 Task: Find connections with filter location Heilbronn with filter topic #Investingwith filter profile language French with filter current company HDFC securities with filter school Mangalayatan University, Aligarh with filter industry Meat Products Manufacturing with filter service category Computer Repair with filter keywords title Recruiter
Action: Mouse moved to (240, 306)
Screenshot: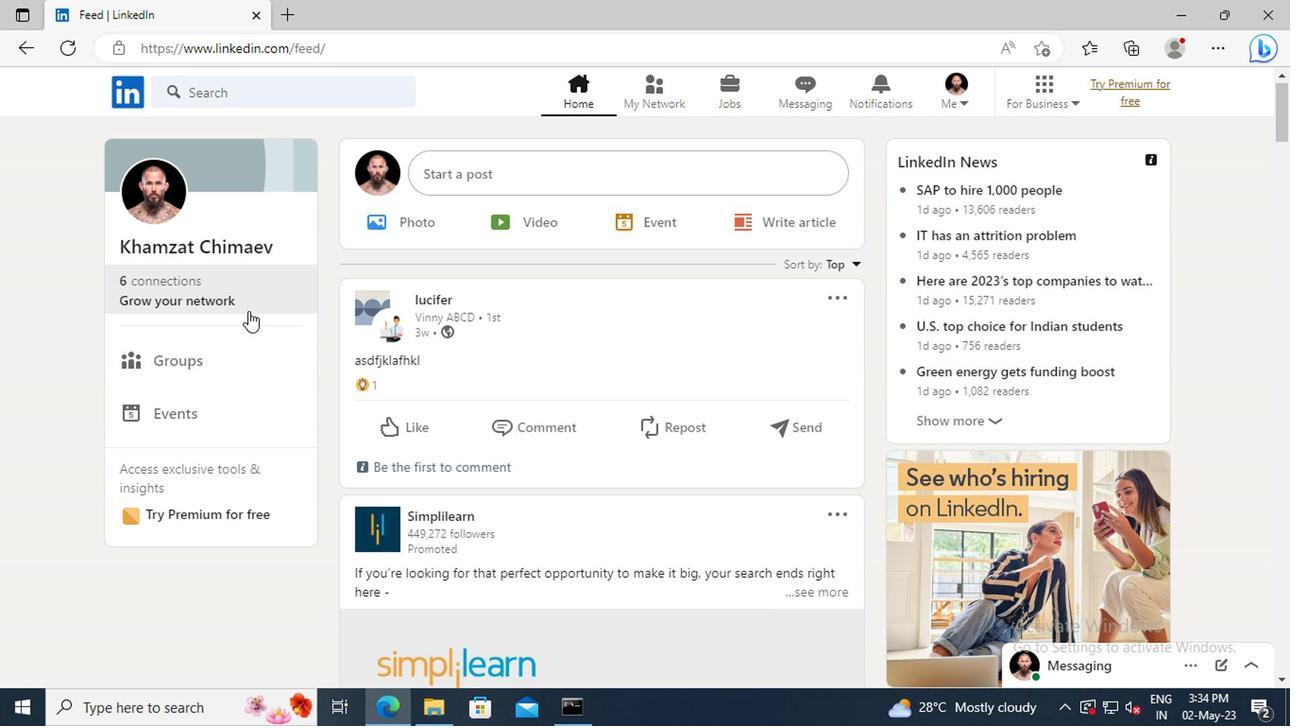 
Action: Mouse pressed left at (240, 306)
Screenshot: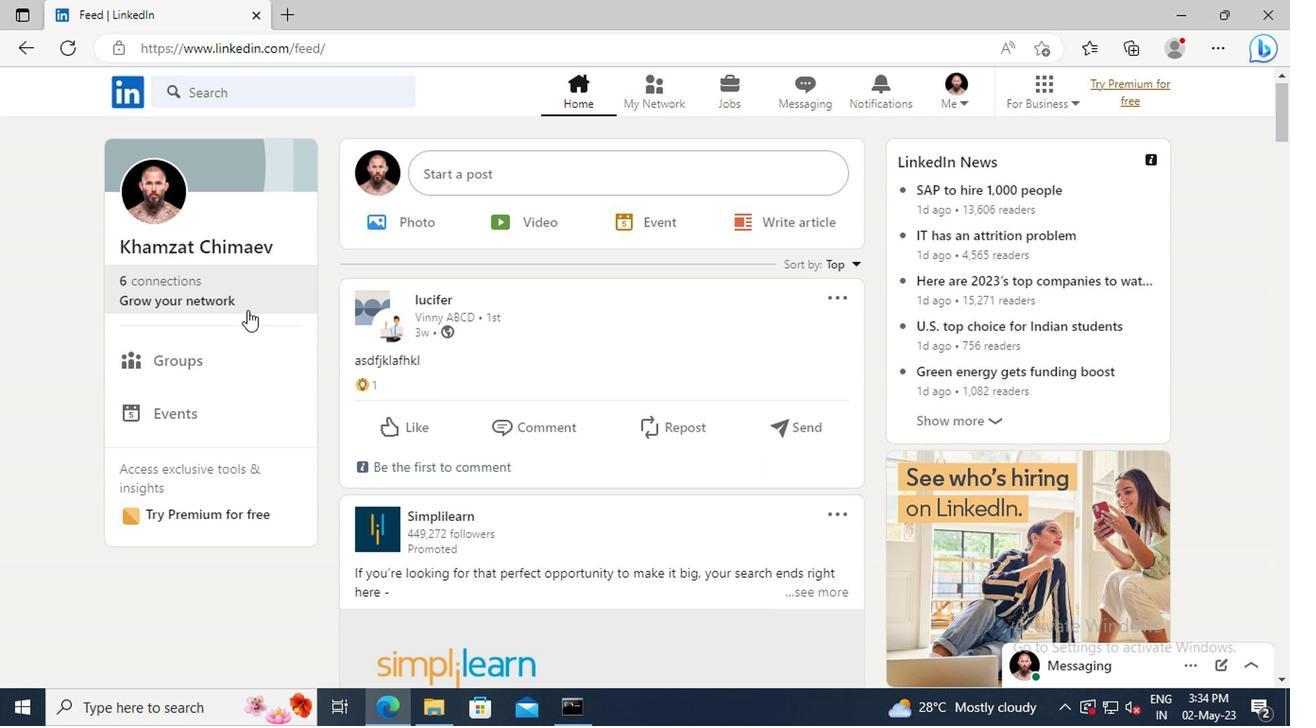 
Action: Mouse moved to (213, 201)
Screenshot: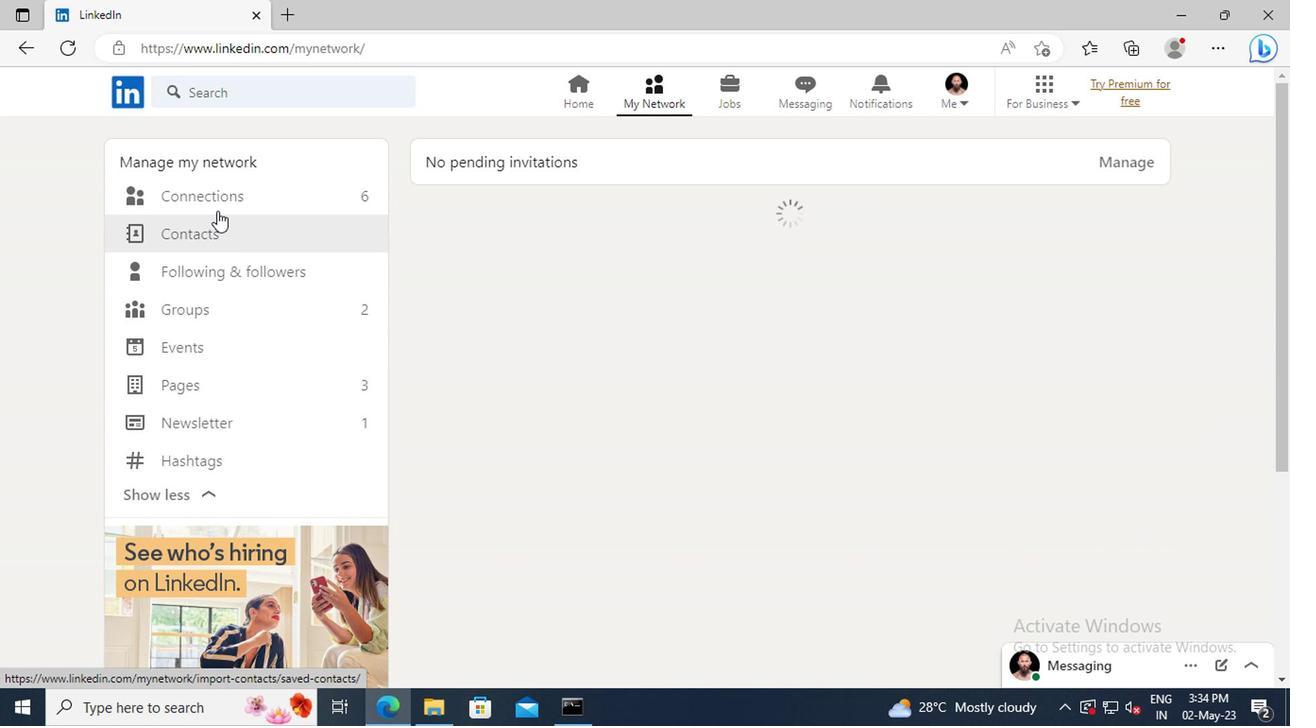 
Action: Mouse pressed left at (213, 201)
Screenshot: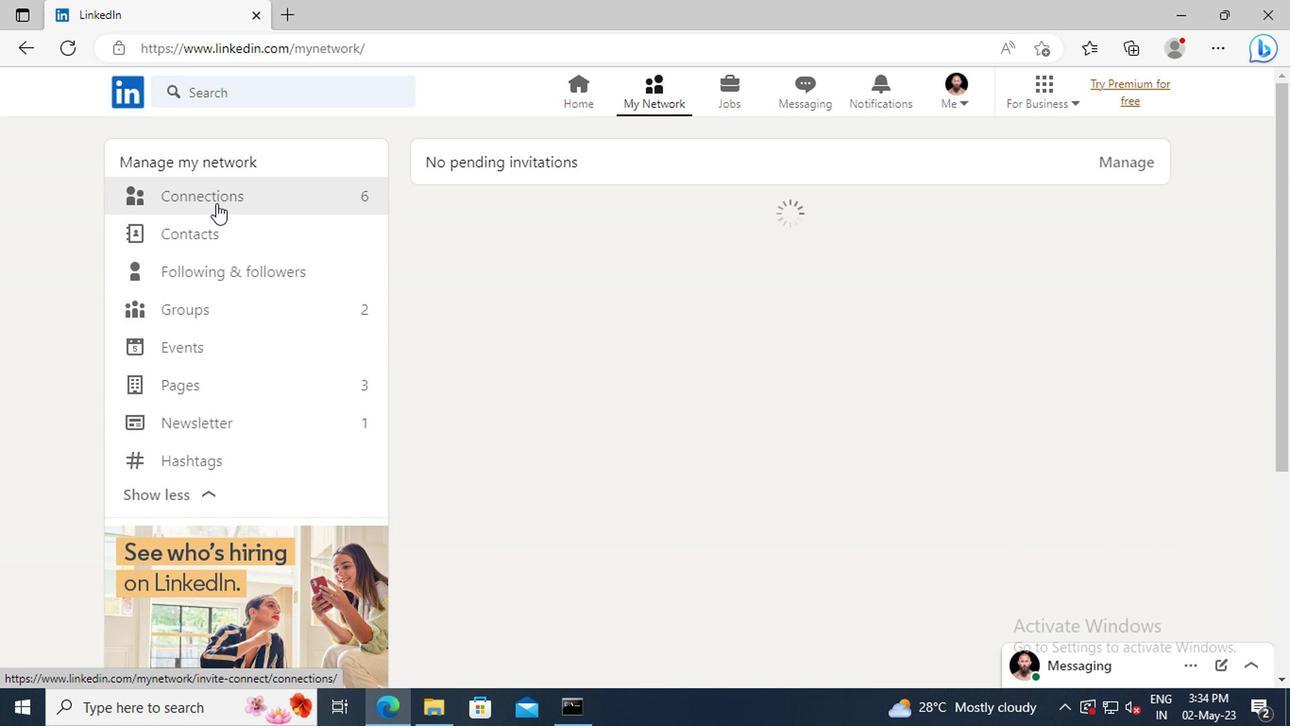 
Action: Mouse moved to (749, 202)
Screenshot: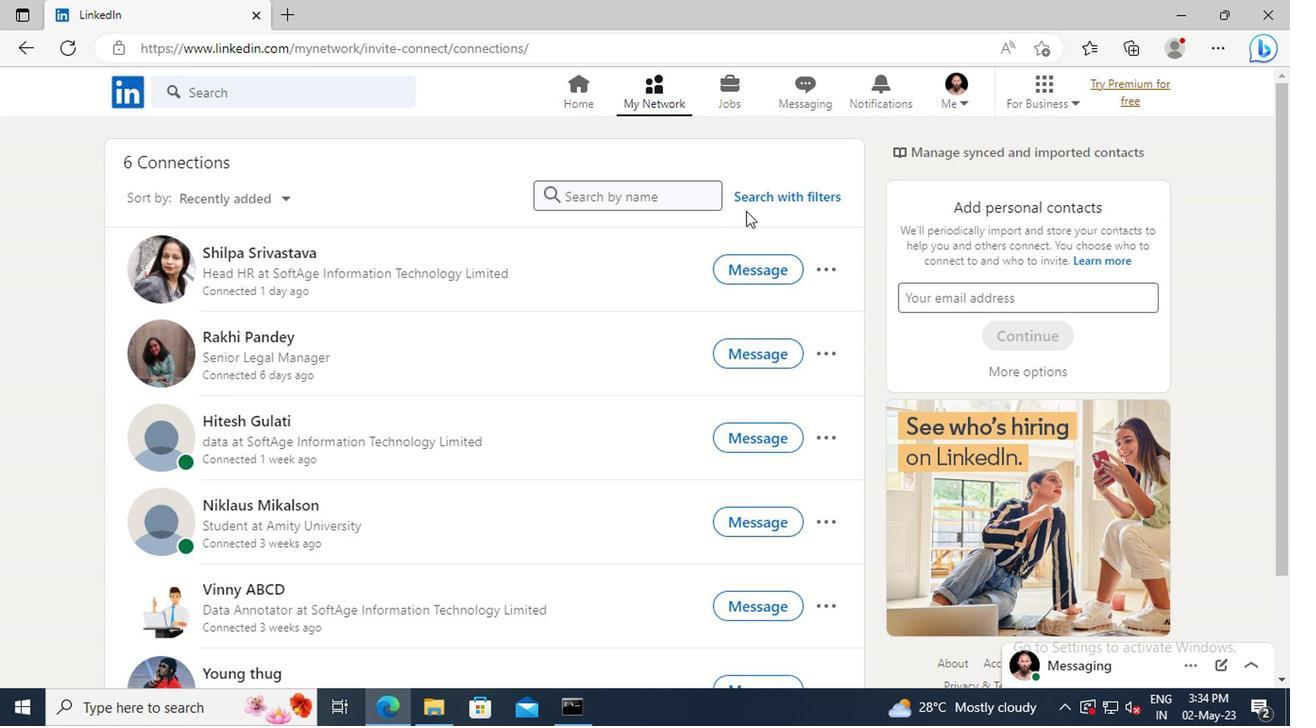 
Action: Mouse pressed left at (749, 202)
Screenshot: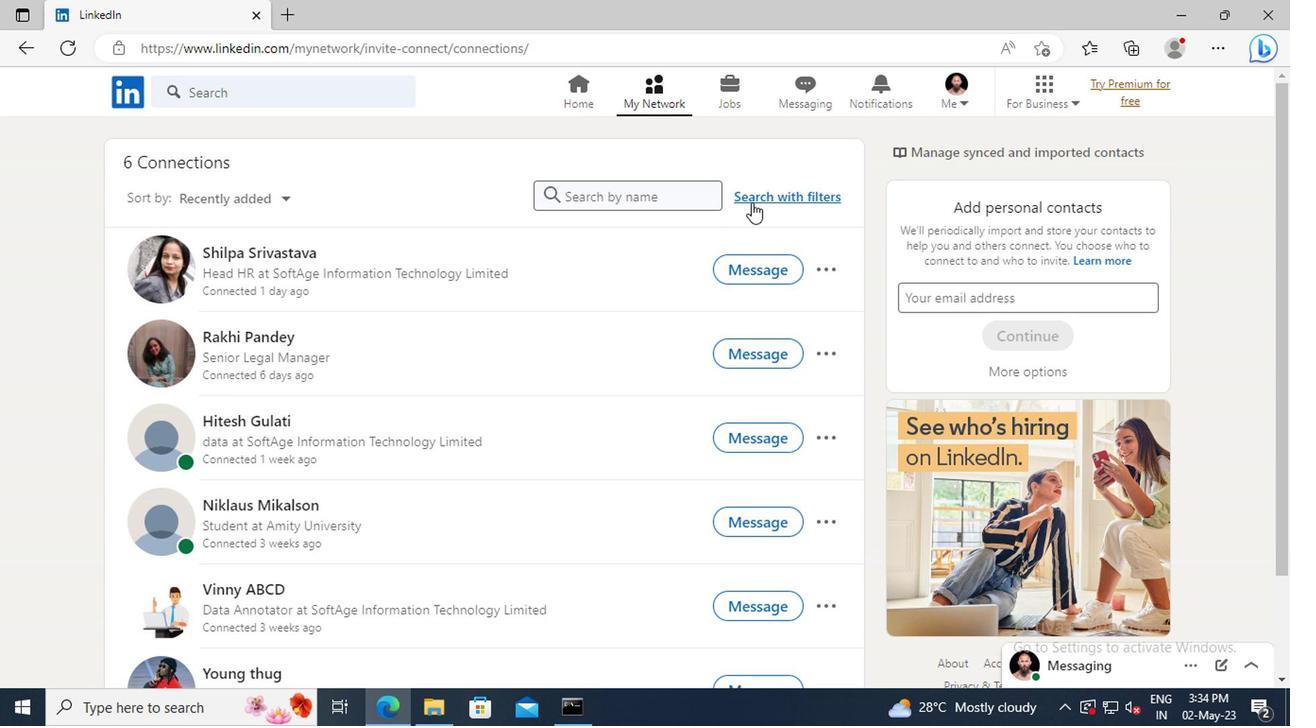 
Action: Mouse moved to (715, 150)
Screenshot: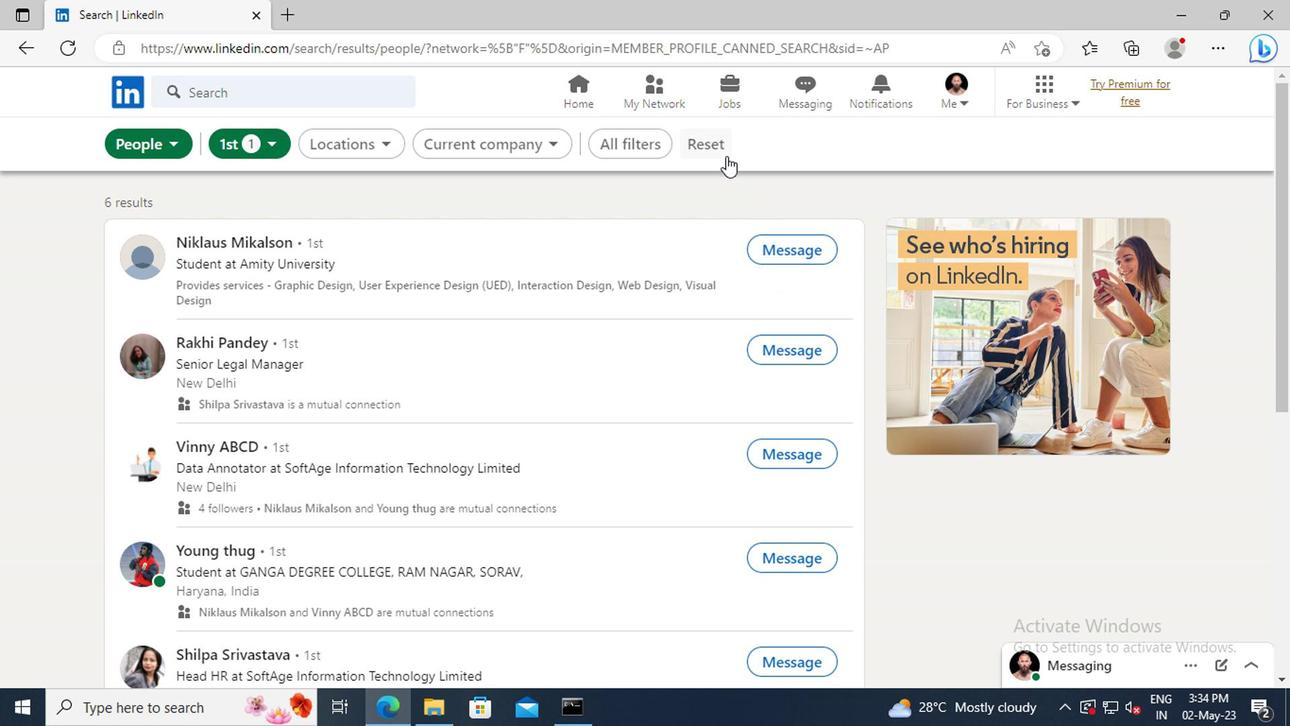 
Action: Mouse pressed left at (715, 150)
Screenshot: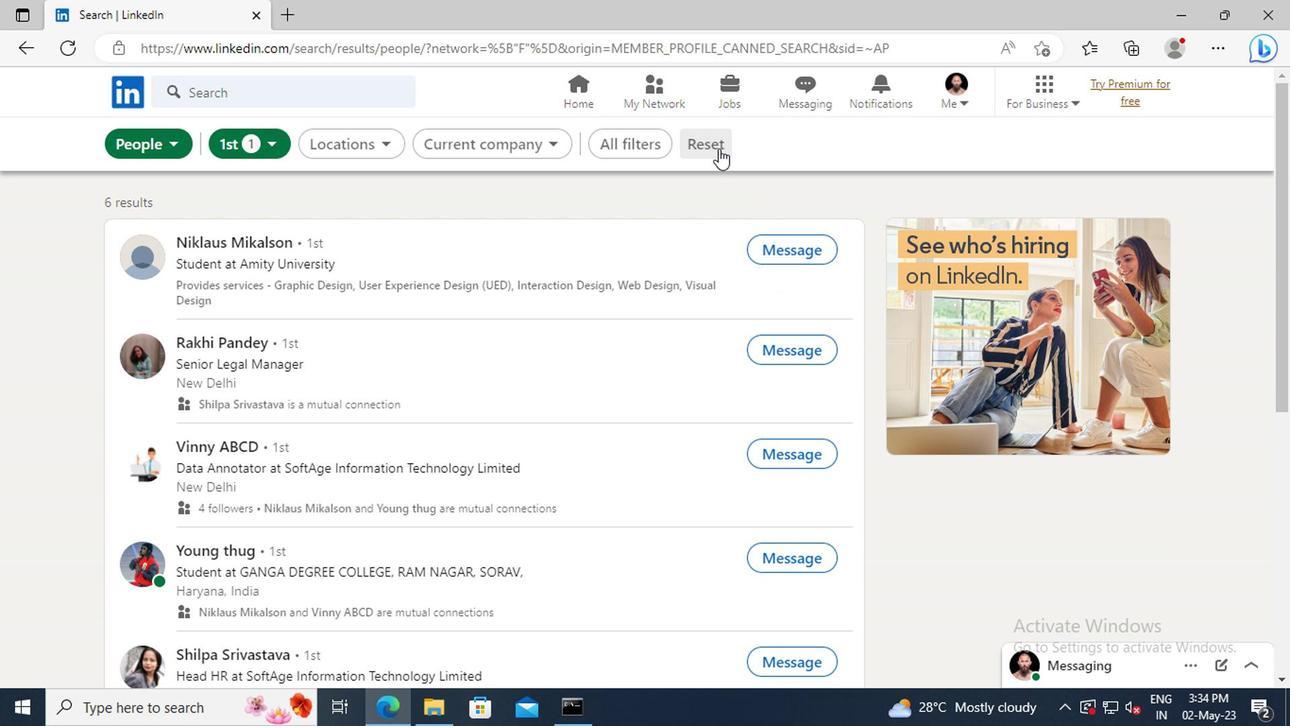 
Action: Mouse moved to (689, 150)
Screenshot: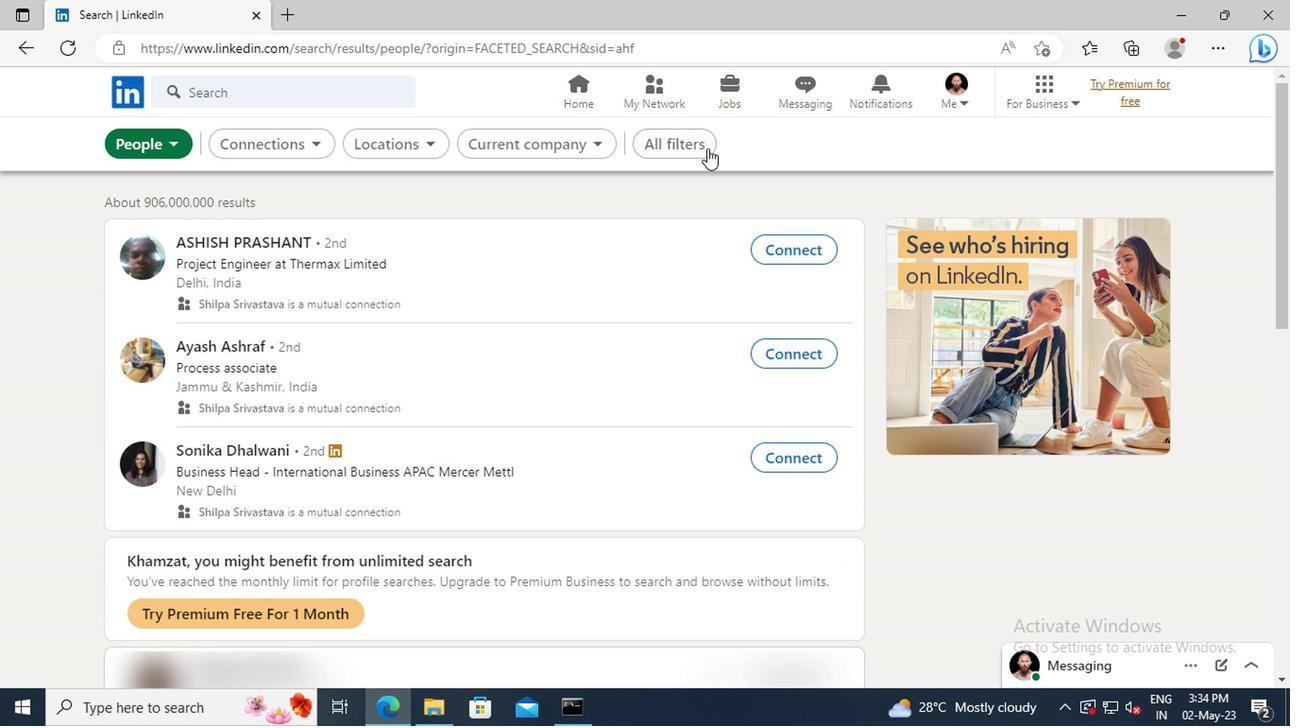 
Action: Mouse pressed left at (689, 150)
Screenshot: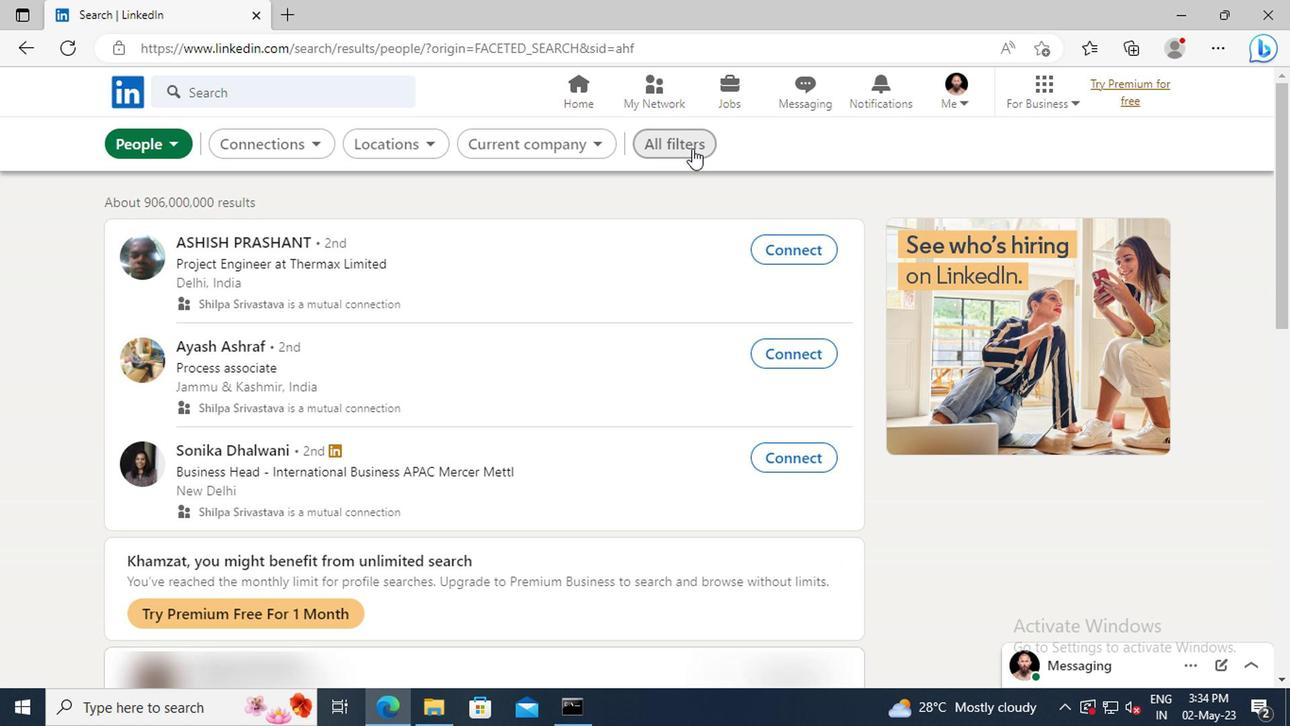 
Action: Mouse moved to (1050, 350)
Screenshot: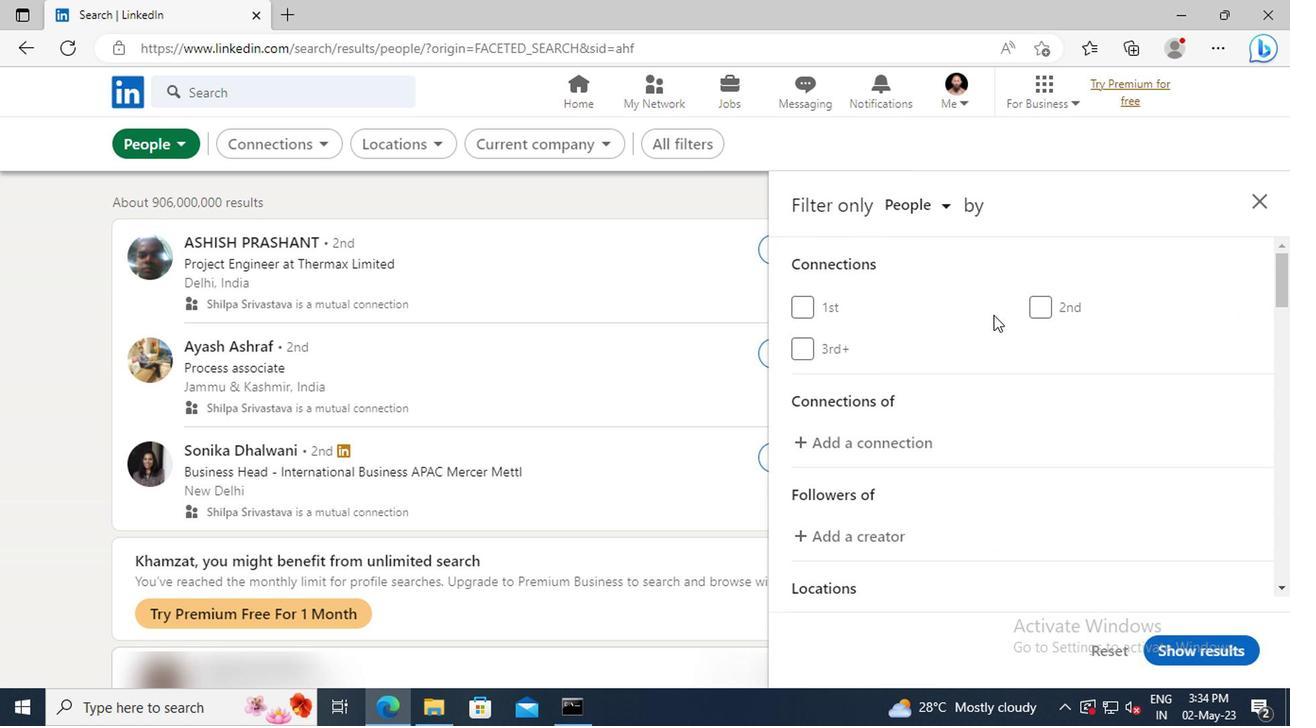 
Action: Mouse scrolled (1050, 350) with delta (0, 0)
Screenshot: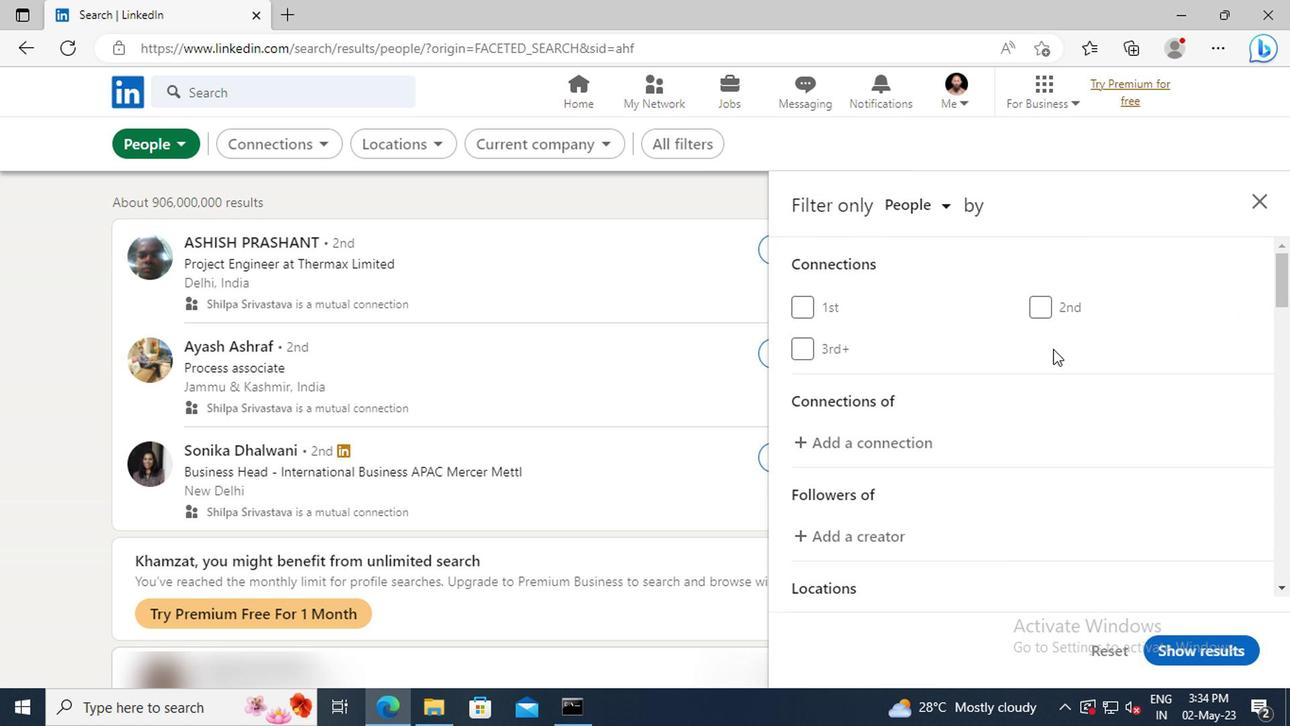 
Action: Mouse scrolled (1050, 350) with delta (0, 0)
Screenshot: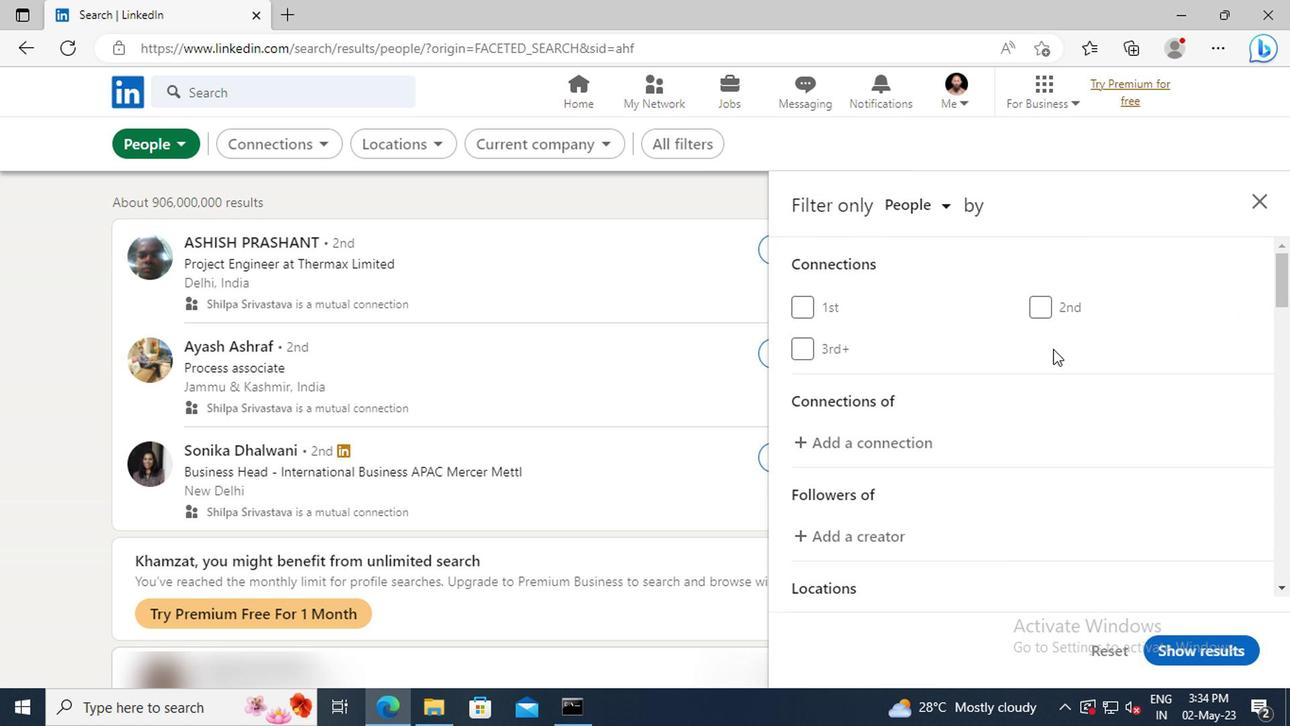 
Action: Mouse scrolled (1050, 350) with delta (0, 0)
Screenshot: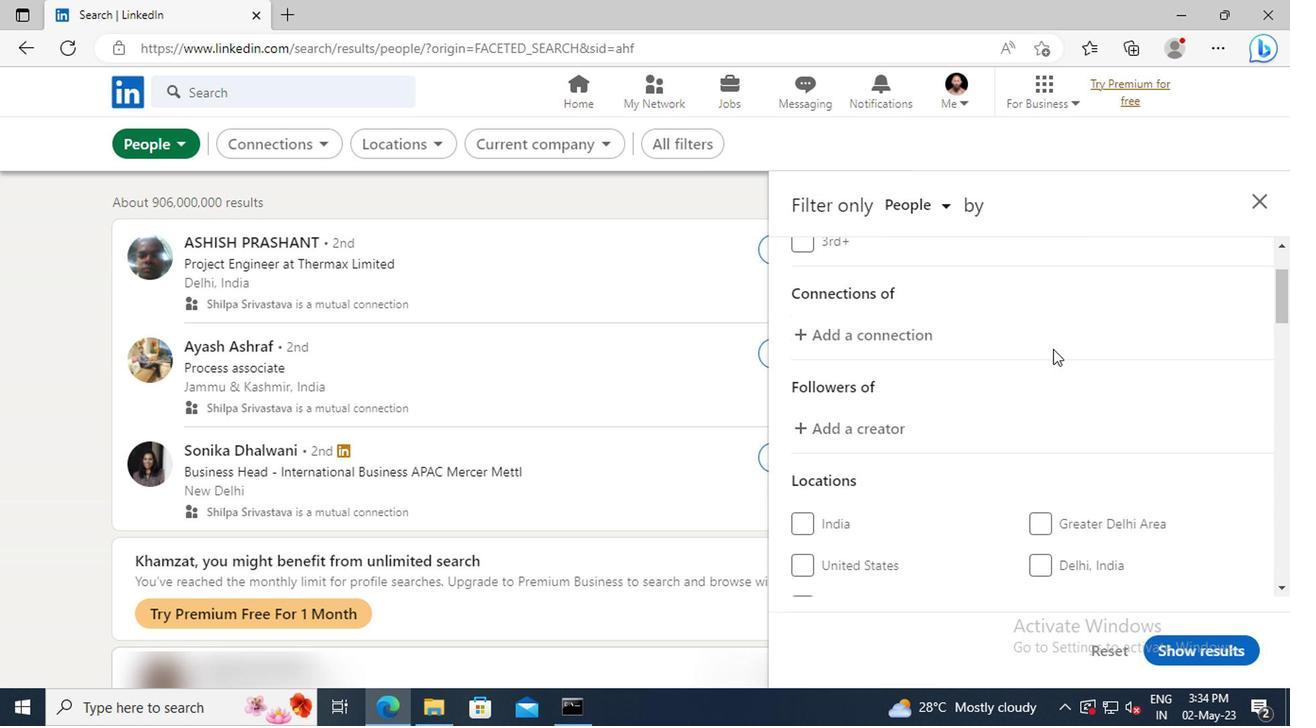 
Action: Mouse scrolled (1050, 350) with delta (0, 0)
Screenshot: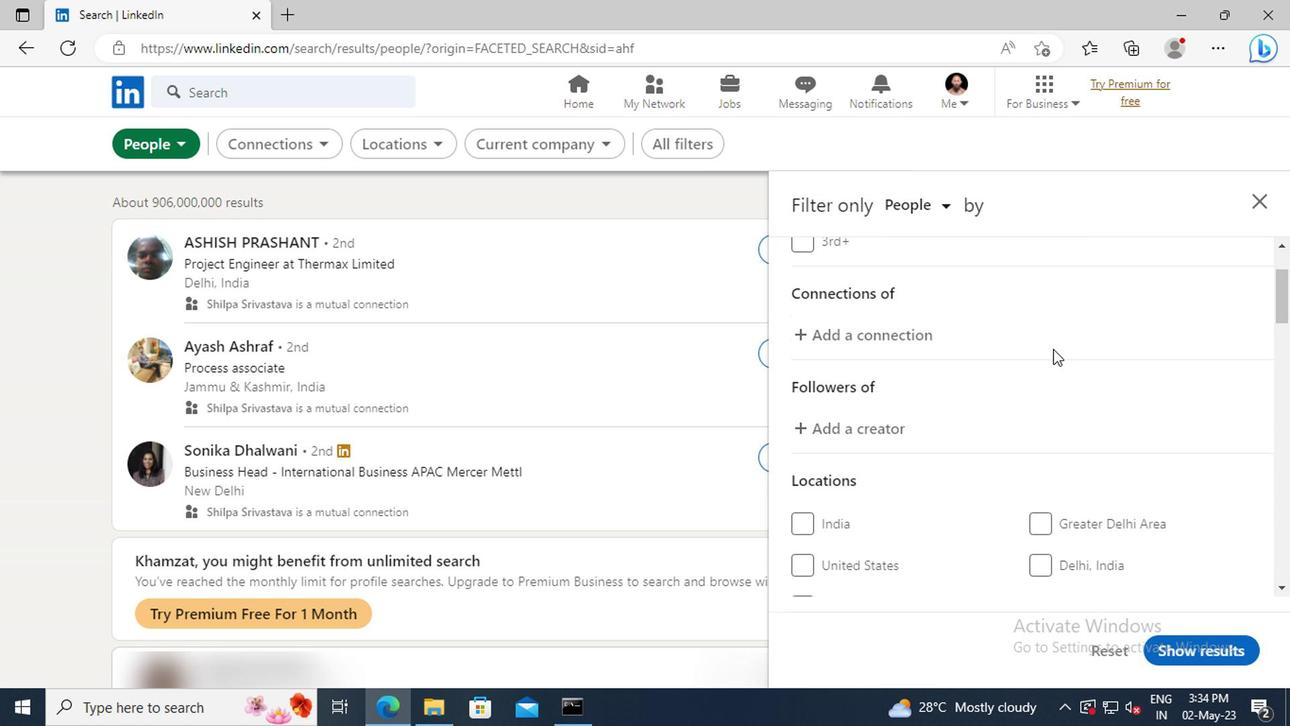
Action: Mouse scrolled (1050, 350) with delta (0, 0)
Screenshot: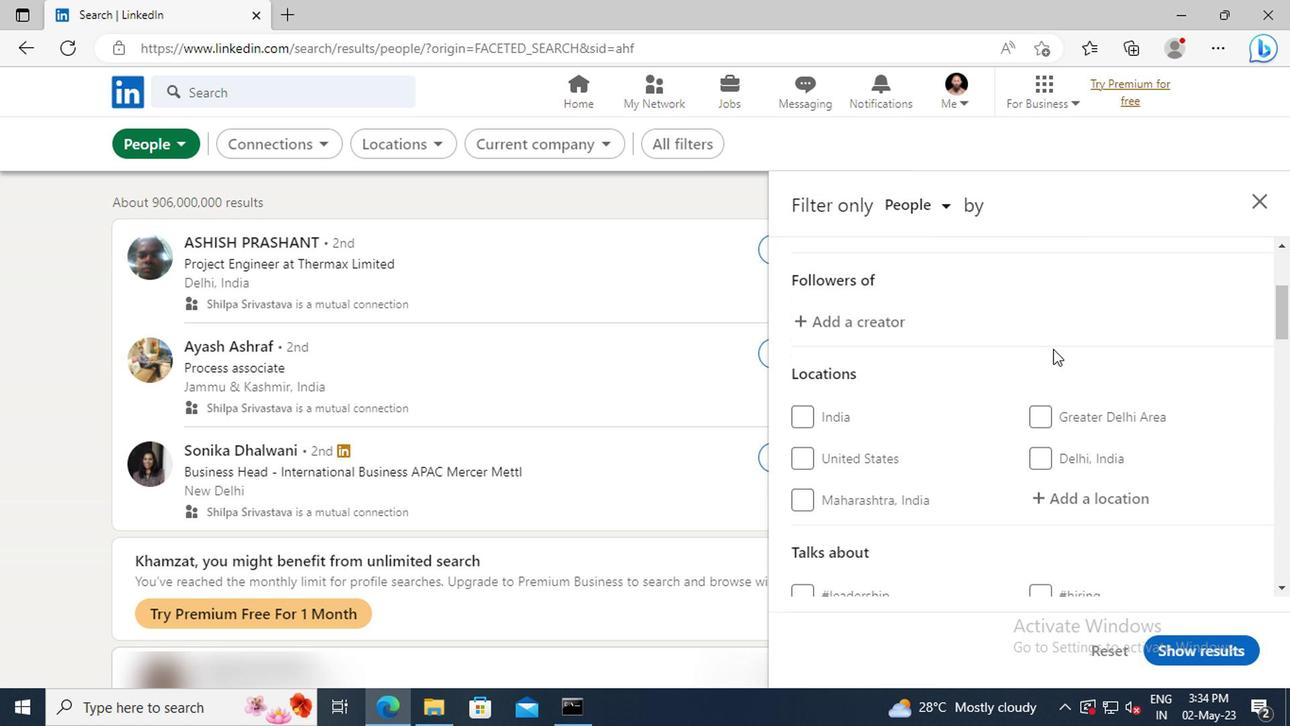 
Action: Mouse scrolled (1050, 350) with delta (0, 0)
Screenshot: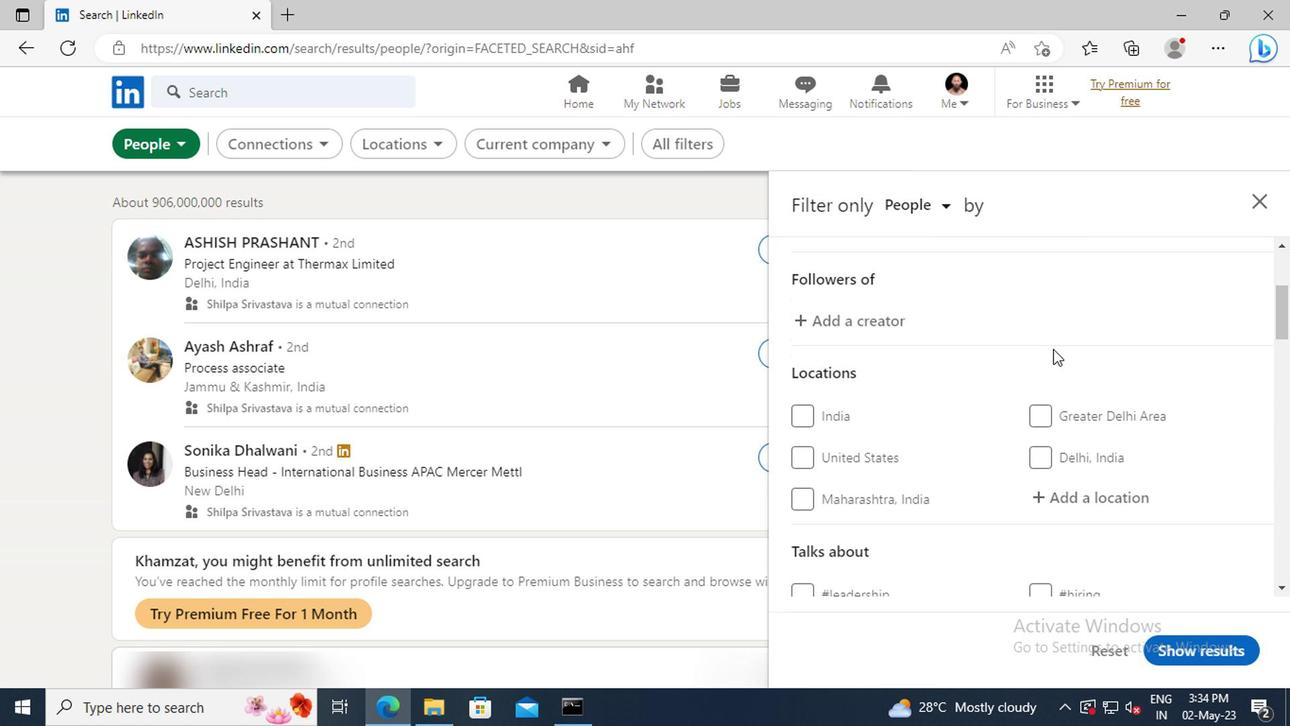 
Action: Mouse moved to (1057, 391)
Screenshot: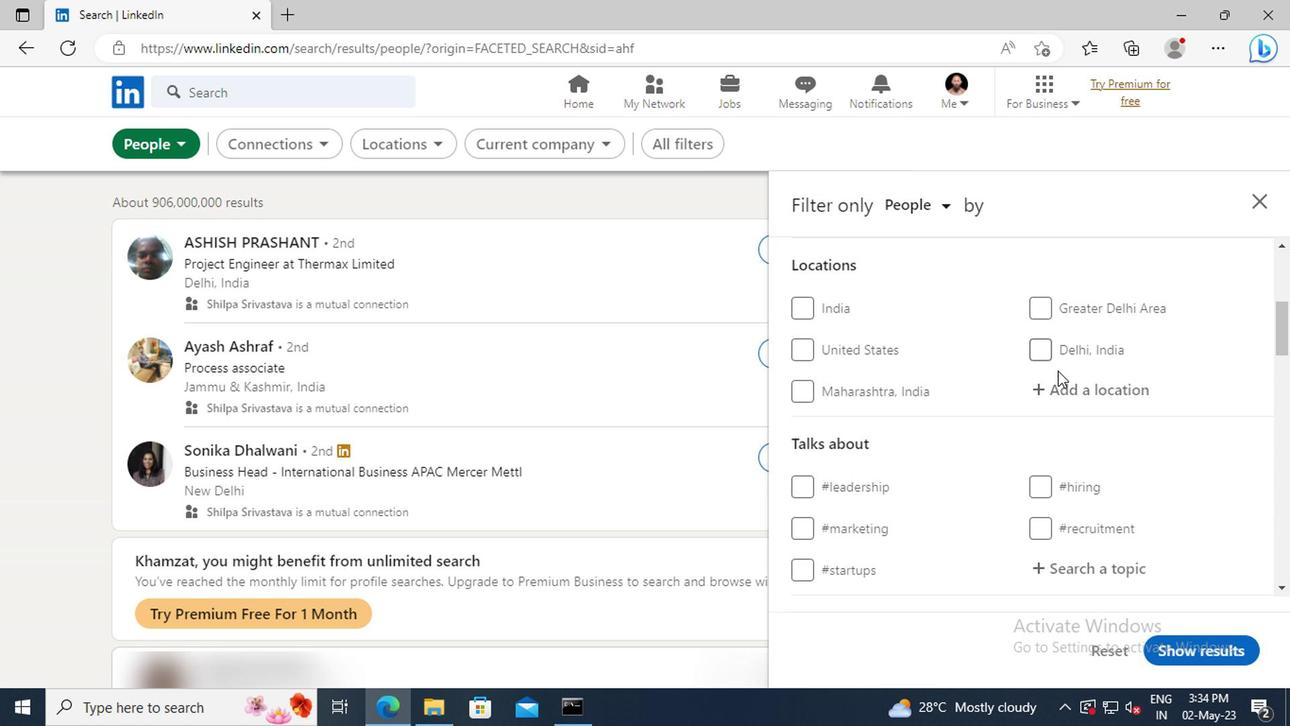 
Action: Mouse pressed left at (1057, 391)
Screenshot: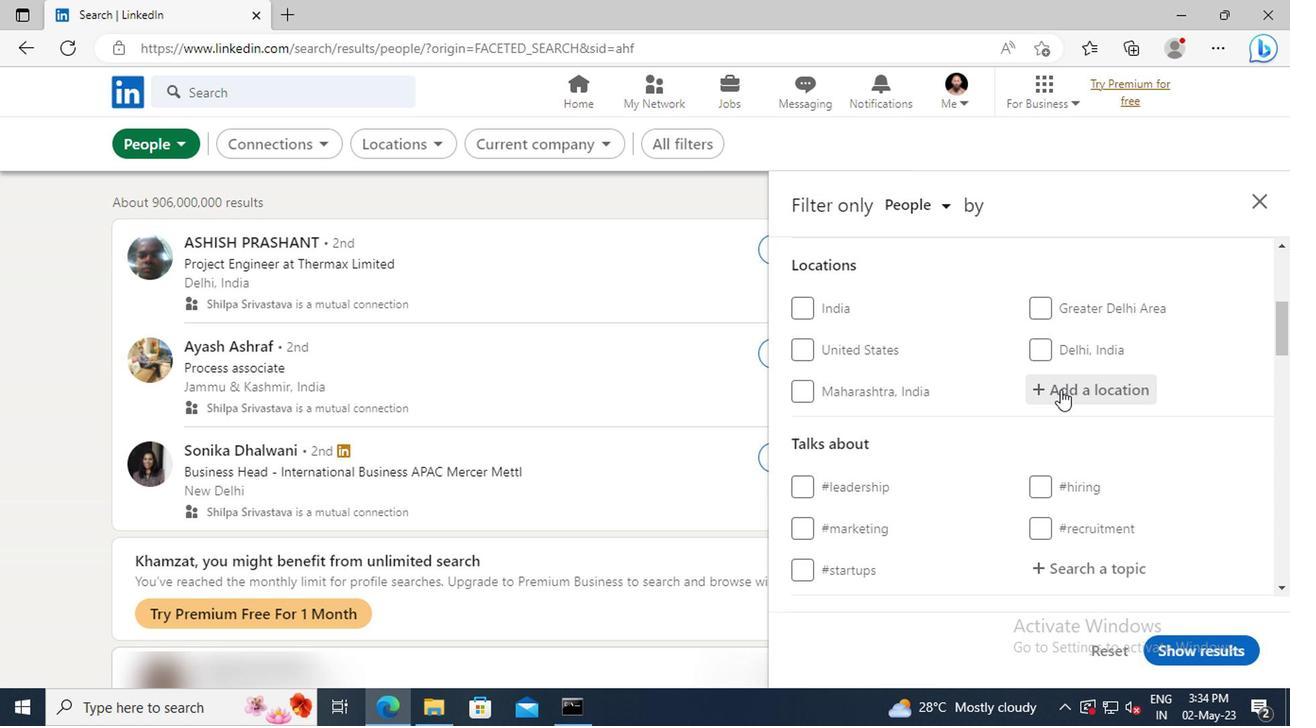 
Action: Key pressed <Key.shift>HEILBRONN
Screenshot: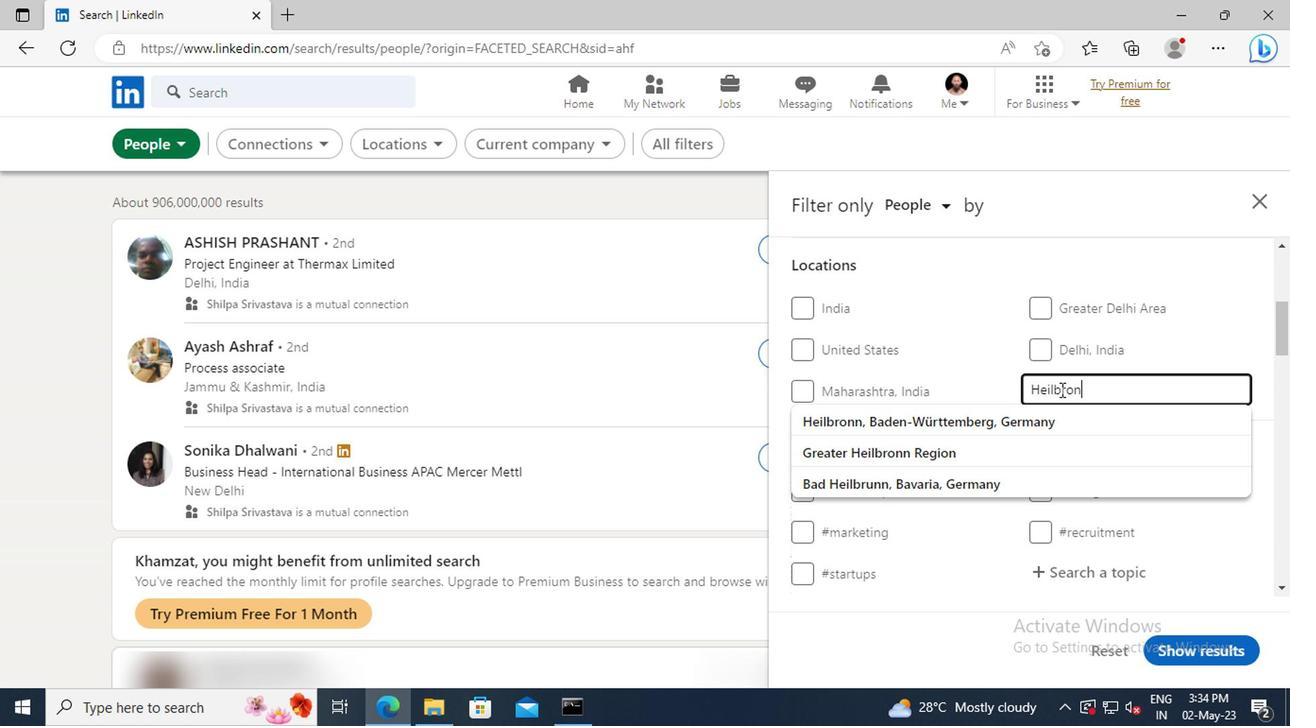 
Action: Mouse moved to (1057, 408)
Screenshot: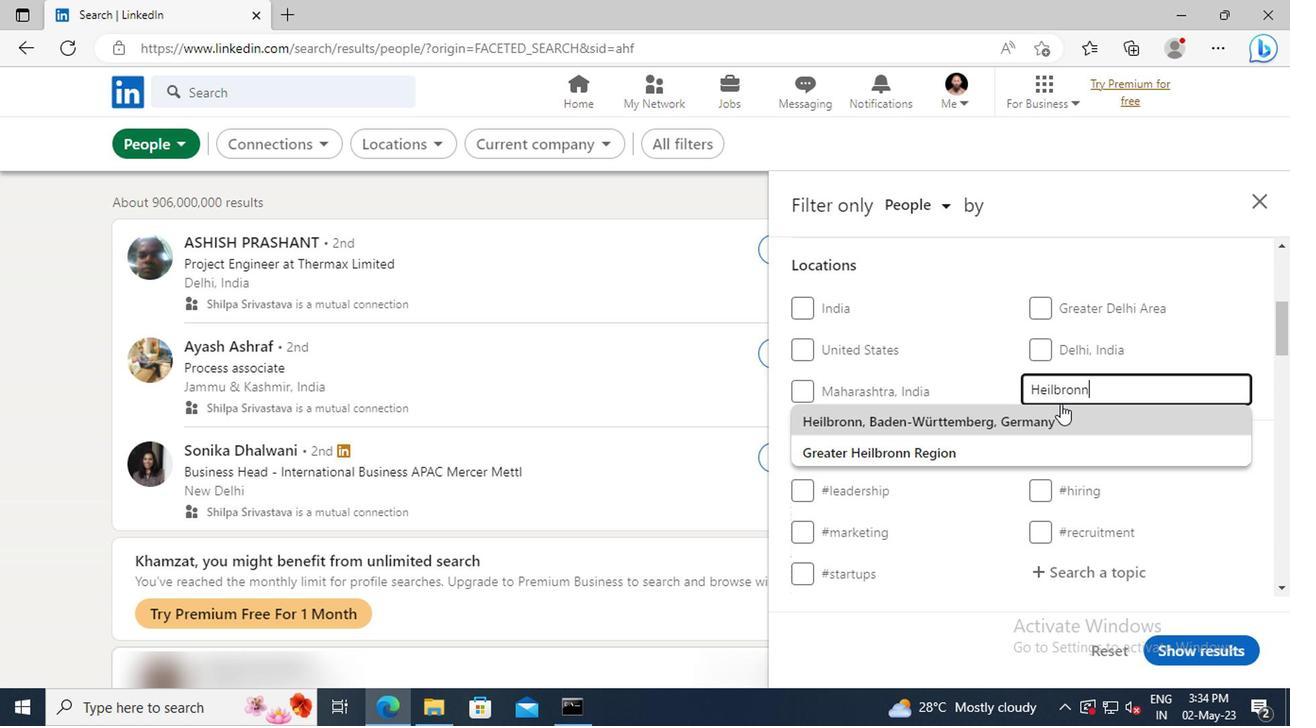 
Action: Mouse pressed left at (1057, 408)
Screenshot: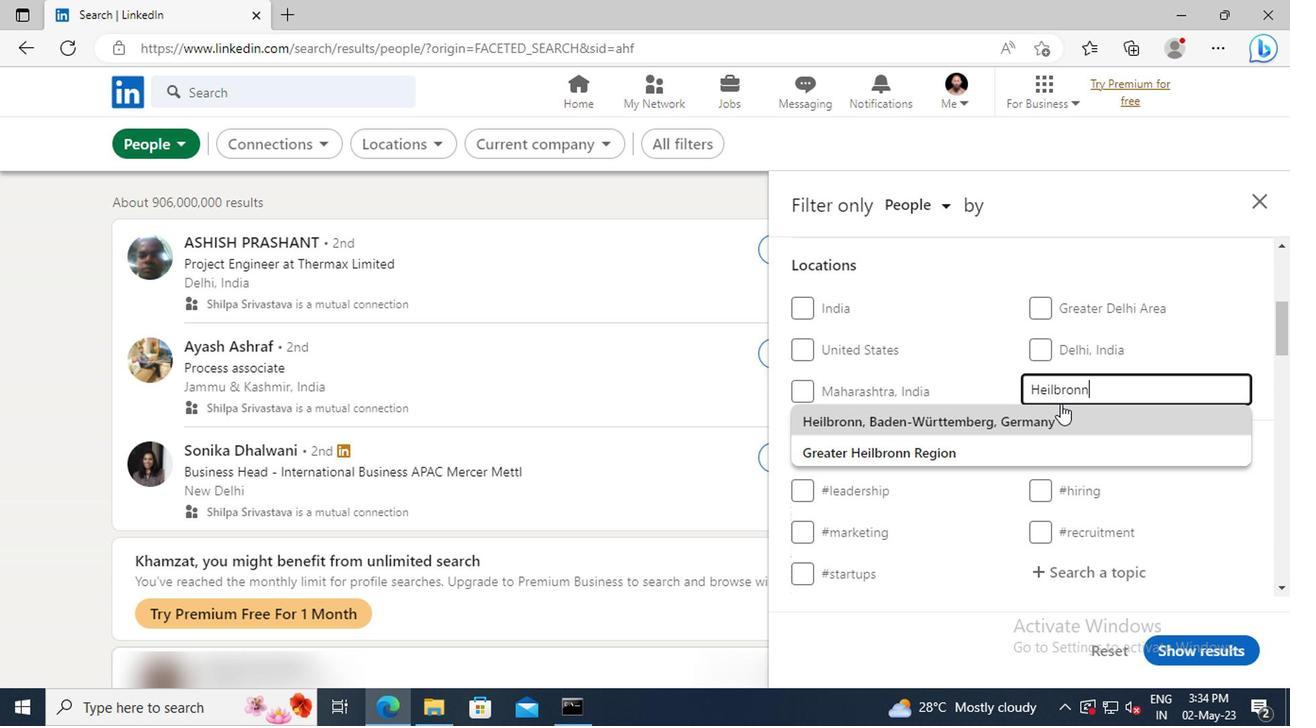 
Action: Mouse scrolled (1057, 407) with delta (0, -1)
Screenshot: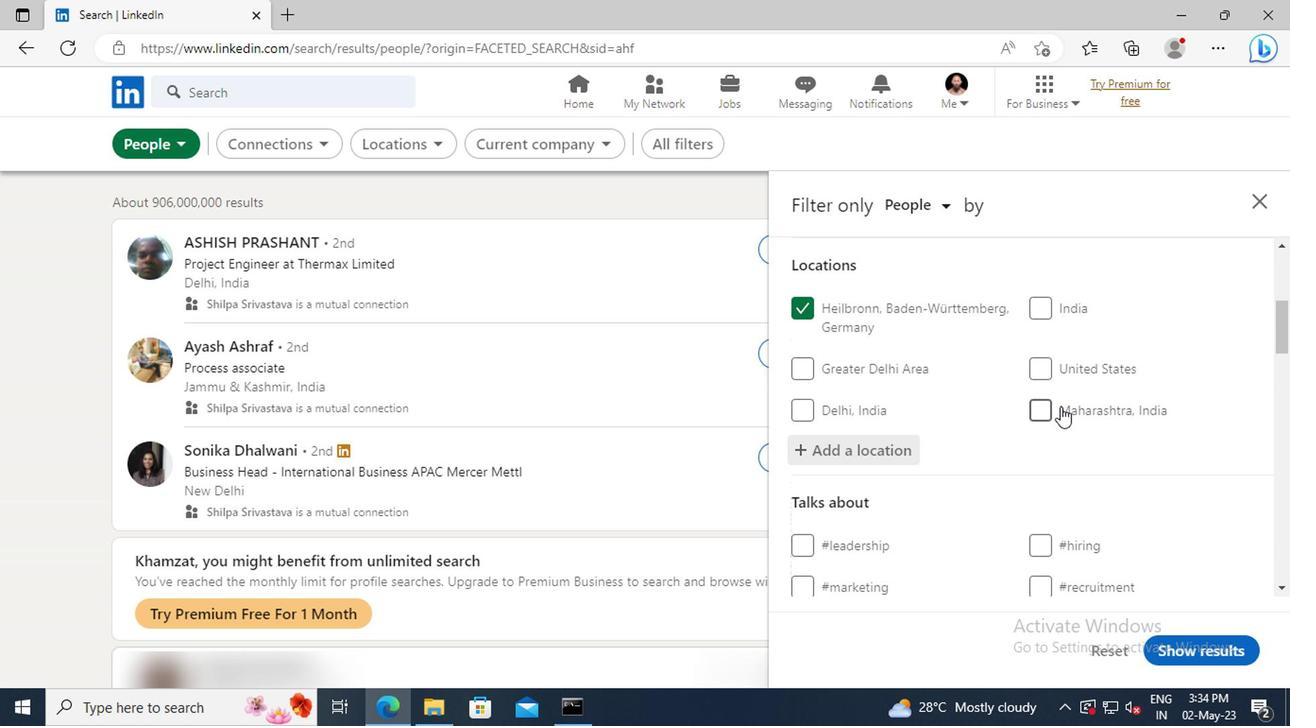 
Action: Mouse scrolled (1057, 407) with delta (0, -1)
Screenshot: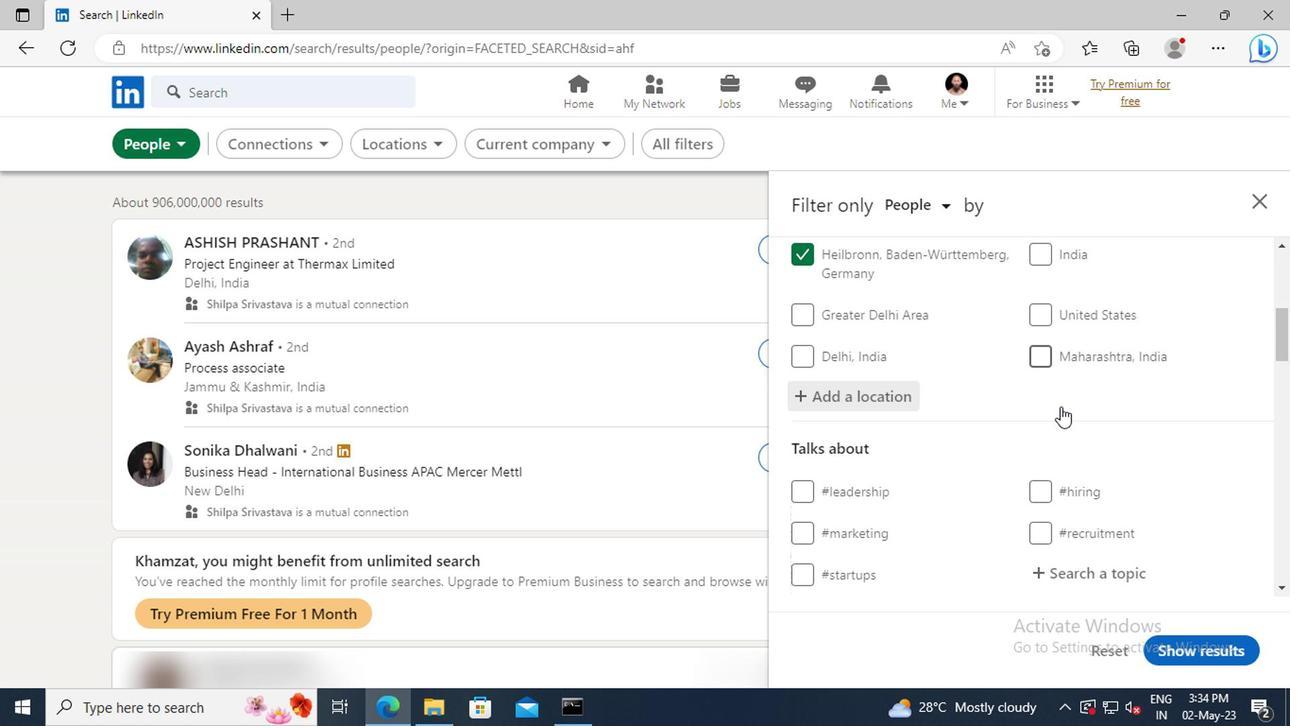 
Action: Mouse scrolled (1057, 407) with delta (0, -1)
Screenshot: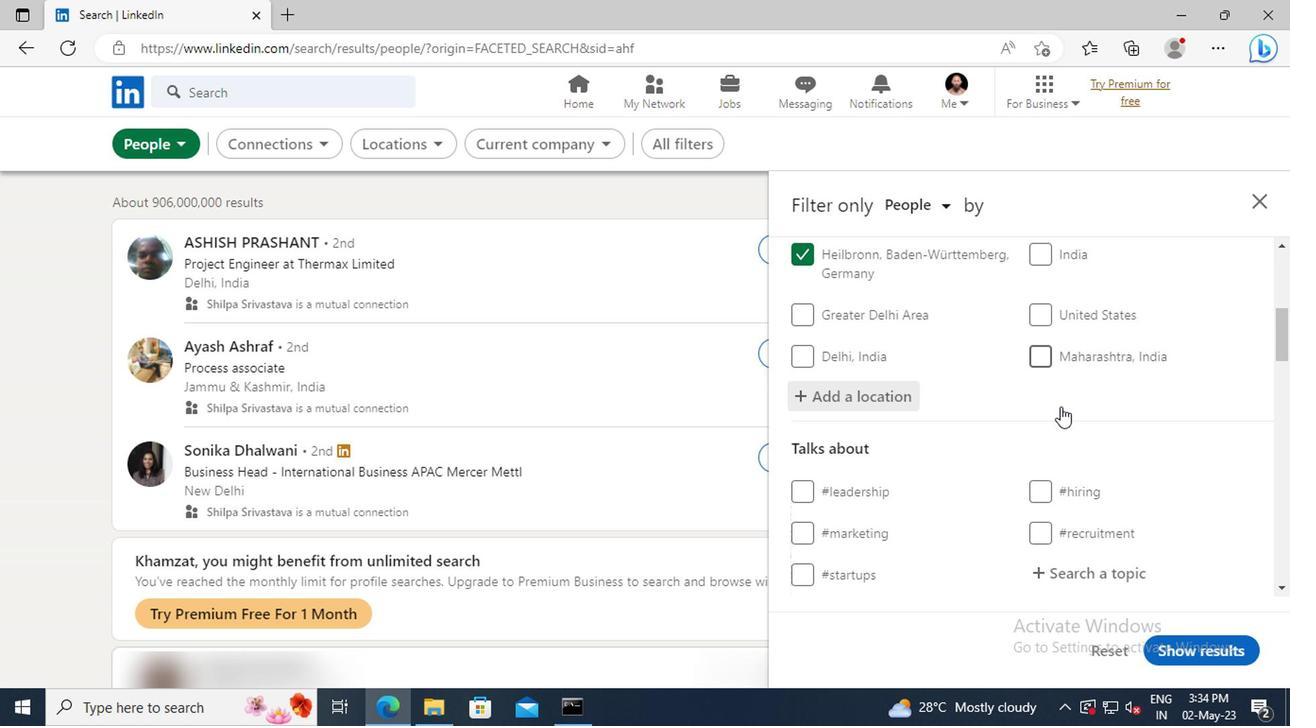 
Action: Mouse moved to (1066, 464)
Screenshot: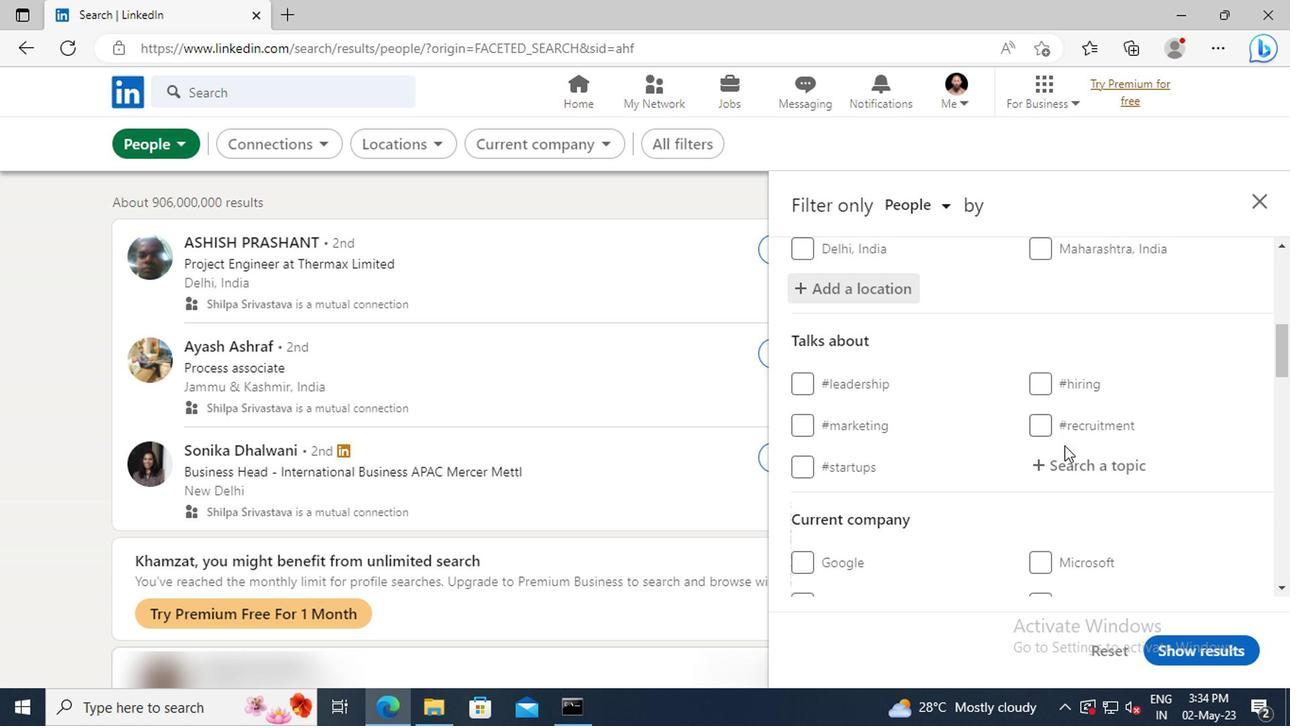 
Action: Mouse pressed left at (1066, 464)
Screenshot: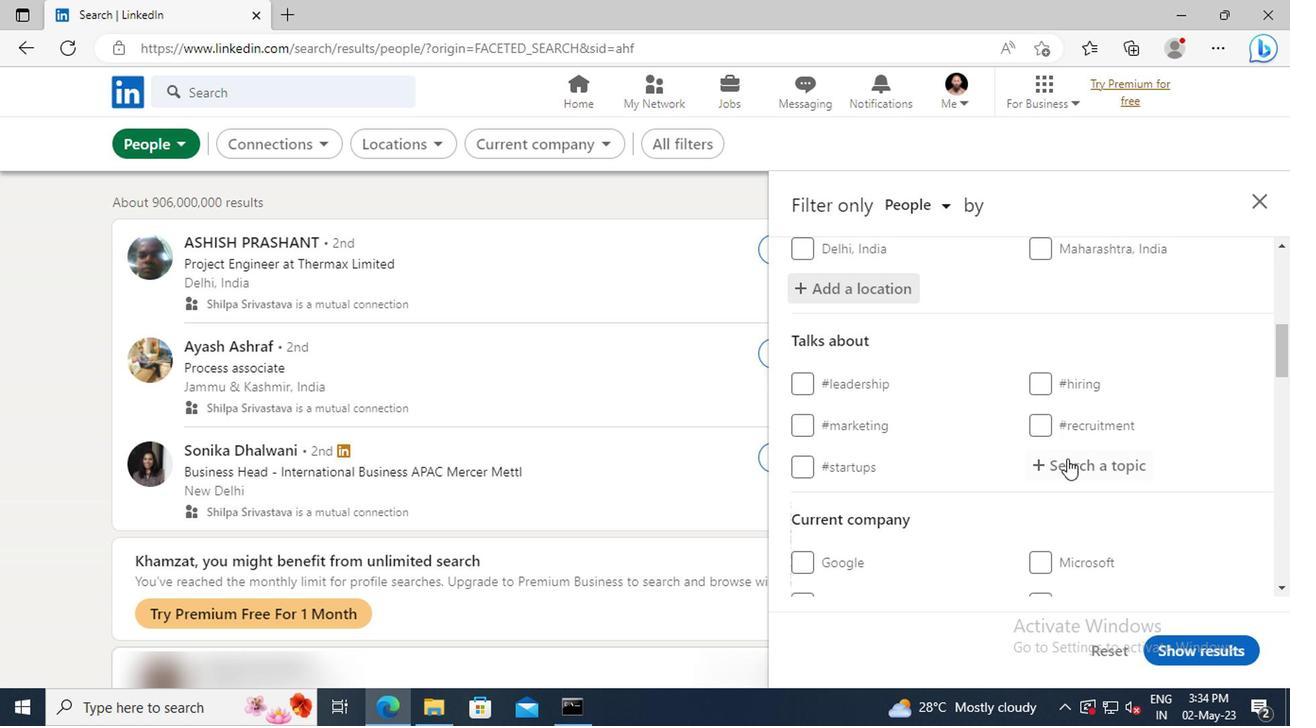 
Action: Key pressed <Key.shift>INVESTING
Screenshot: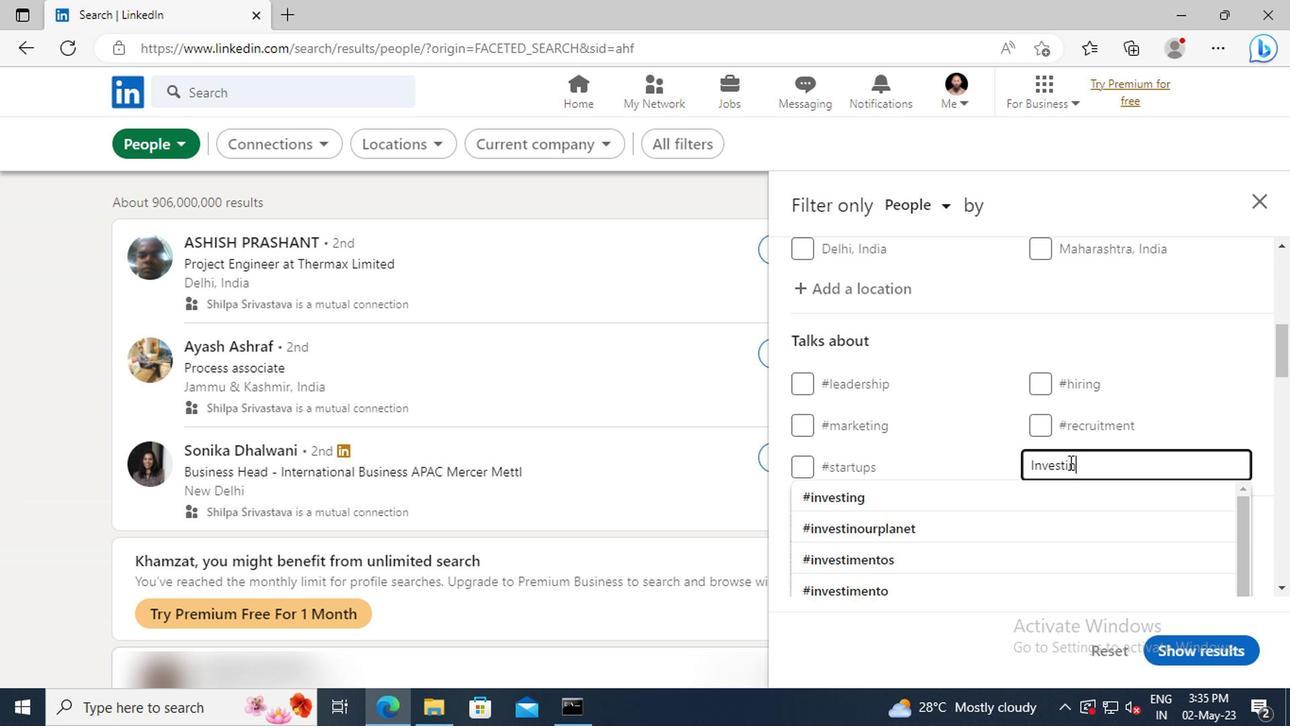 
Action: Mouse moved to (1059, 495)
Screenshot: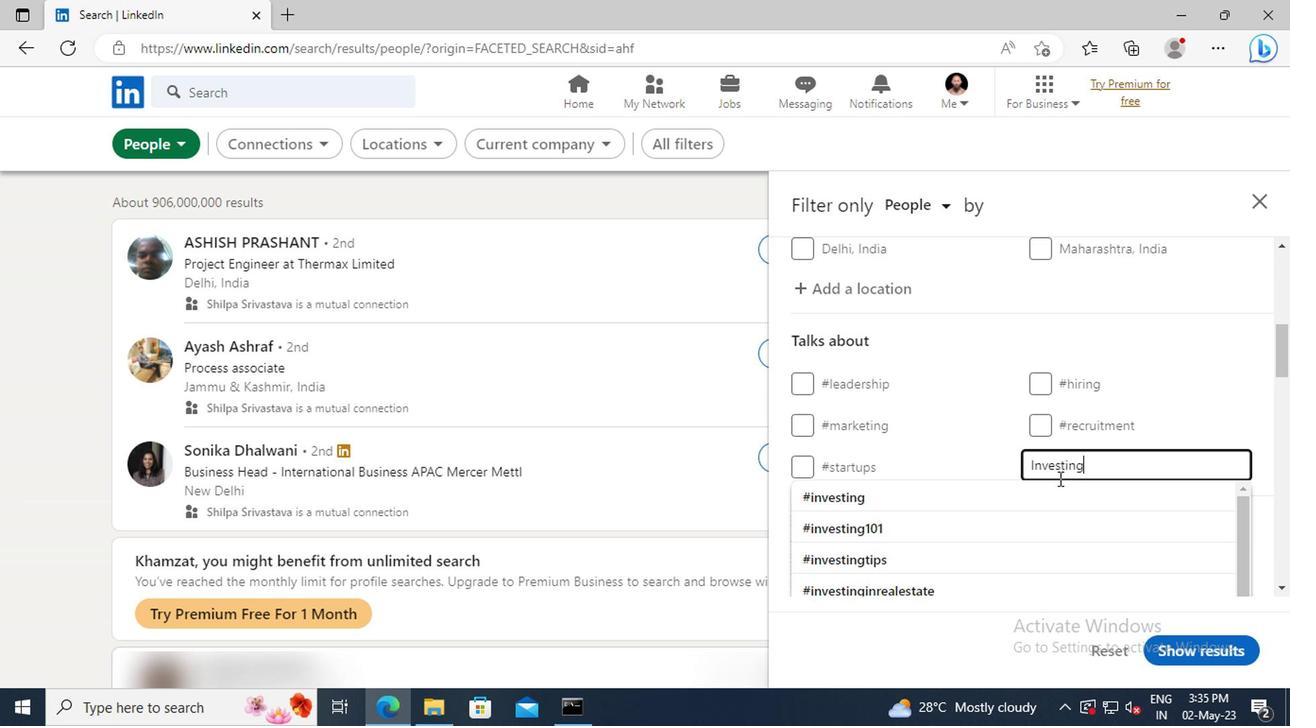 
Action: Mouse pressed left at (1059, 495)
Screenshot: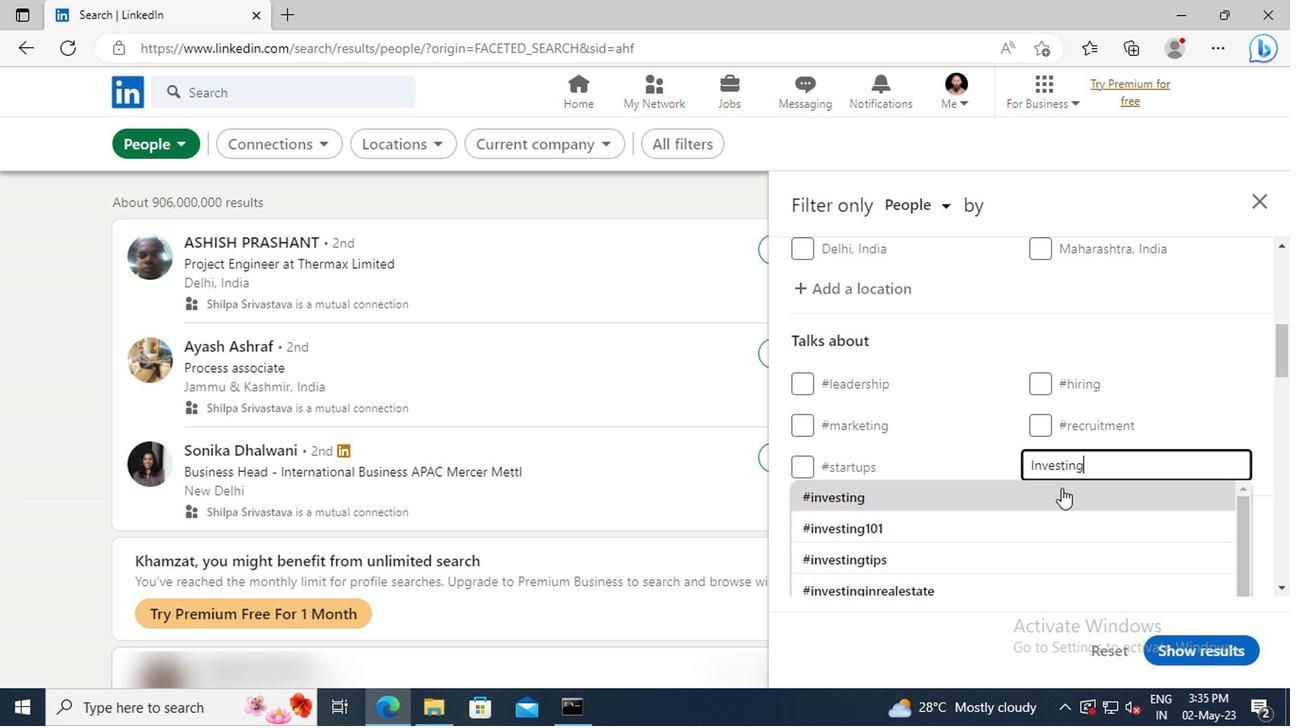 
Action: Mouse scrolled (1059, 494) with delta (0, 0)
Screenshot: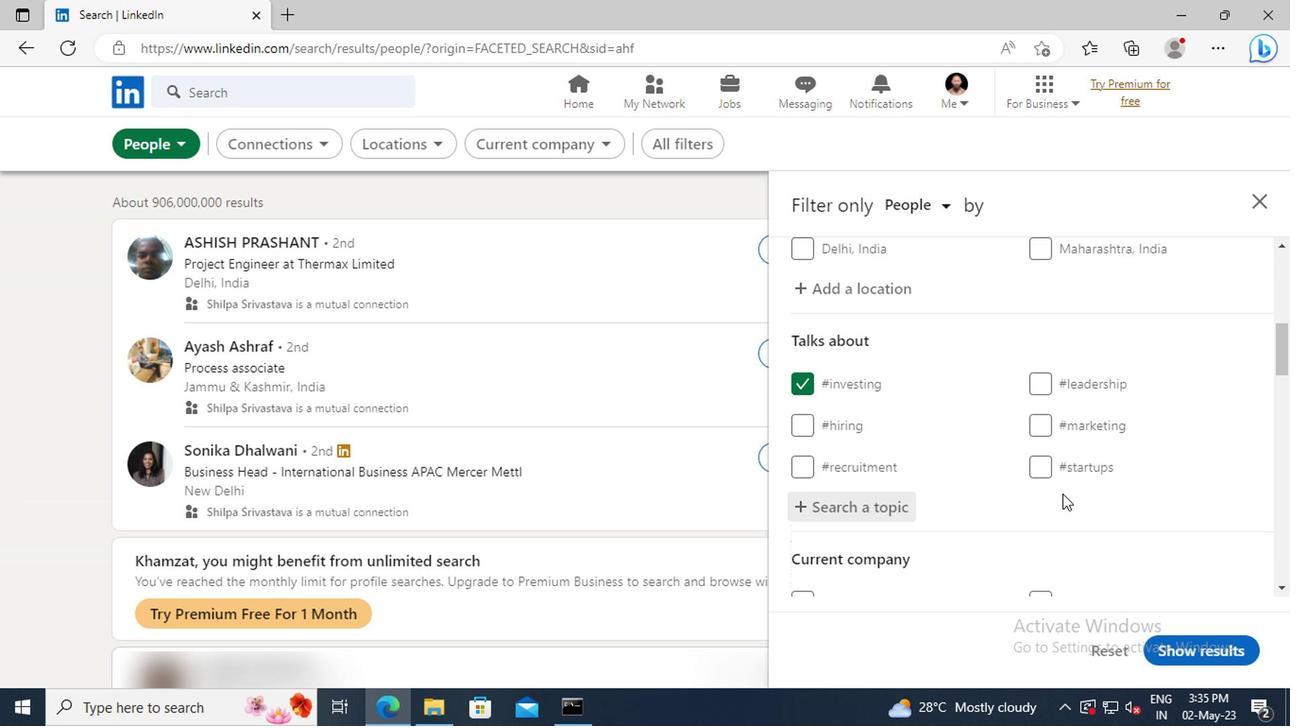 
Action: Mouse scrolled (1059, 494) with delta (0, 0)
Screenshot: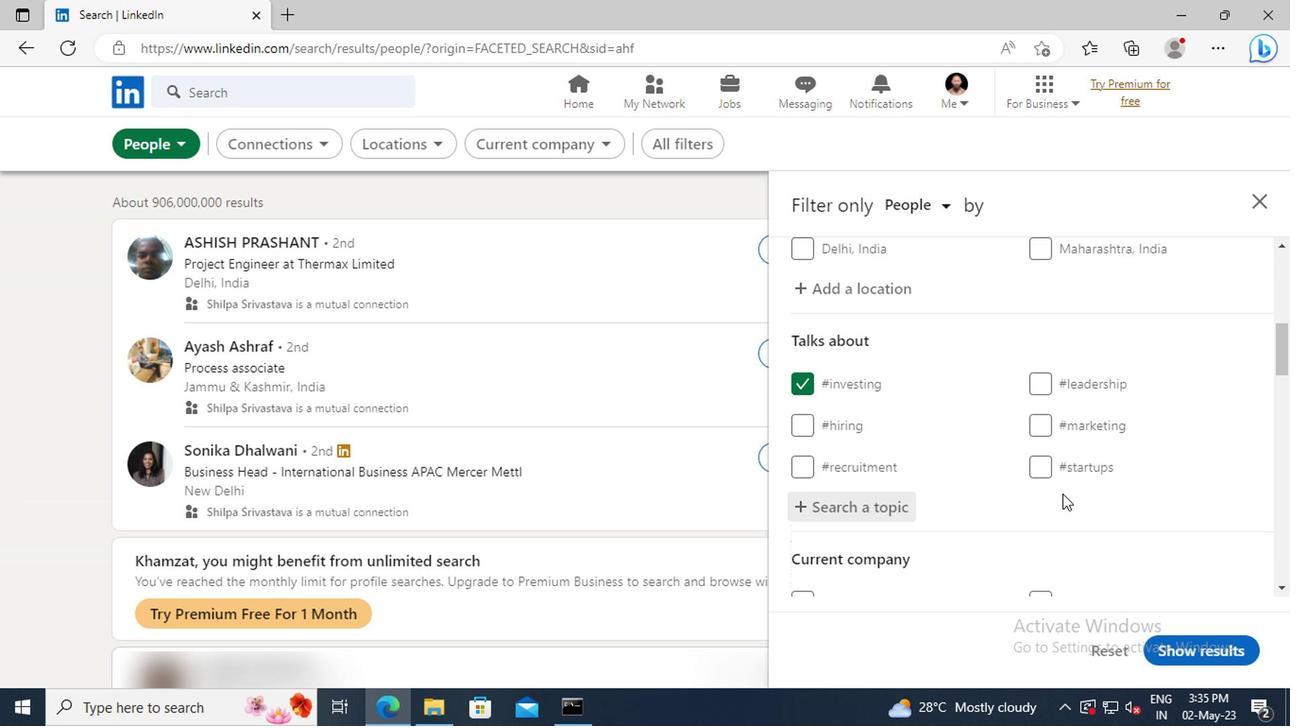 
Action: Mouse scrolled (1059, 494) with delta (0, 0)
Screenshot: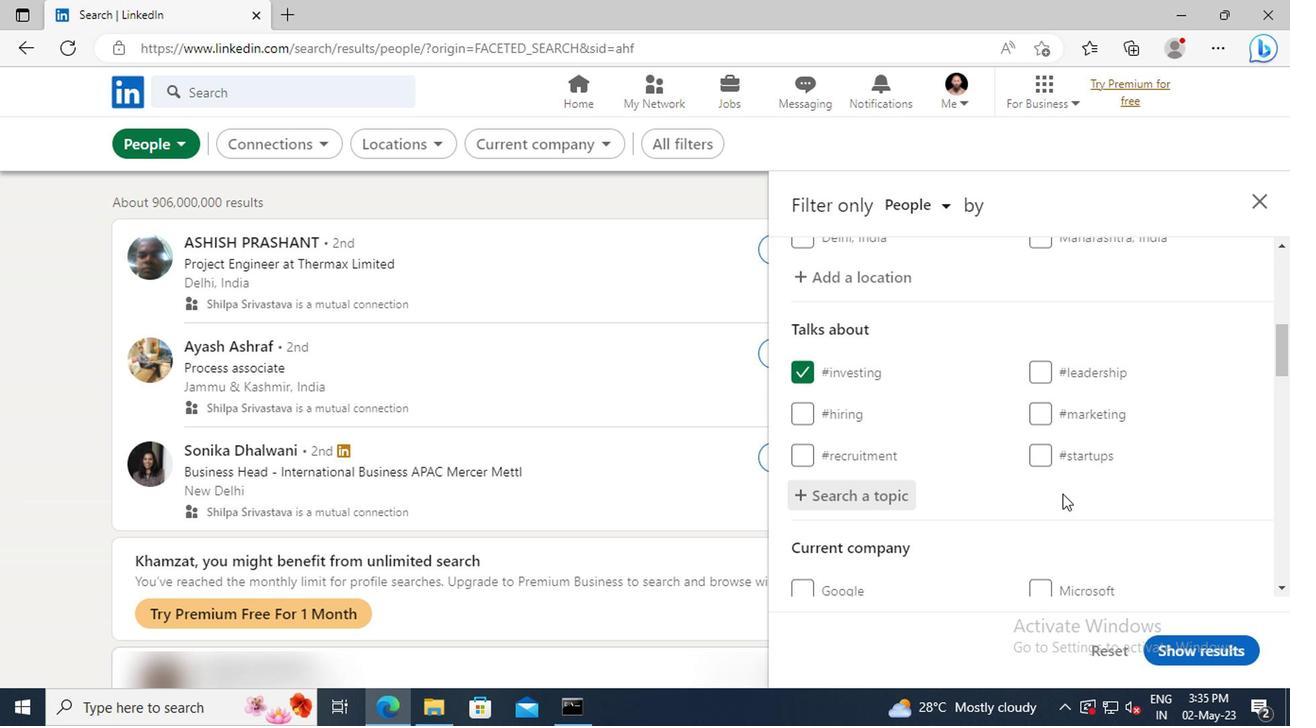 
Action: Mouse scrolled (1059, 494) with delta (0, 0)
Screenshot: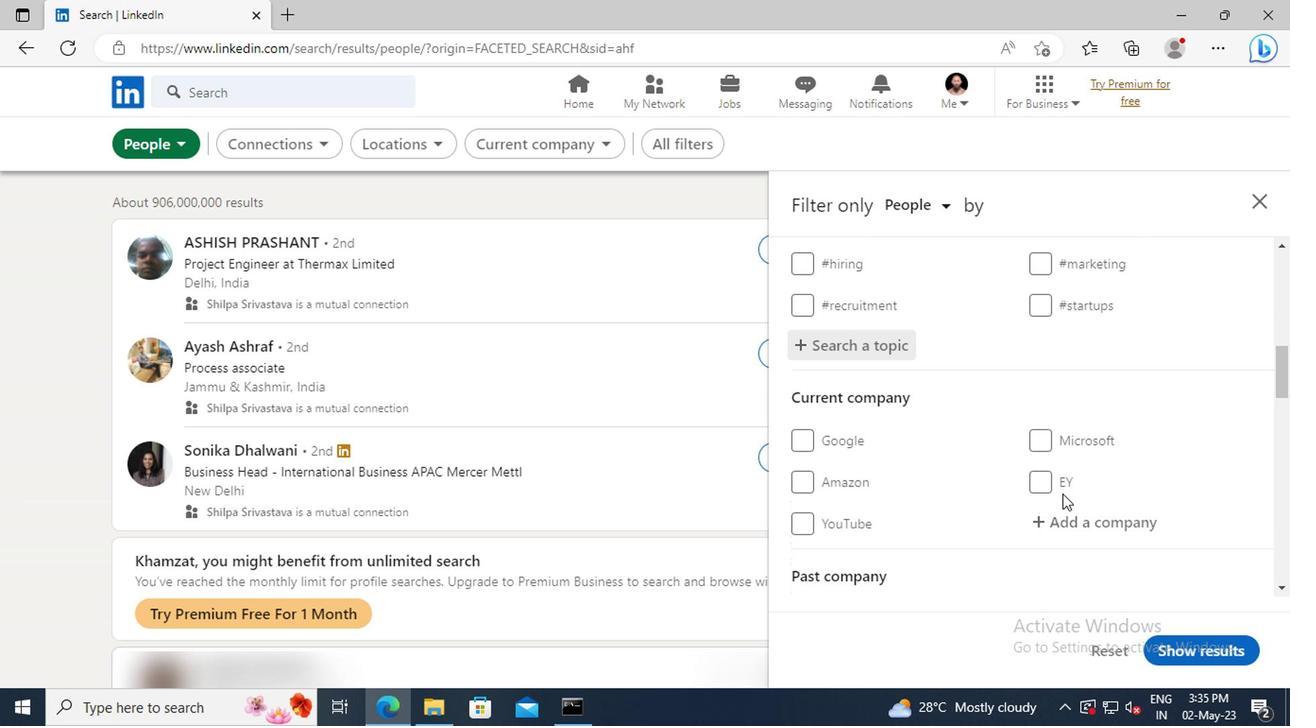 
Action: Mouse moved to (1059, 482)
Screenshot: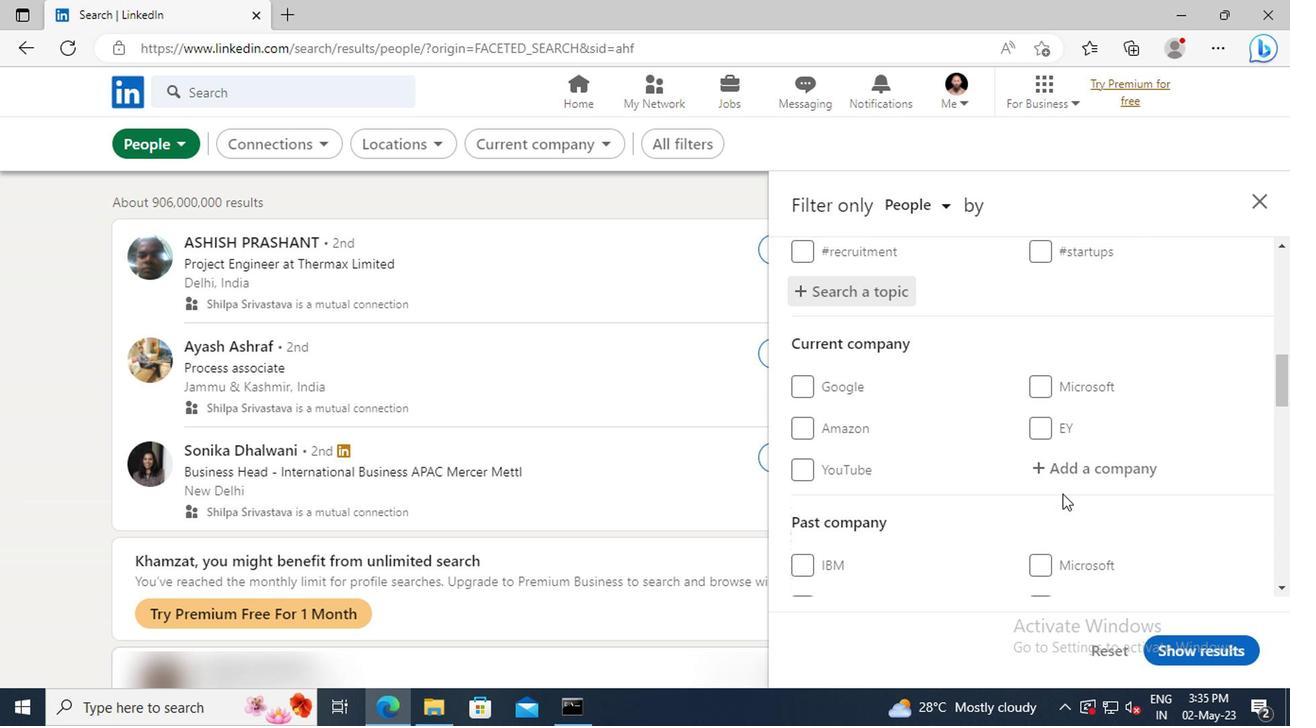 
Action: Mouse scrolled (1059, 481) with delta (0, -1)
Screenshot: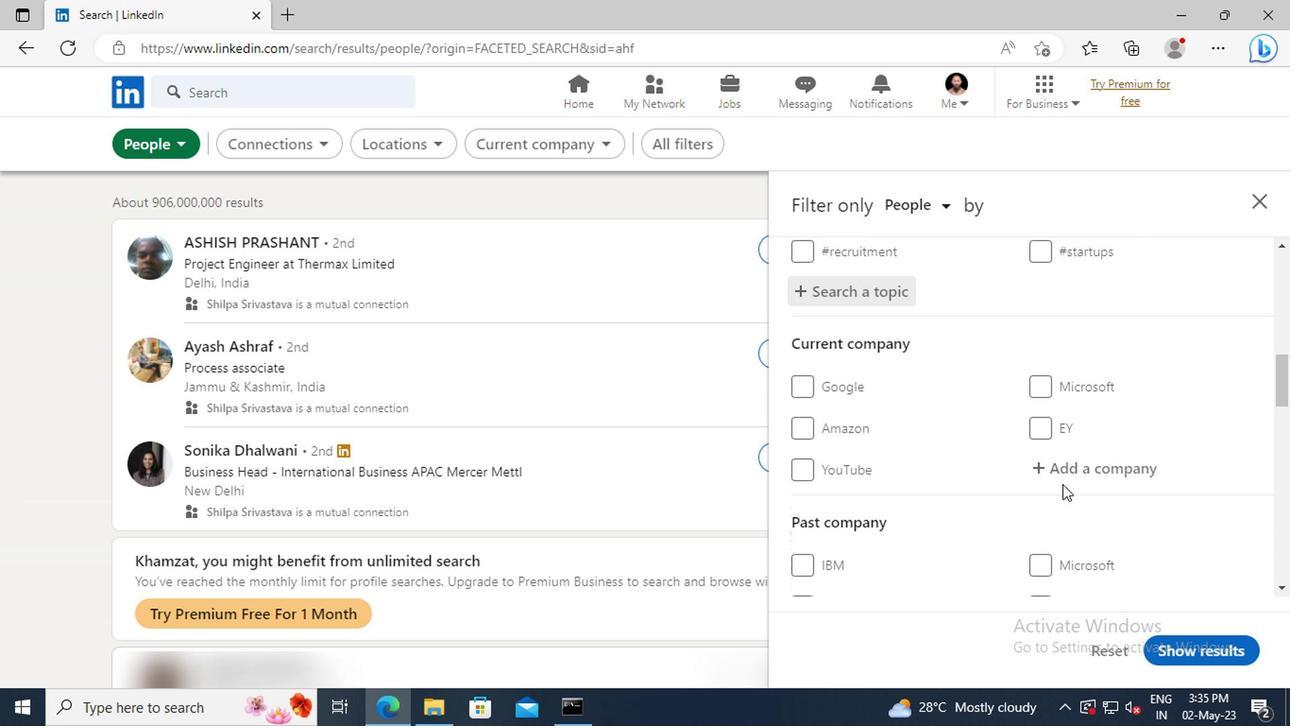 
Action: Mouse scrolled (1059, 481) with delta (0, -1)
Screenshot: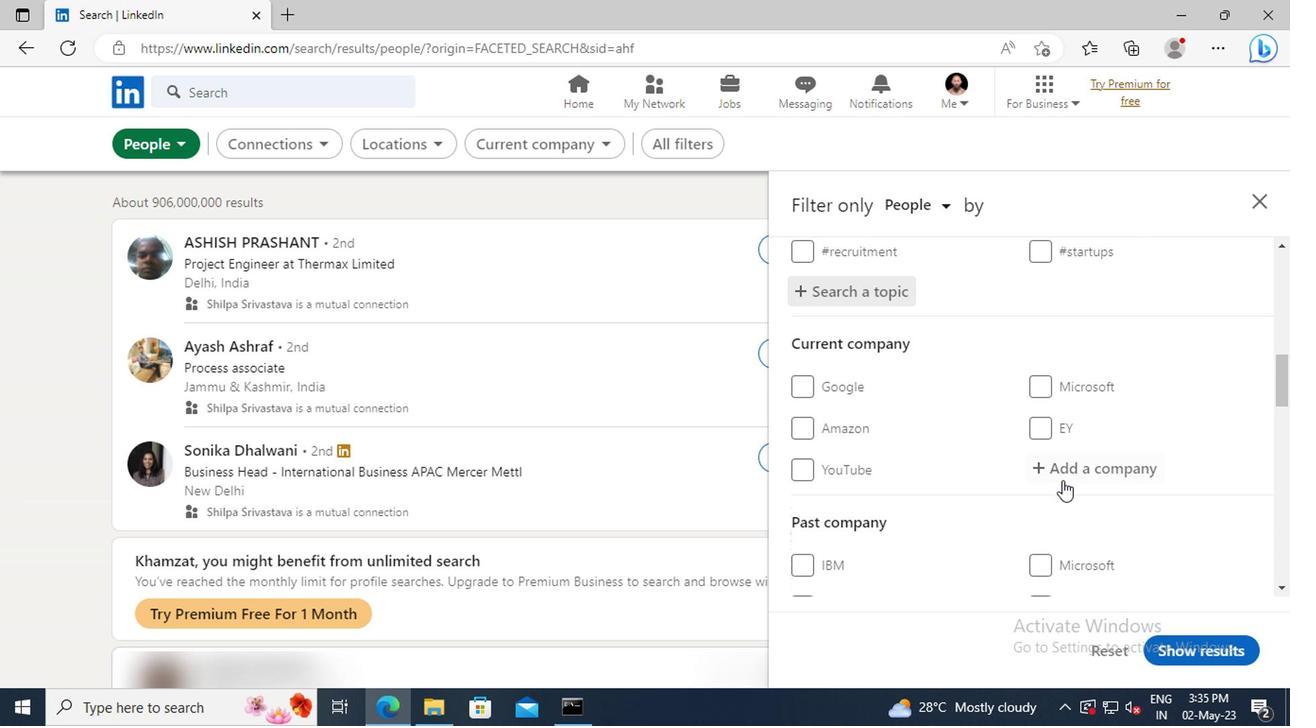 
Action: Mouse scrolled (1059, 481) with delta (0, -1)
Screenshot: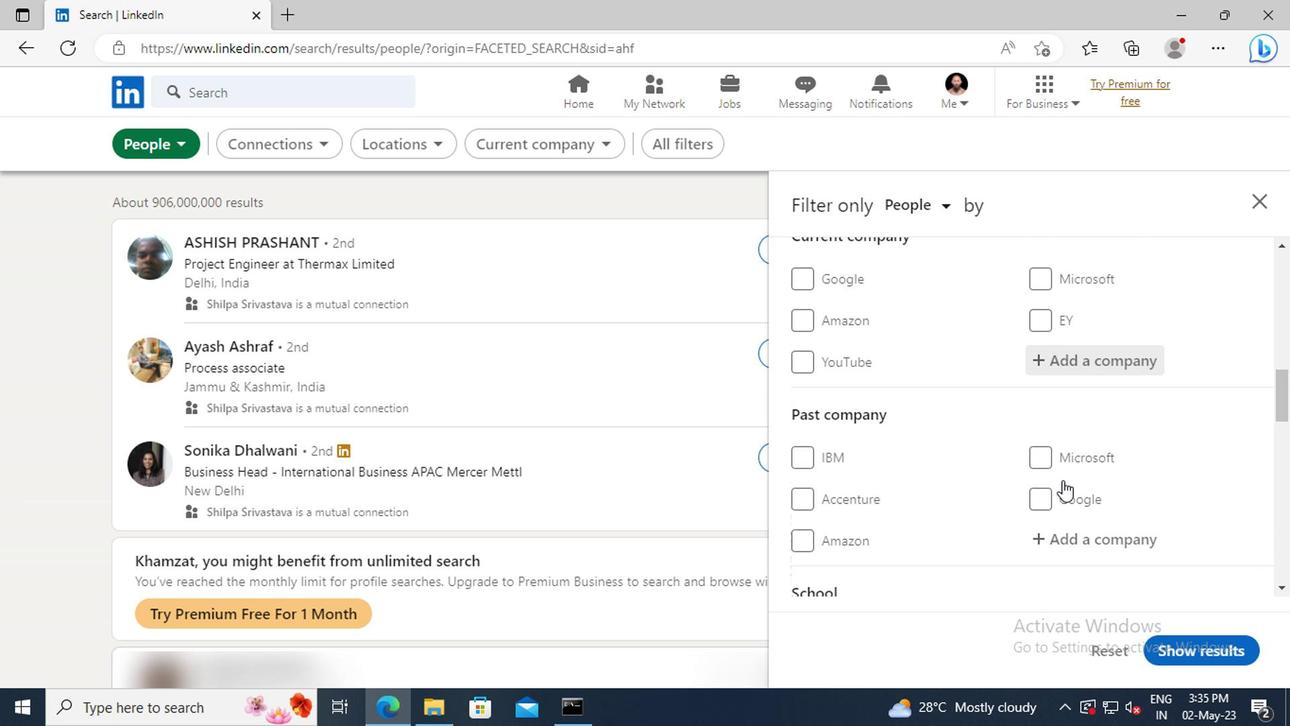 
Action: Mouse scrolled (1059, 481) with delta (0, -1)
Screenshot: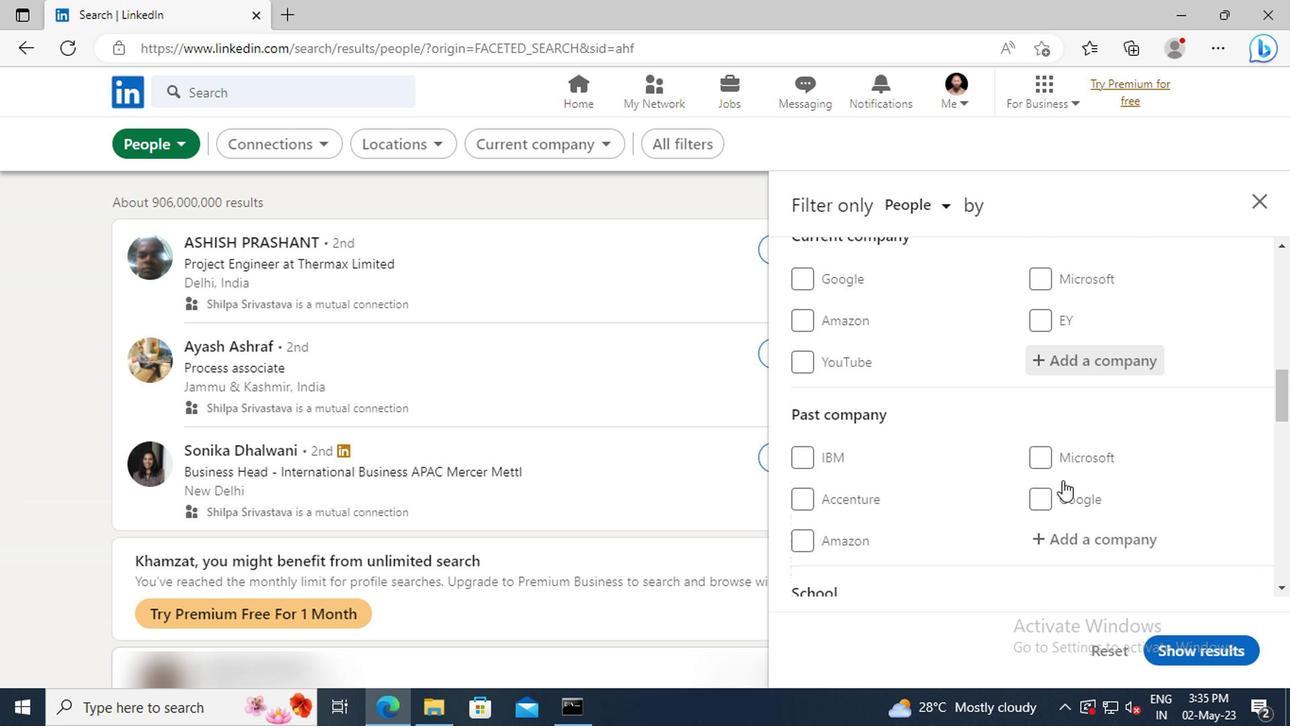 
Action: Mouse scrolled (1059, 481) with delta (0, -1)
Screenshot: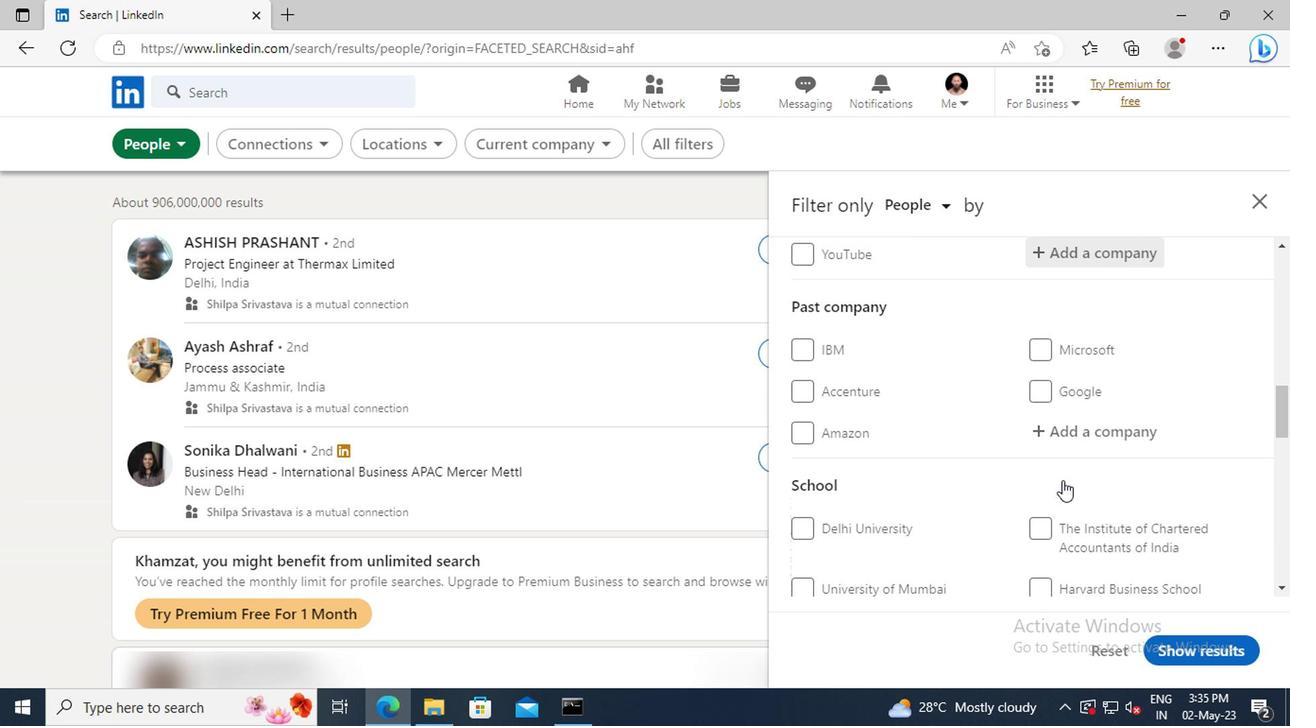 
Action: Mouse scrolled (1059, 481) with delta (0, -1)
Screenshot: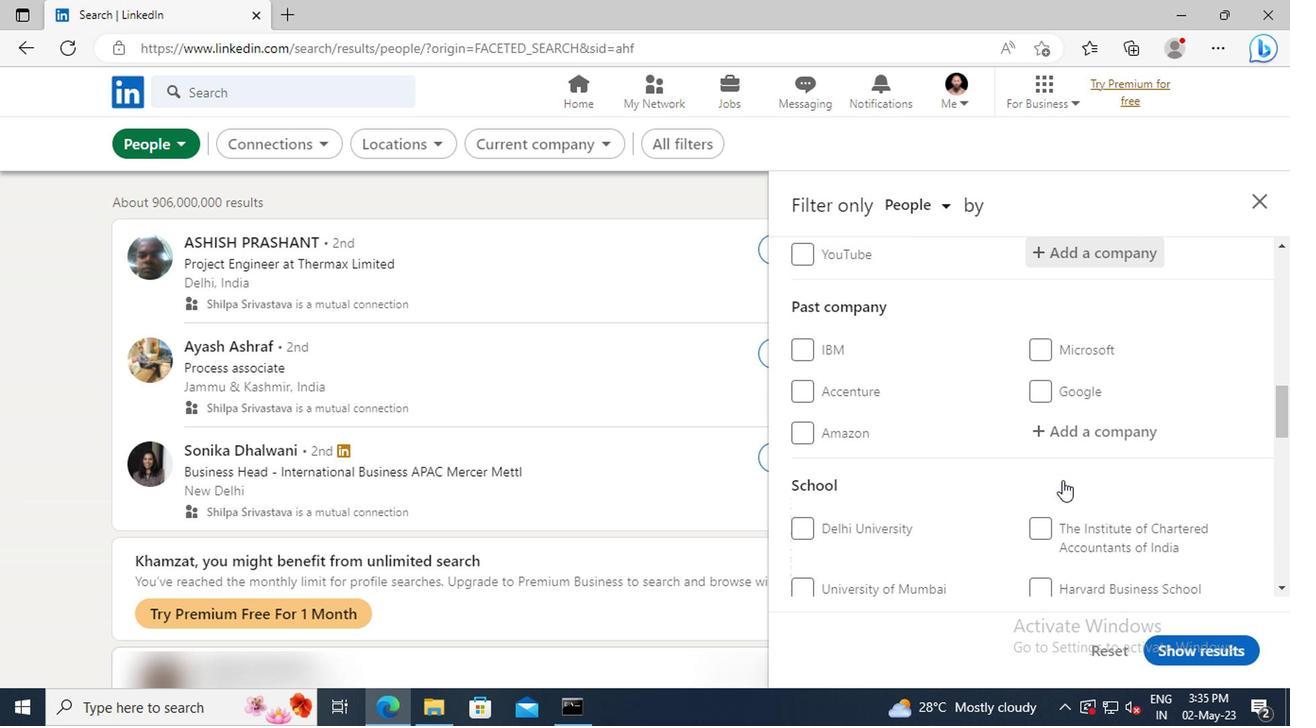 
Action: Mouse scrolled (1059, 481) with delta (0, -1)
Screenshot: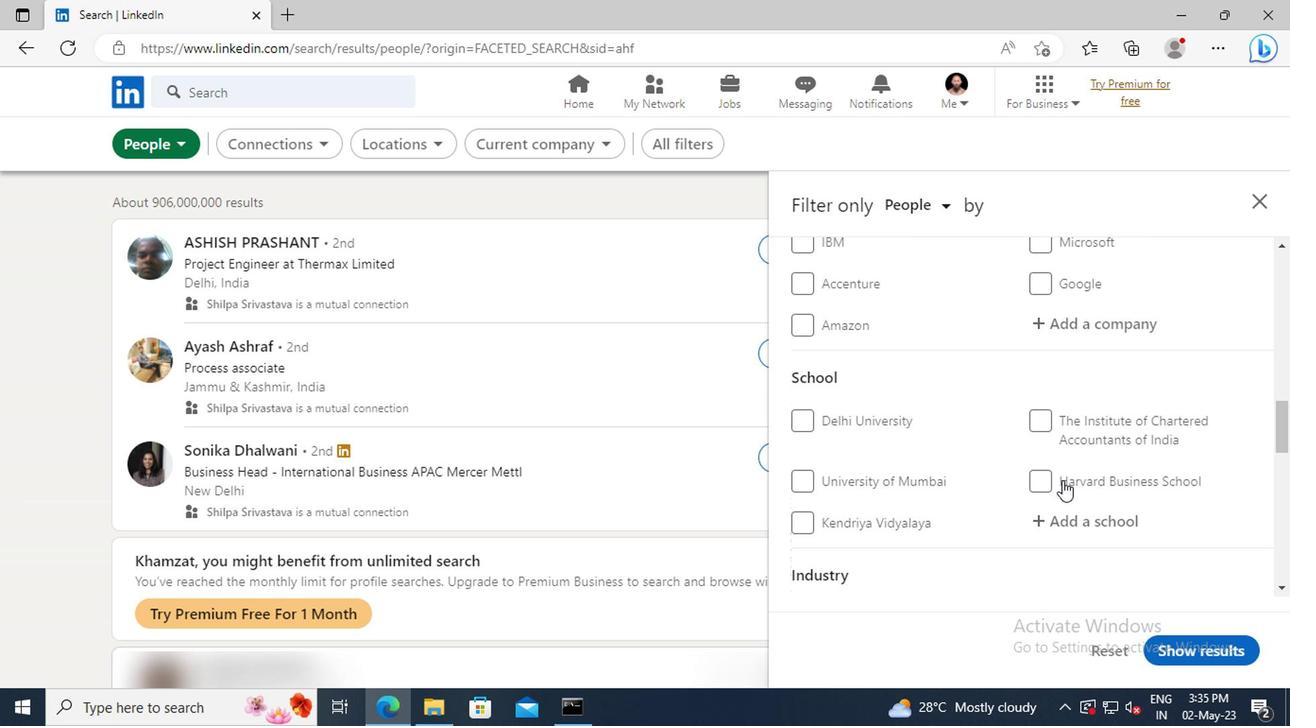 
Action: Mouse scrolled (1059, 481) with delta (0, -1)
Screenshot: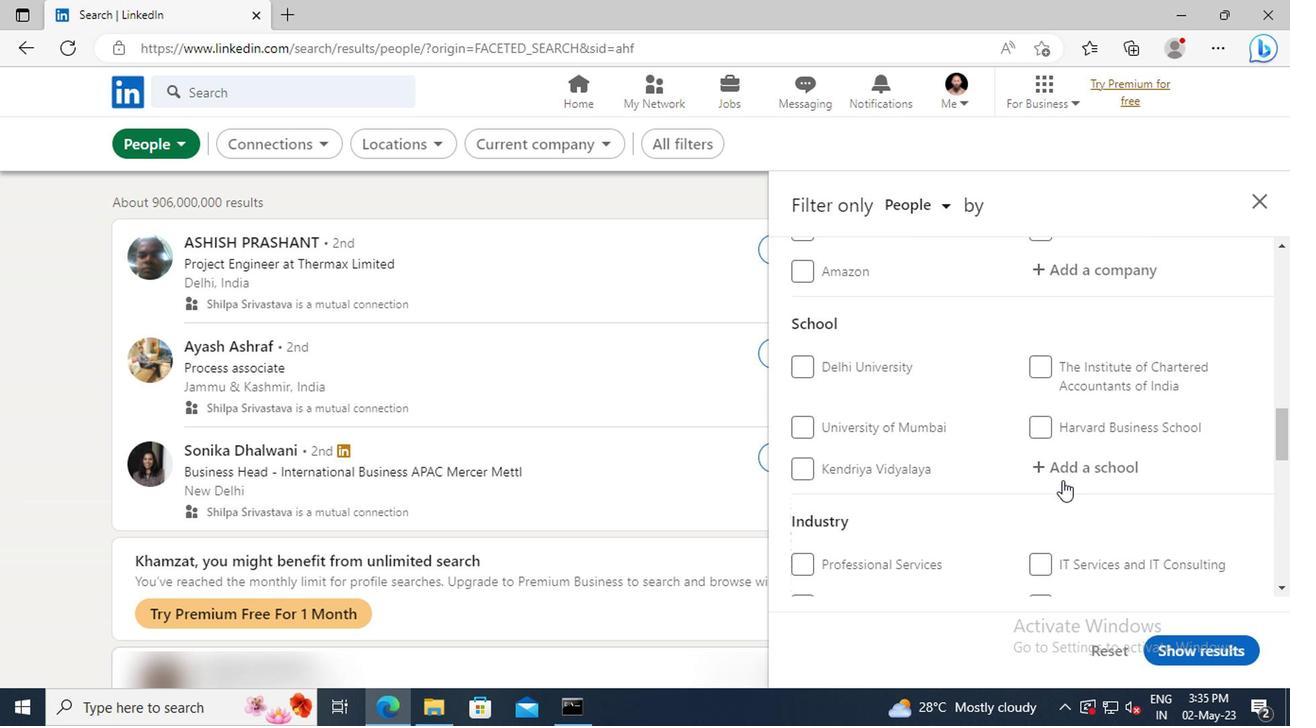 
Action: Mouse scrolled (1059, 481) with delta (0, -1)
Screenshot: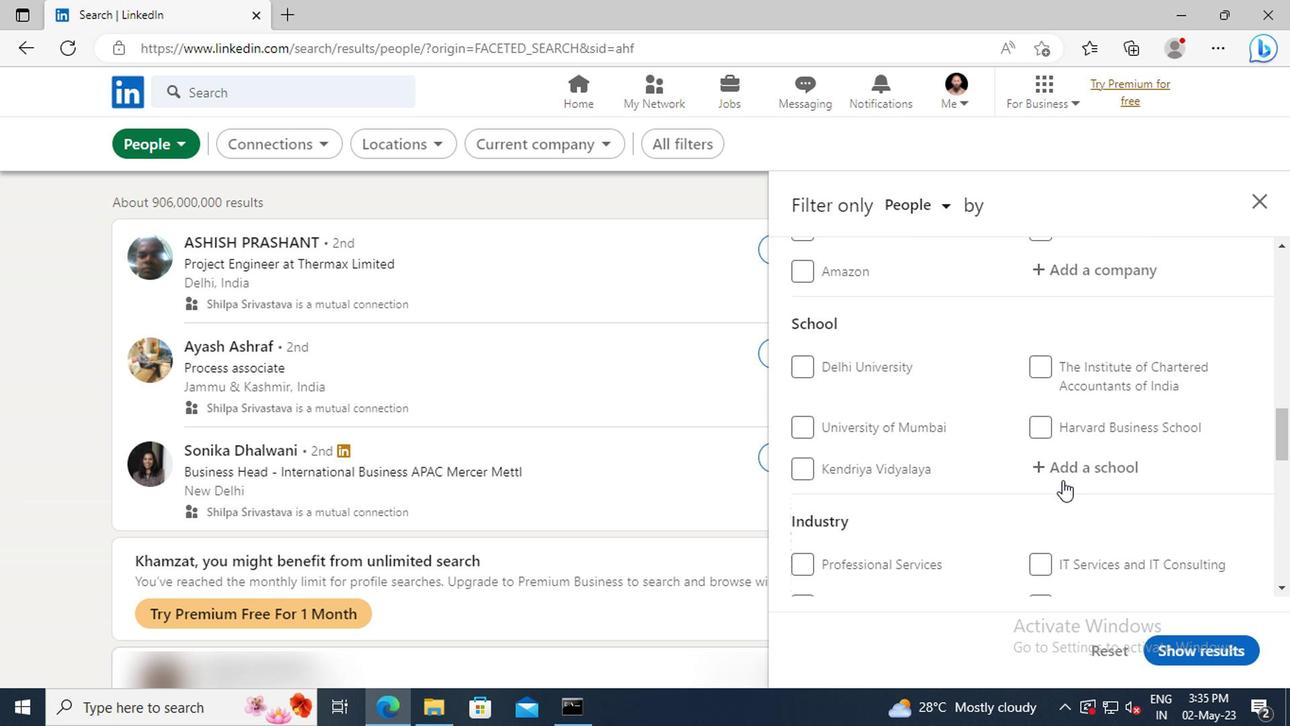 
Action: Mouse scrolled (1059, 481) with delta (0, -1)
Screenshot: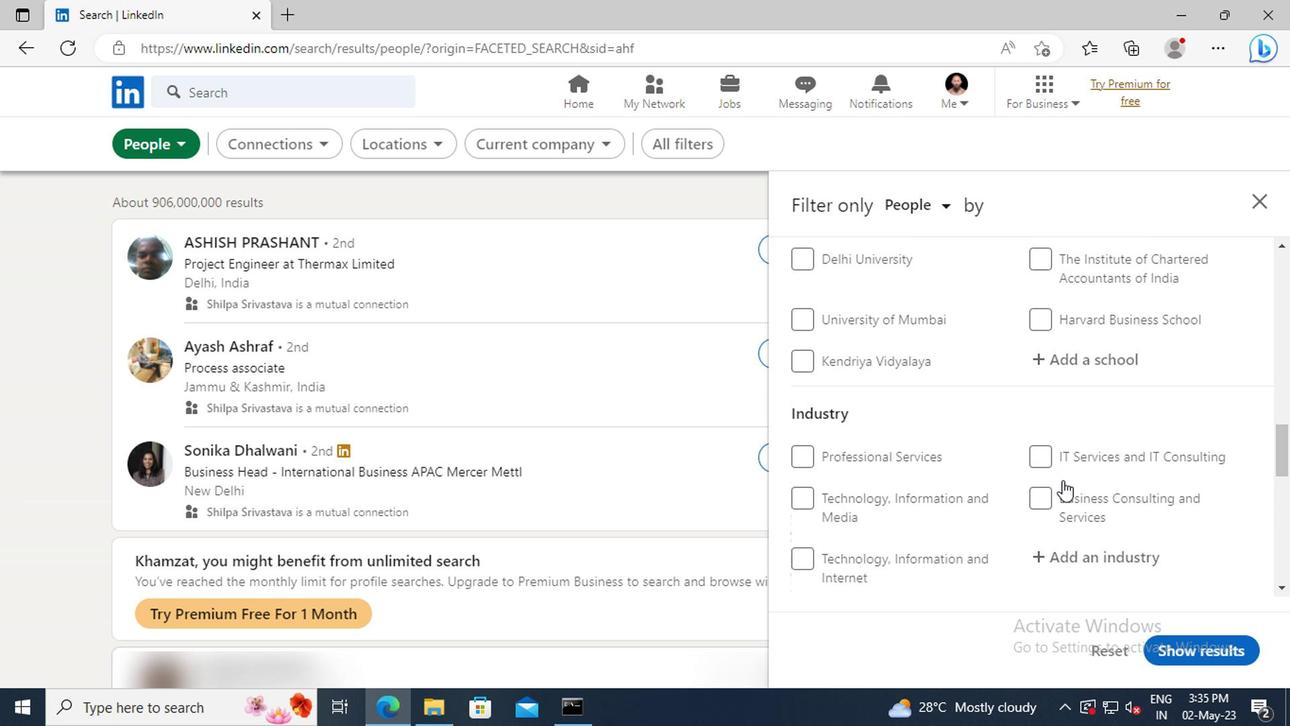 
Action: Mouse scrolled (1059, 481) with delta (0, -1)
Screenshot: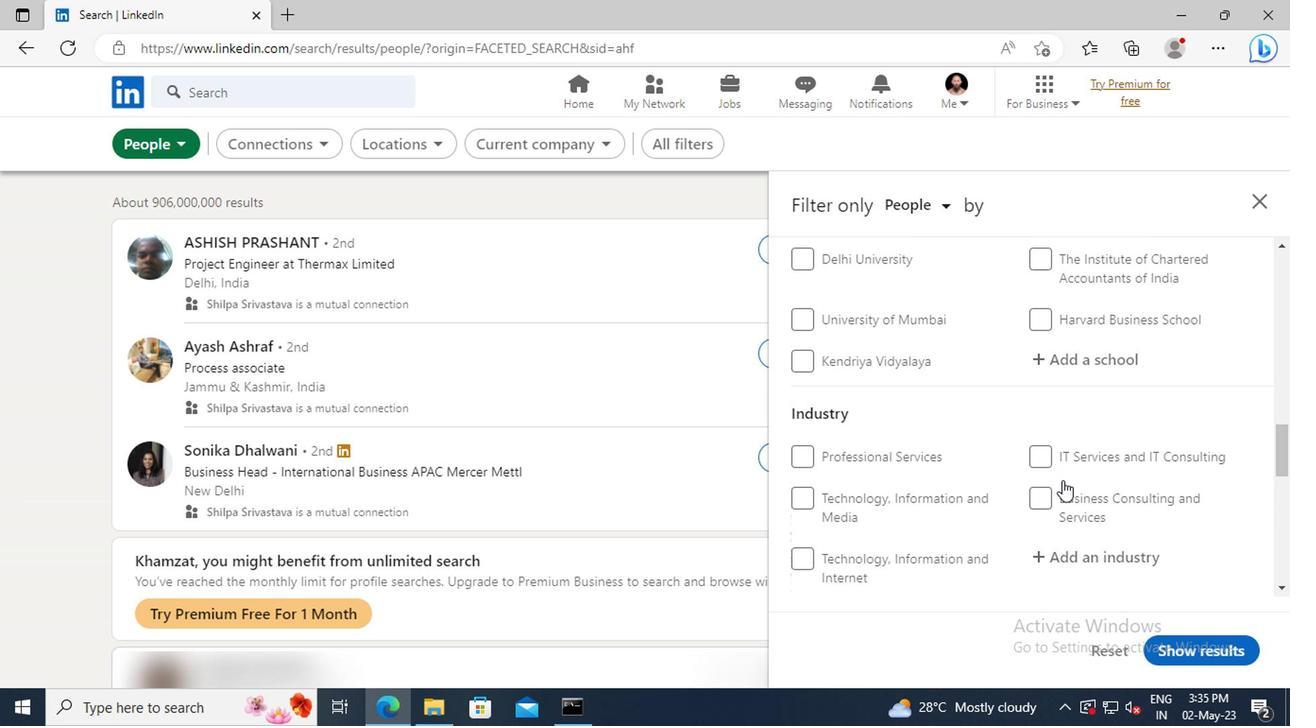 
Action: Mouse scrolled (1059, 481) with delta (0, -1)
Screenshot: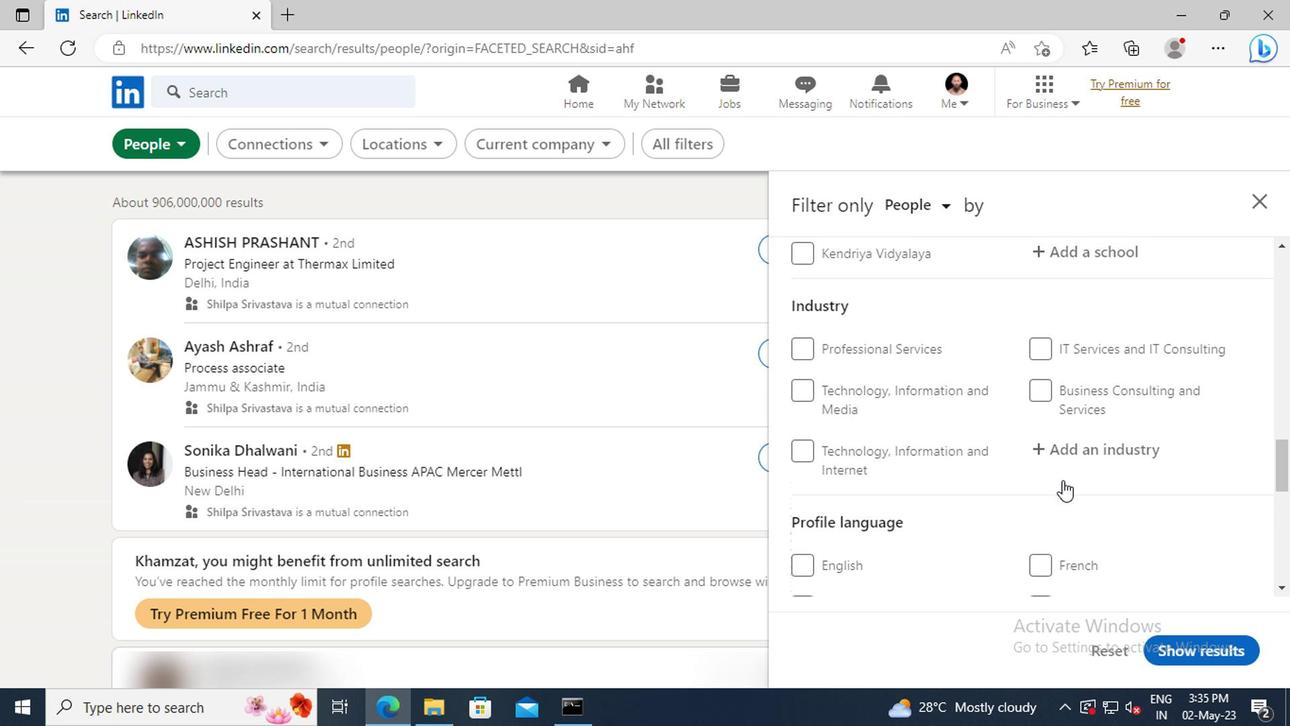 
Action: Mouse moved to (1041, 513)
Screenshot: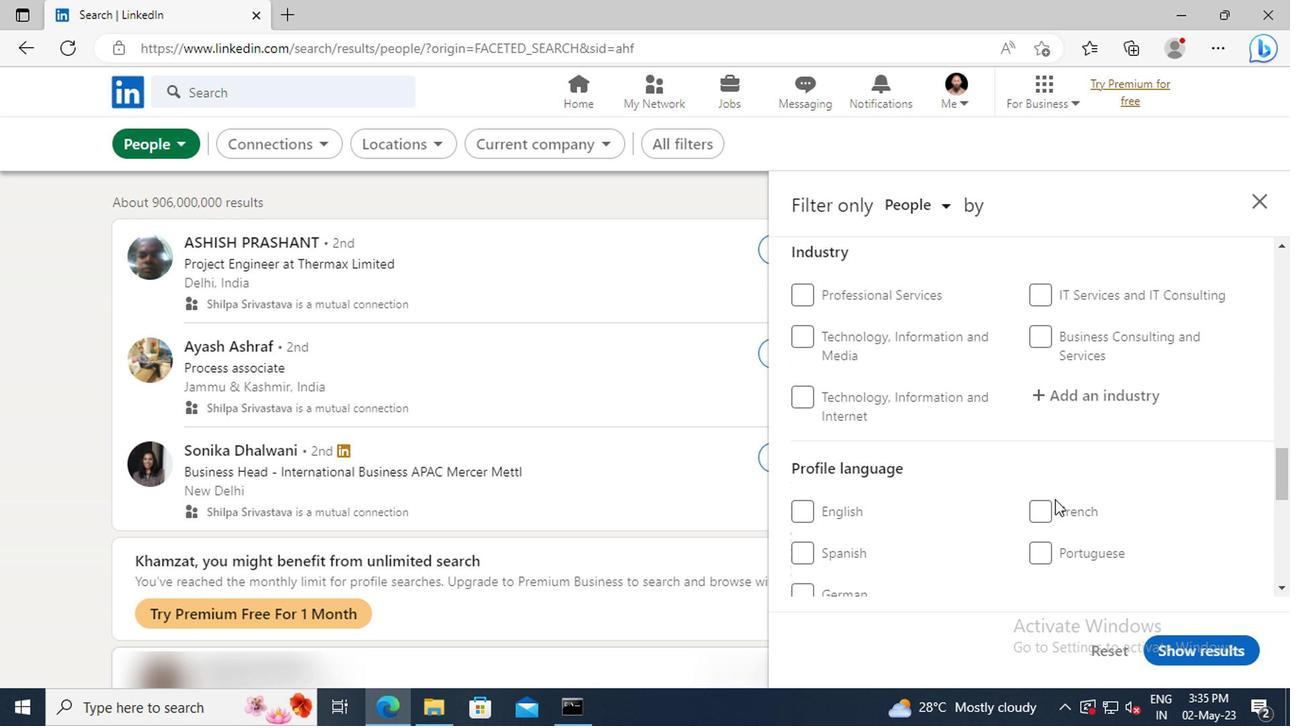 
Action: Mouse pressed left at (1041, 513)
Screenshot: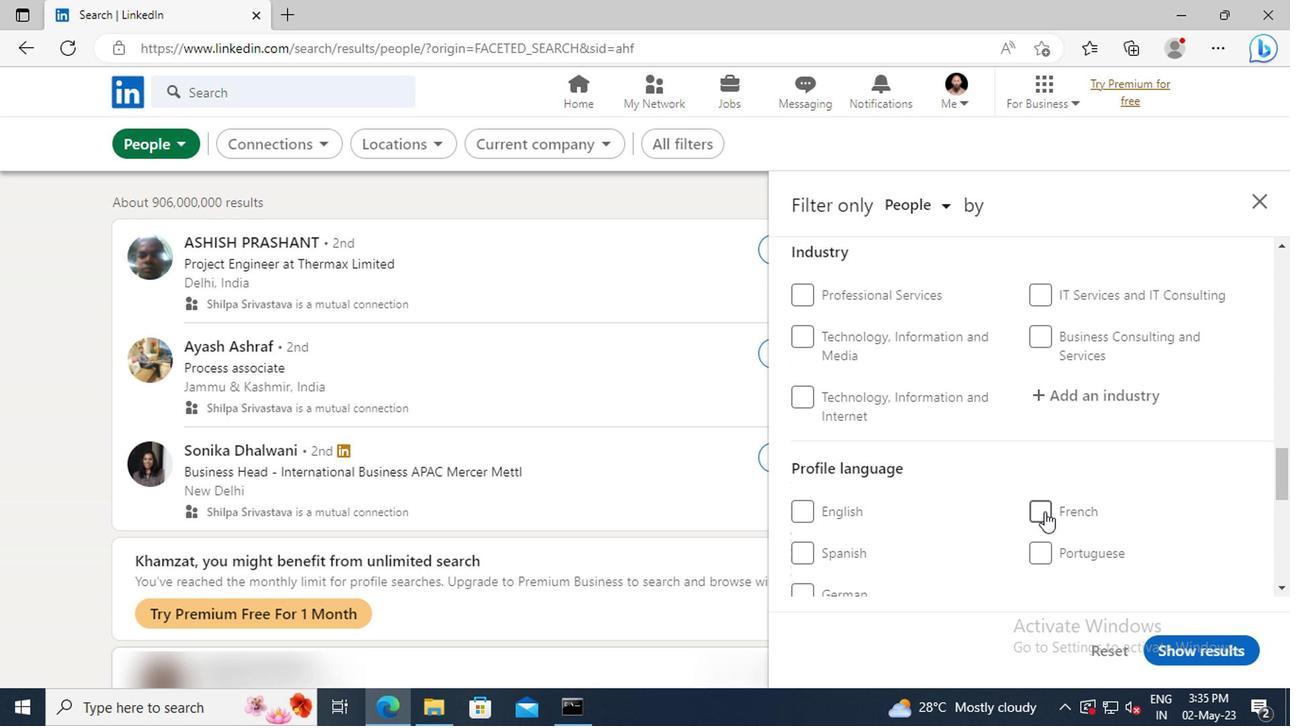 
Action: Mouse moved to (1068, 448)
Screenshot: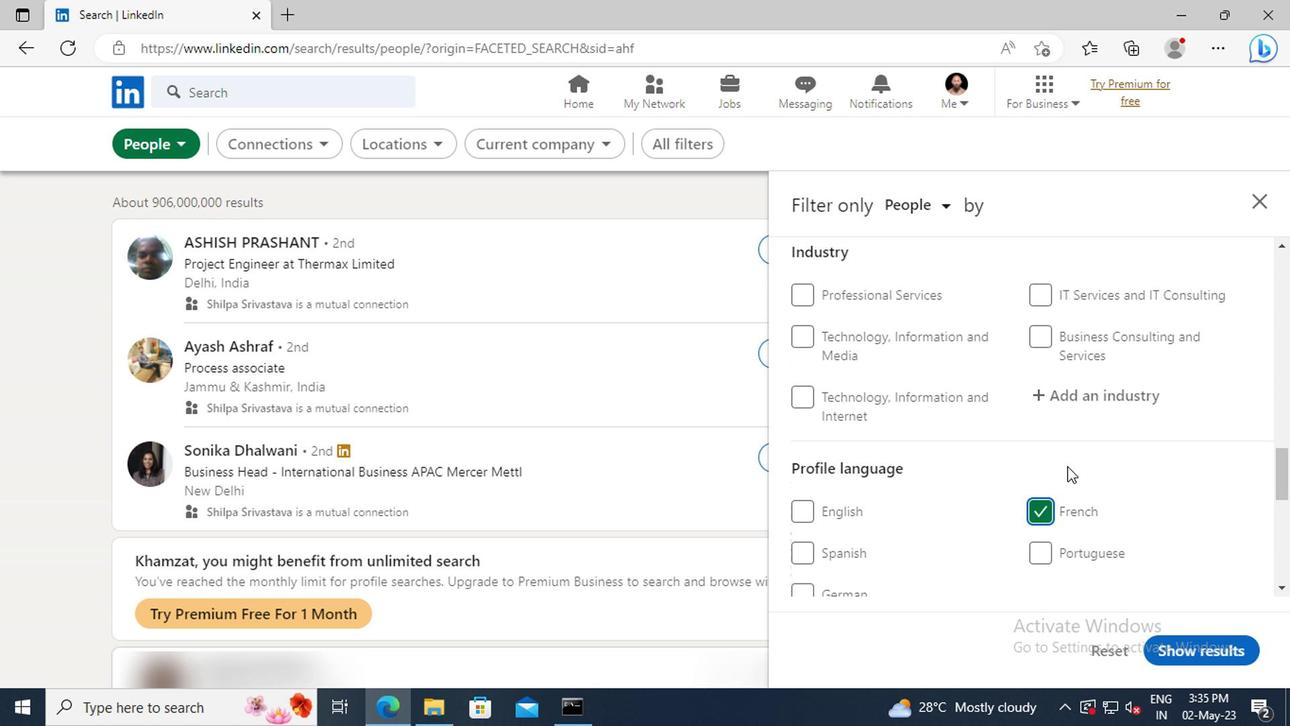 
Action: Mouse scrolled (1068, 449) with delta (0, 0)
Screenshot: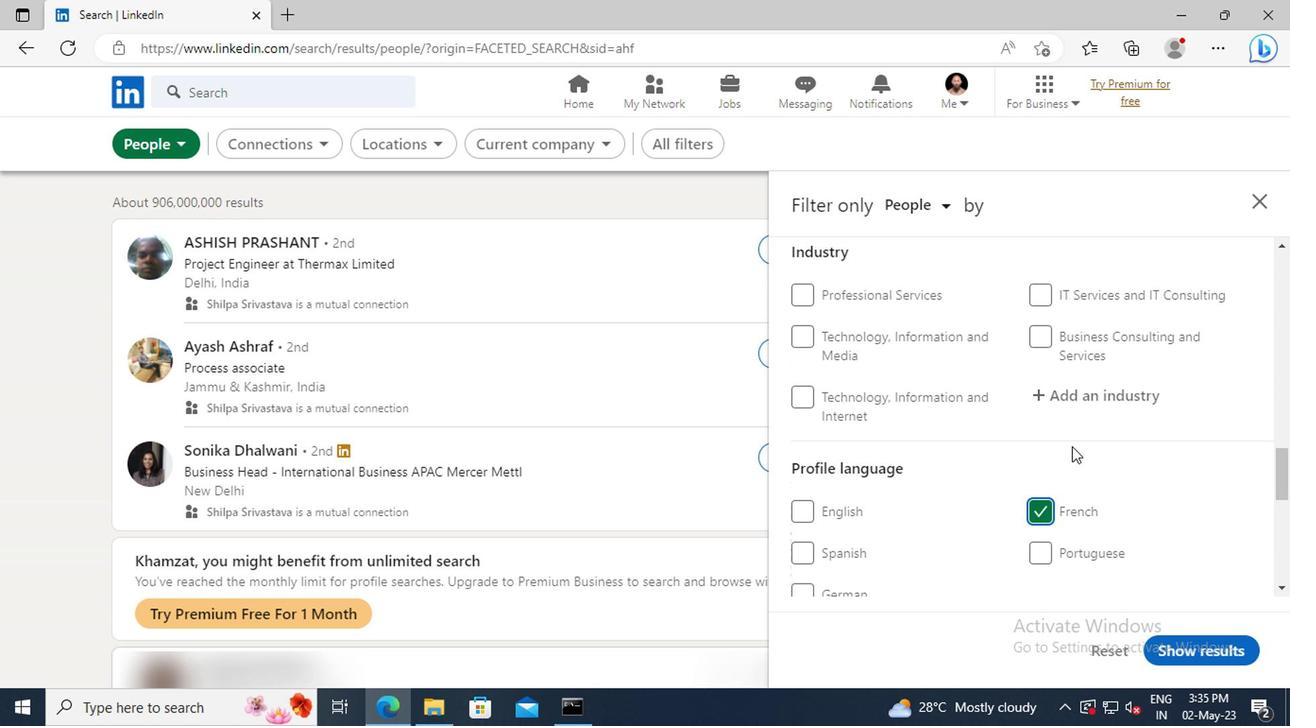 
Action: Mouse scrolled (1068, 449) with delta (0, 0)
Screenshot: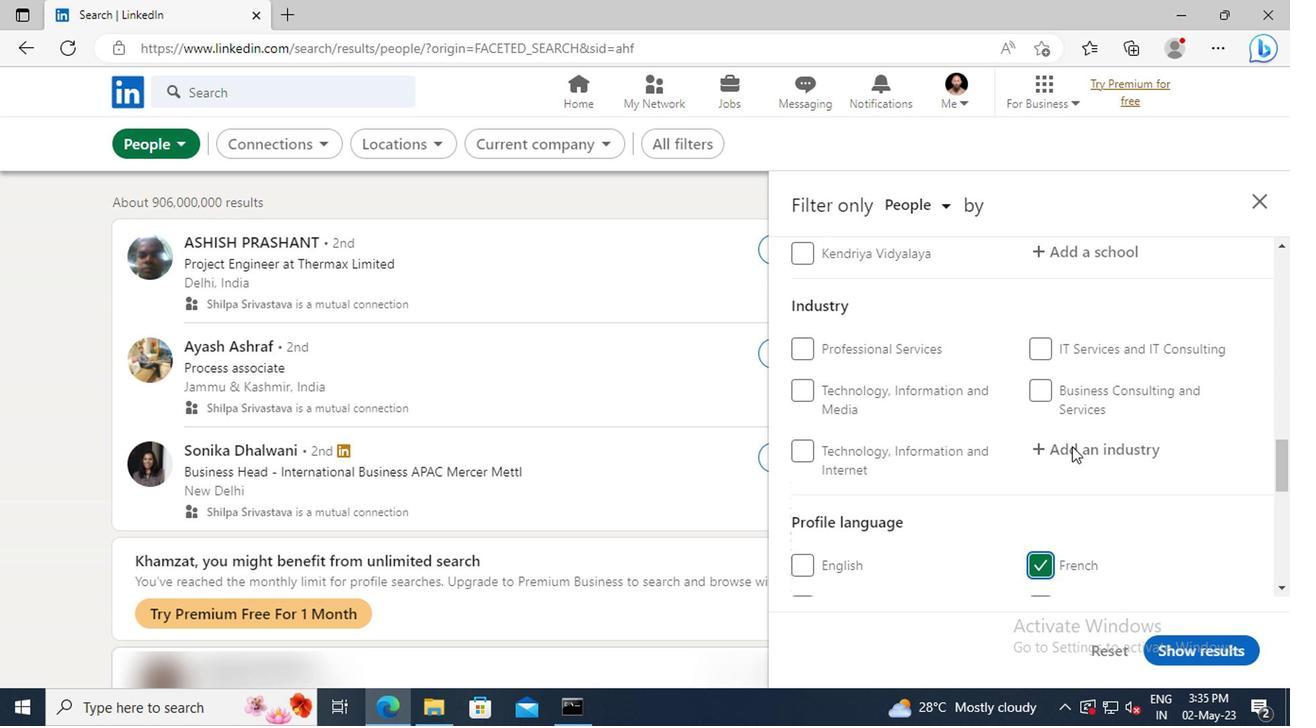 
Action: Mouse scrolled (1068, 449) with delta (0, 0)
Screenshot: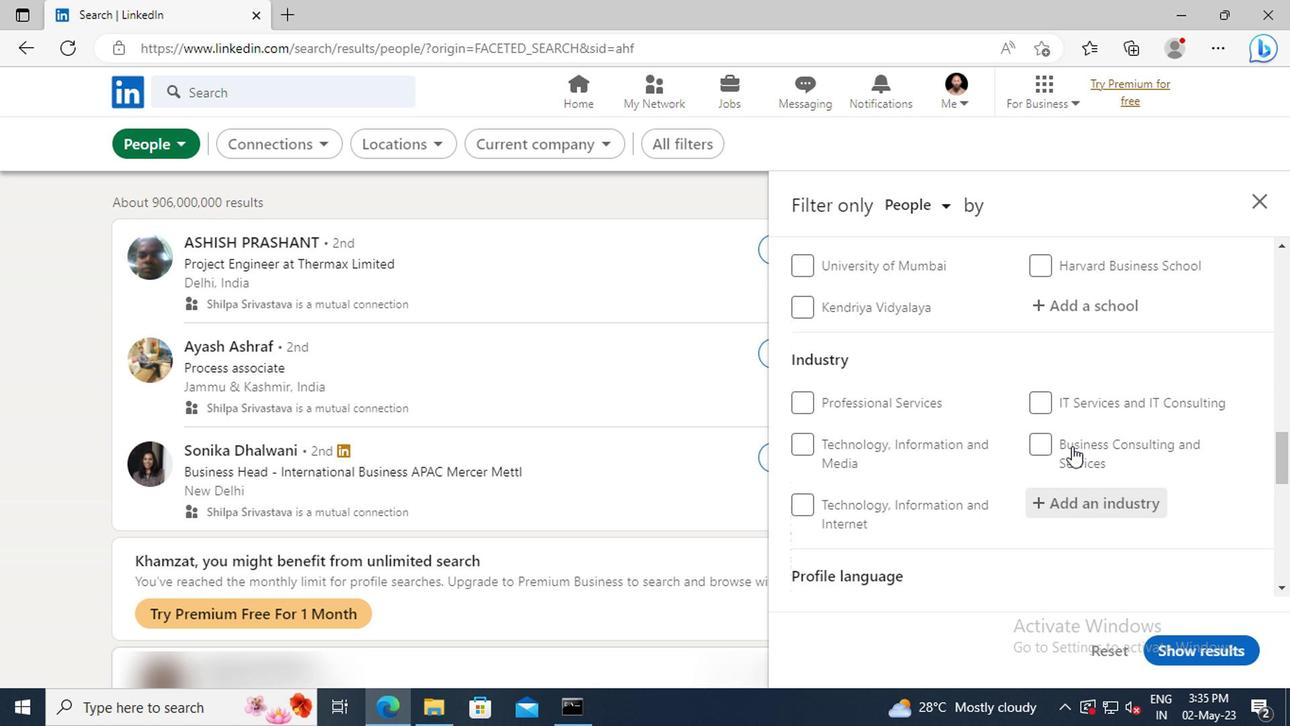 
Action: Mouse scrolled (1068, 449) with delta (0, 0)
Screenshot: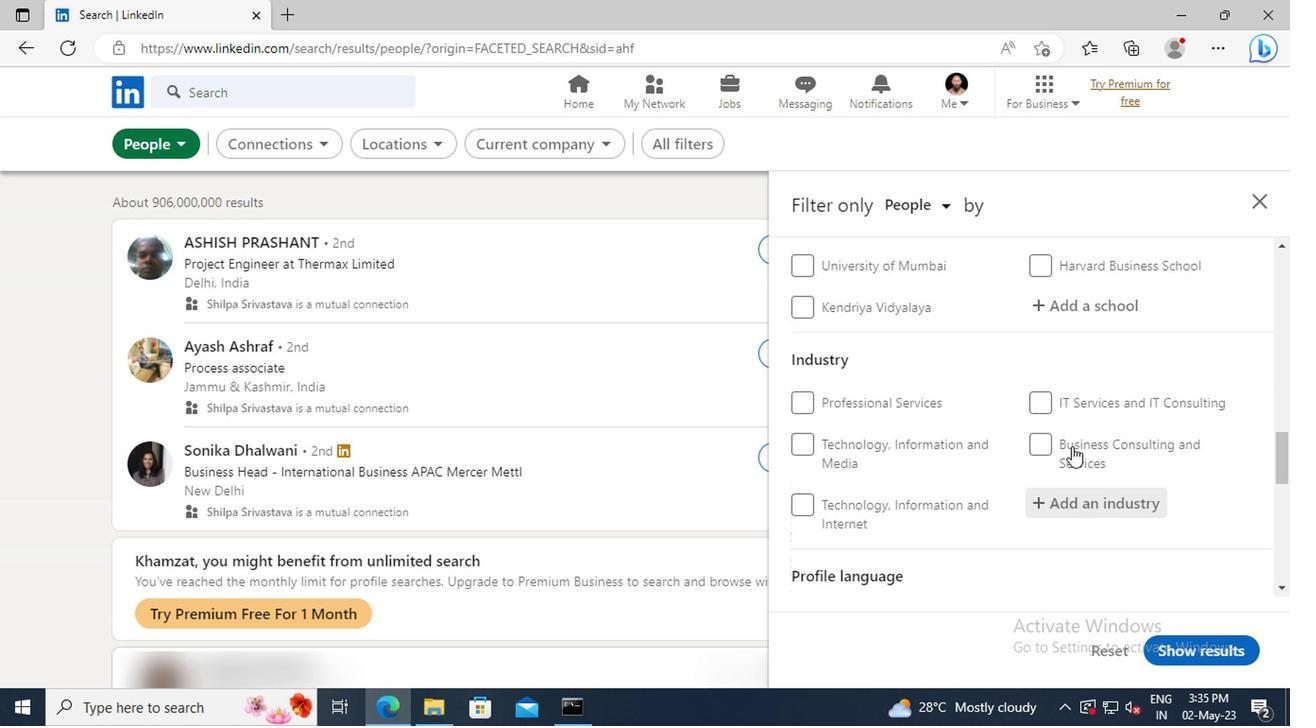 
Action: Mouse scrolled (1068, 449) with delta (0, 0)
Screenshot: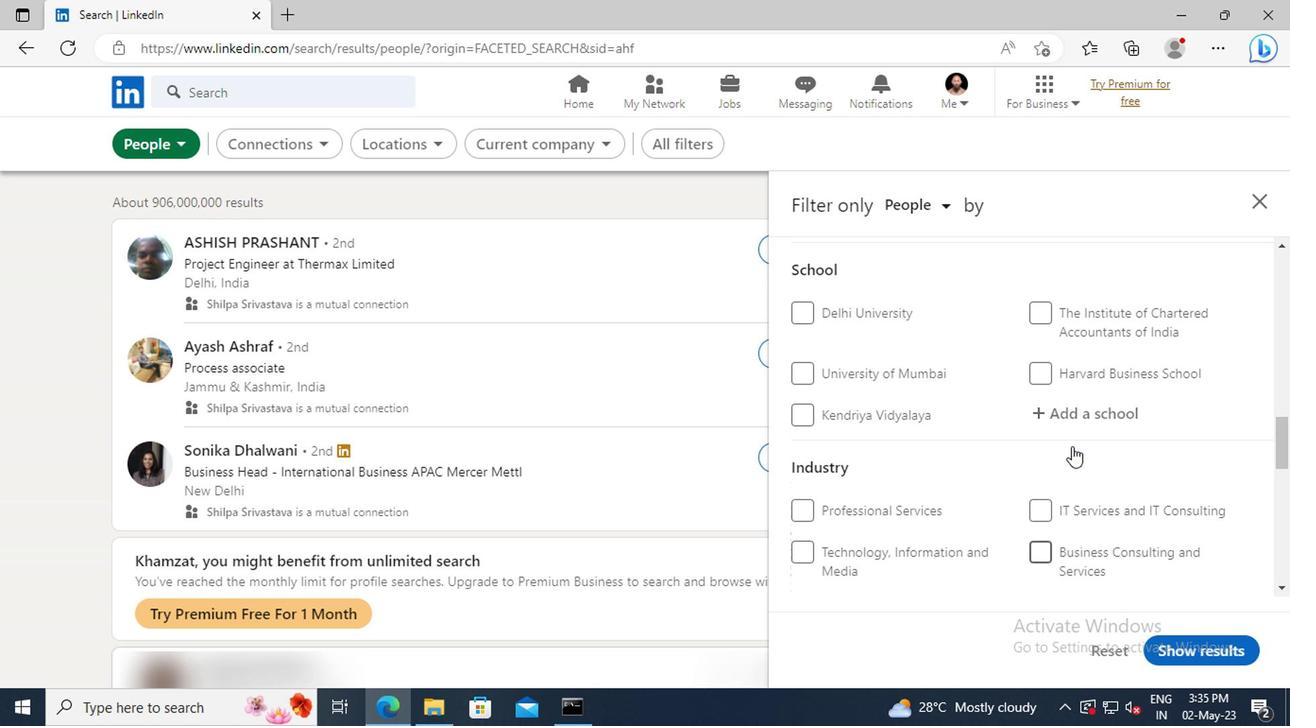 
Action: Mouse scrolled (1068, 449) with delta (0, 0)
Screenshot: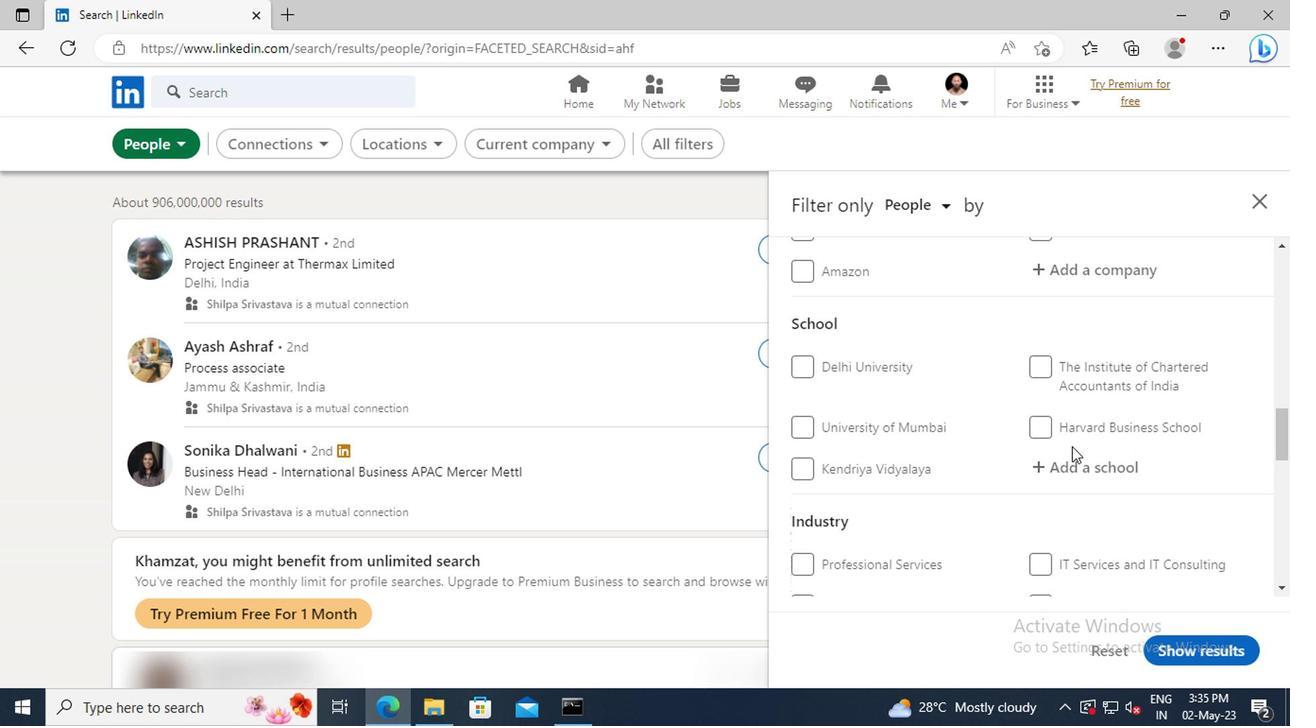 
Action: Mouse scrolled (1068, 449) with delta (0, 0)
Screenshot: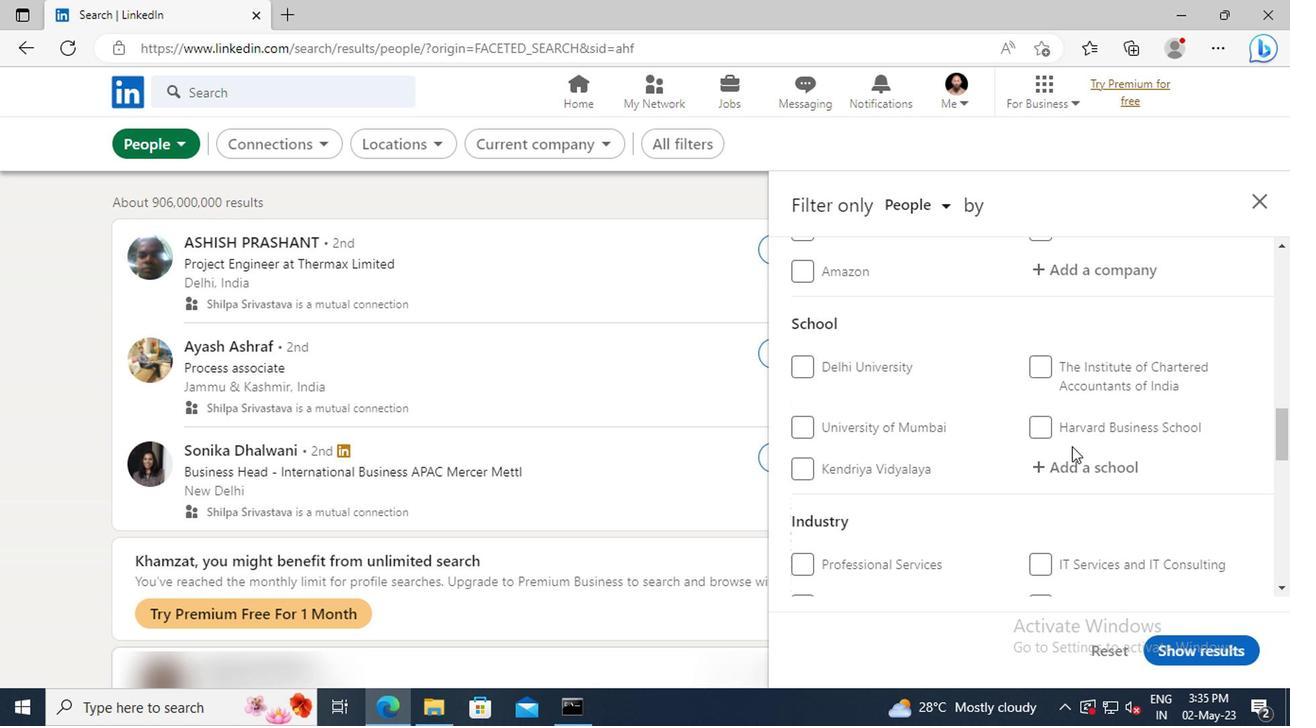 
Action: Mouse scrolled (1068, 449) with delta (0, 0)
Screenshot: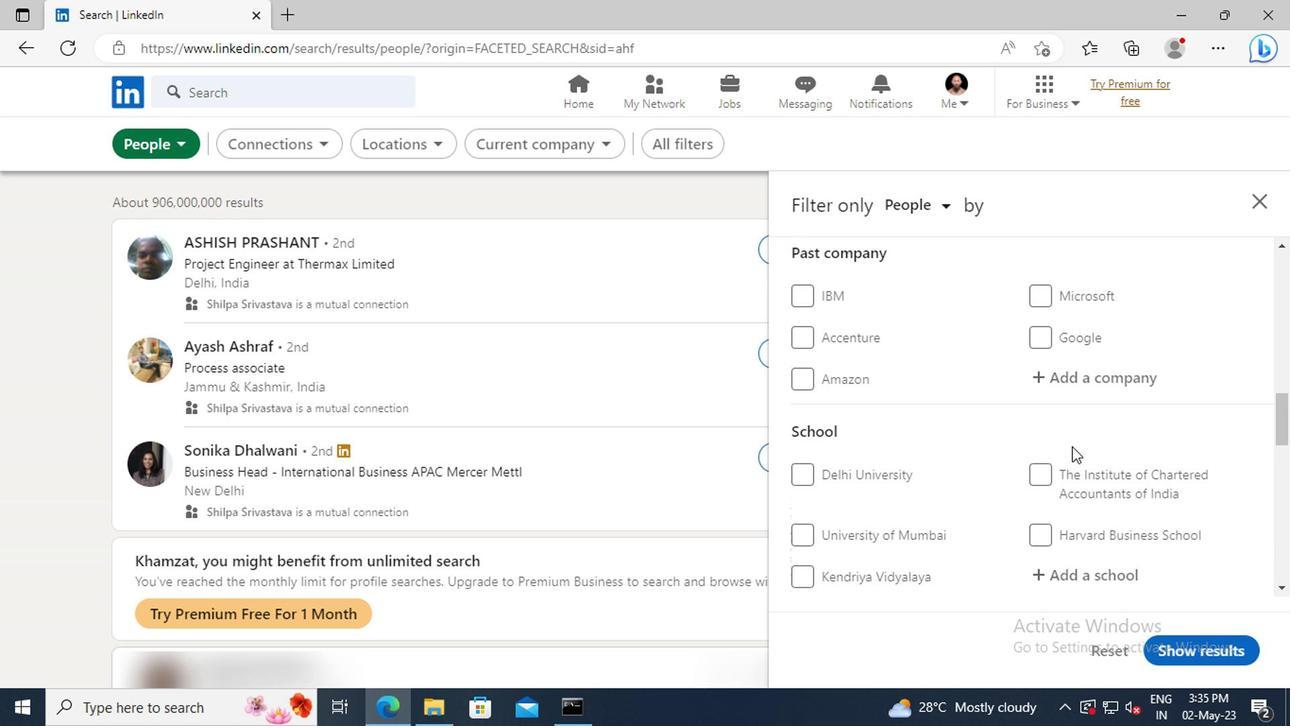 
Action: Mouse scrolled (1068, 449) with delta (0, 0)
Screenshot: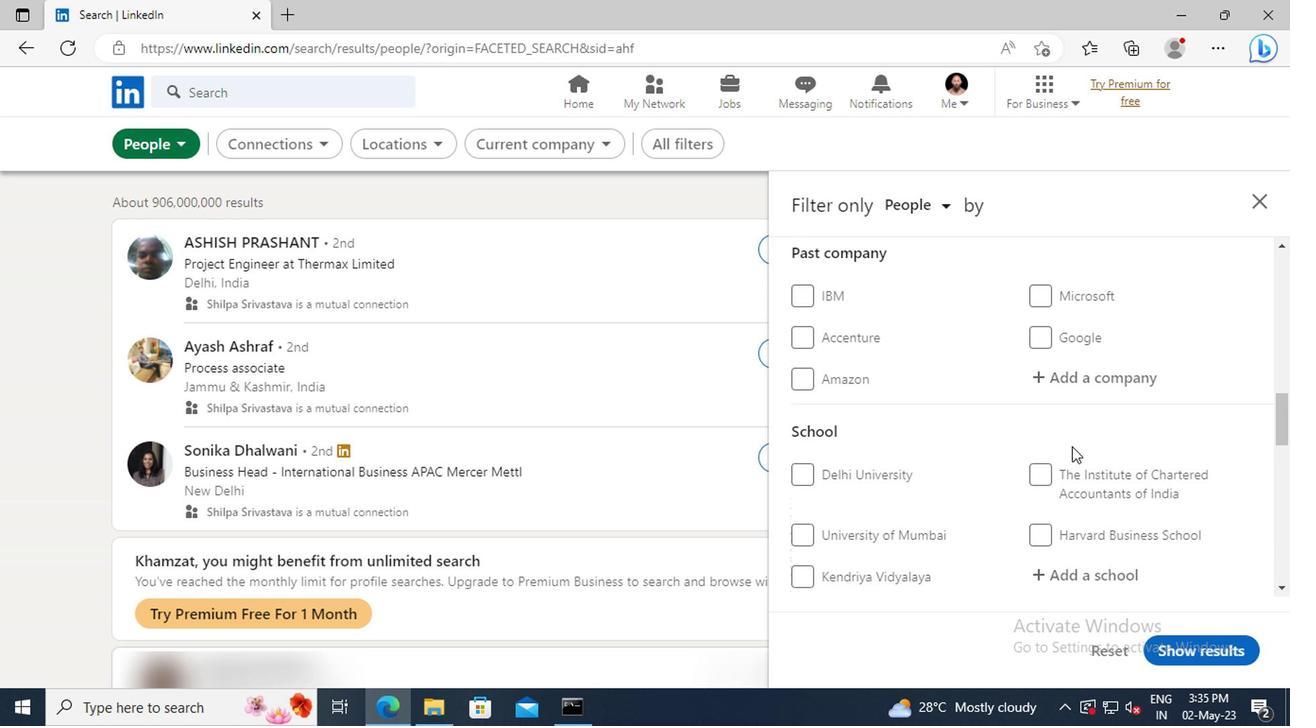 
Action: Mouse scrolled (1068, 449) with delta (0, 0)
Screenshot: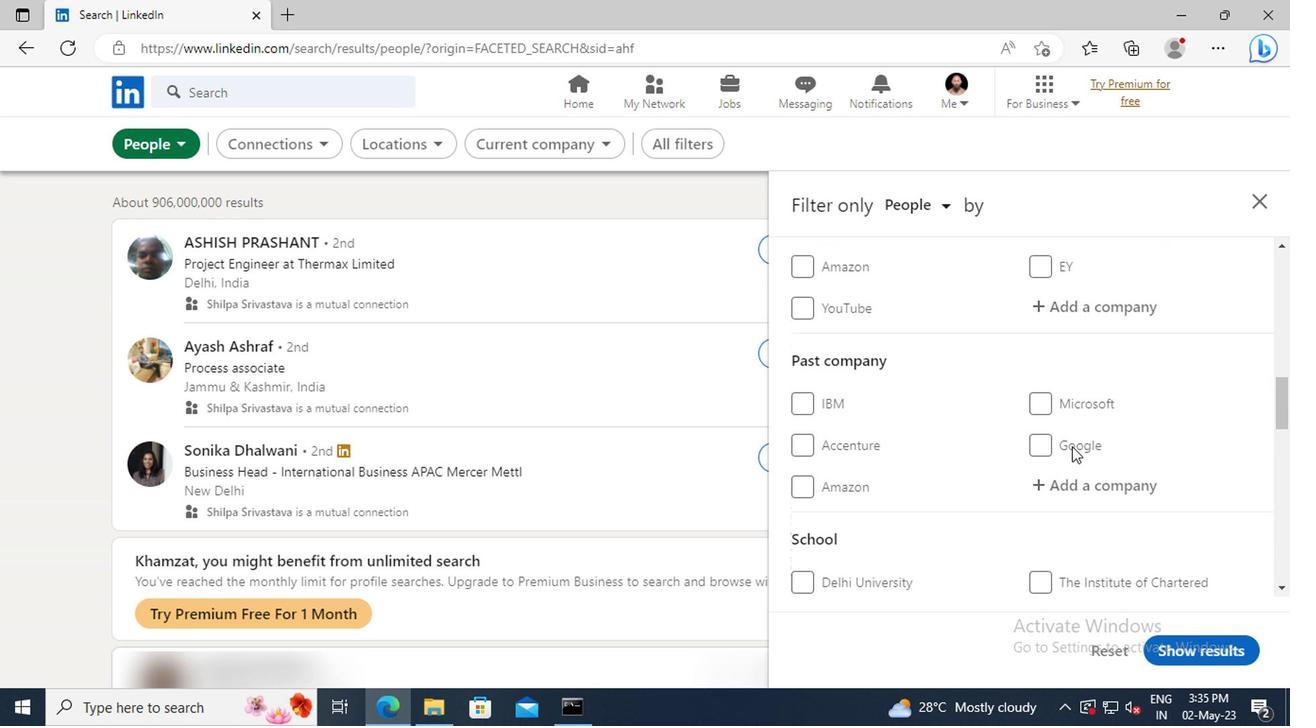 
Action: Mouse scrolled (1068, 449) with delta (0, 0)
Screenshot: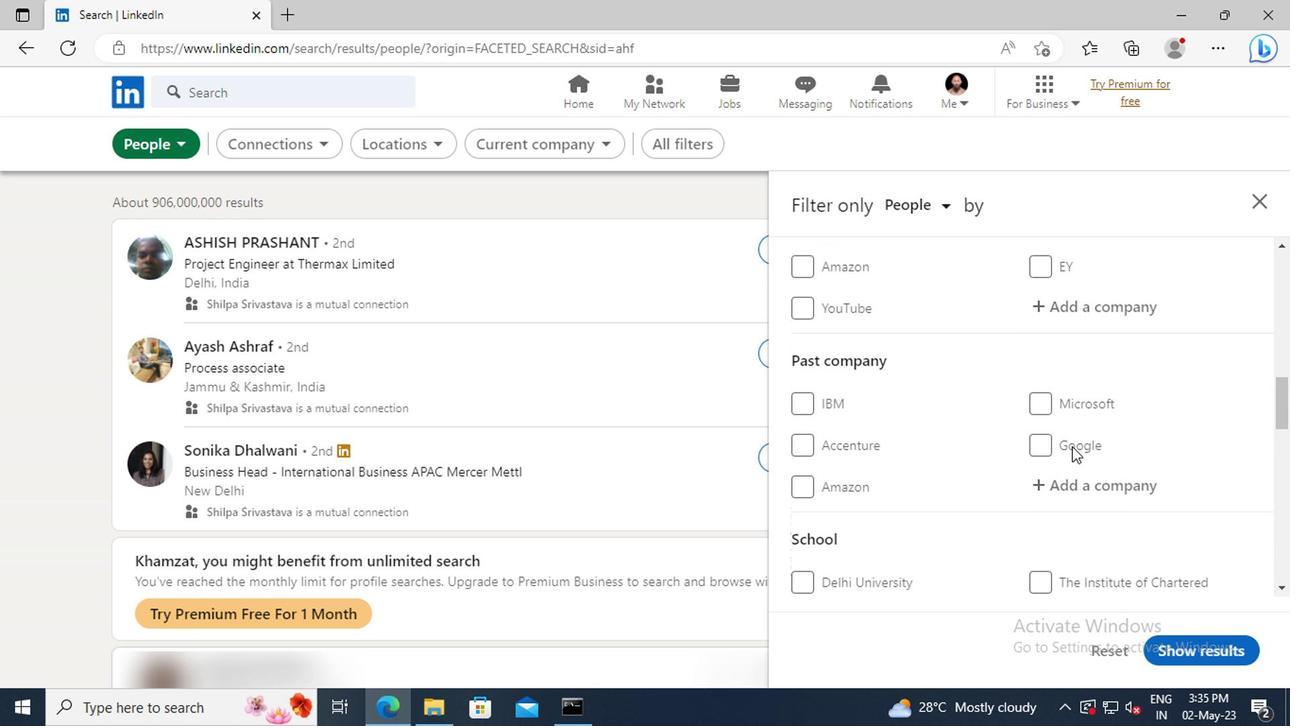 
Action: Mouse moved to (1064, 420)
Screenshot: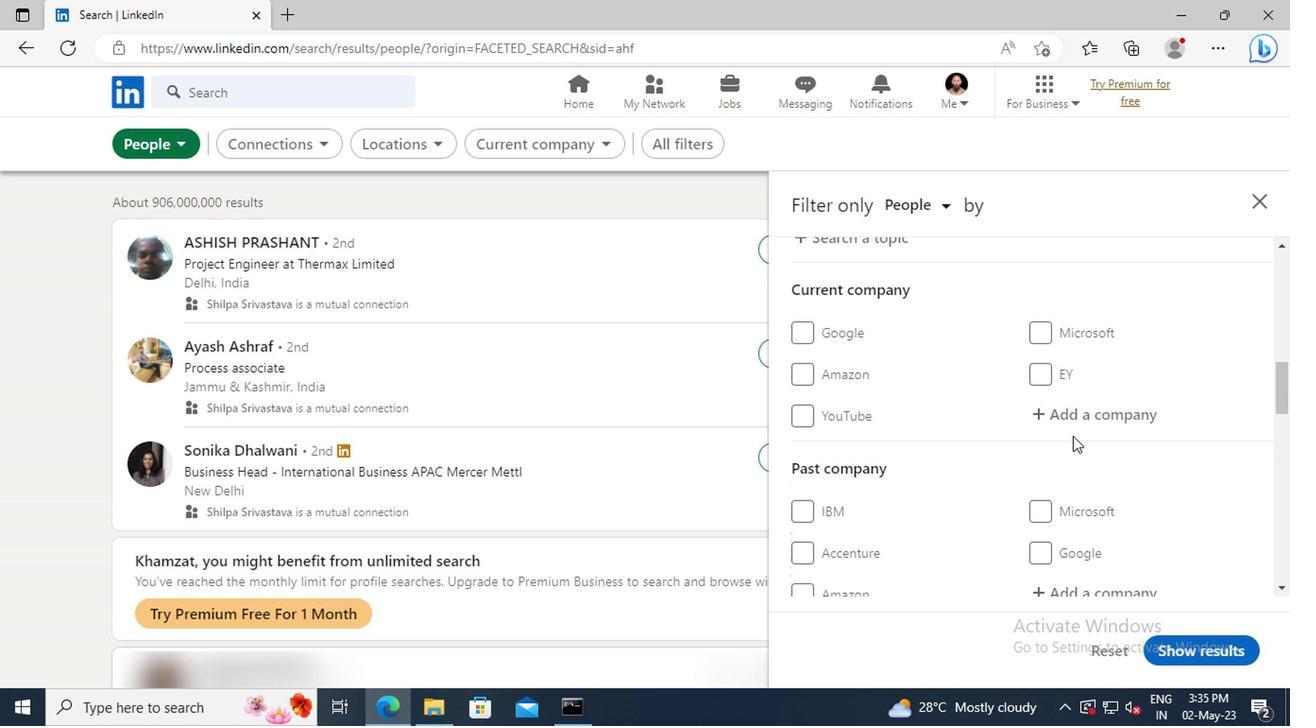 
Action: Mouse pressed left at (1064, 420)
Screenshot: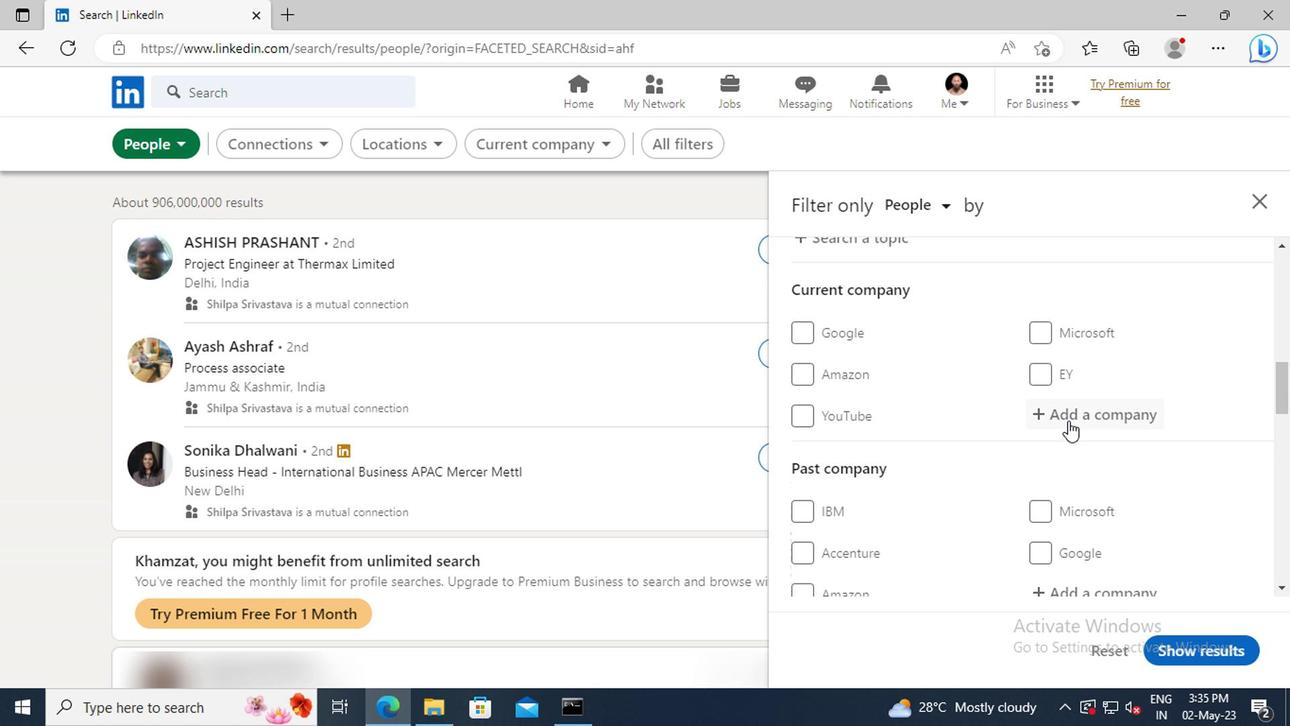 
Action: Key pressed <Key.shift>HDFC<Key.space>SEC
Screenshot: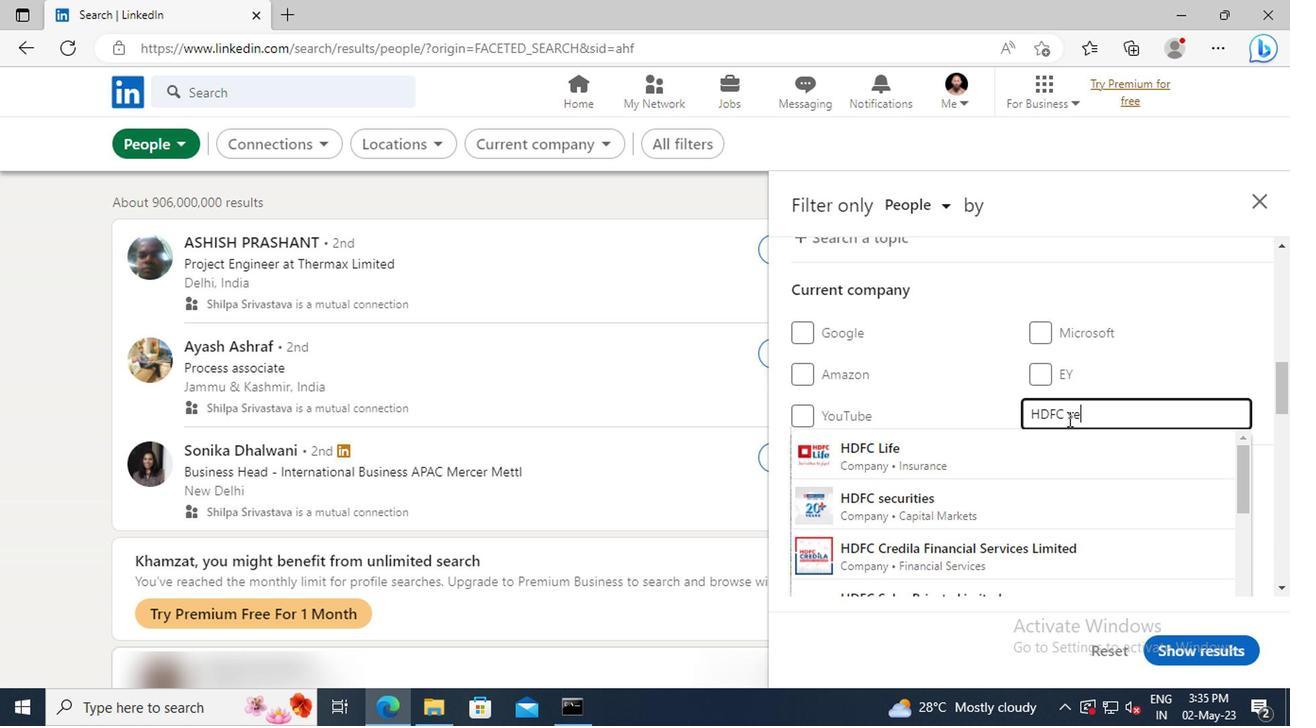 
Action: Mouse moved to (1064, 441)
Screenshot: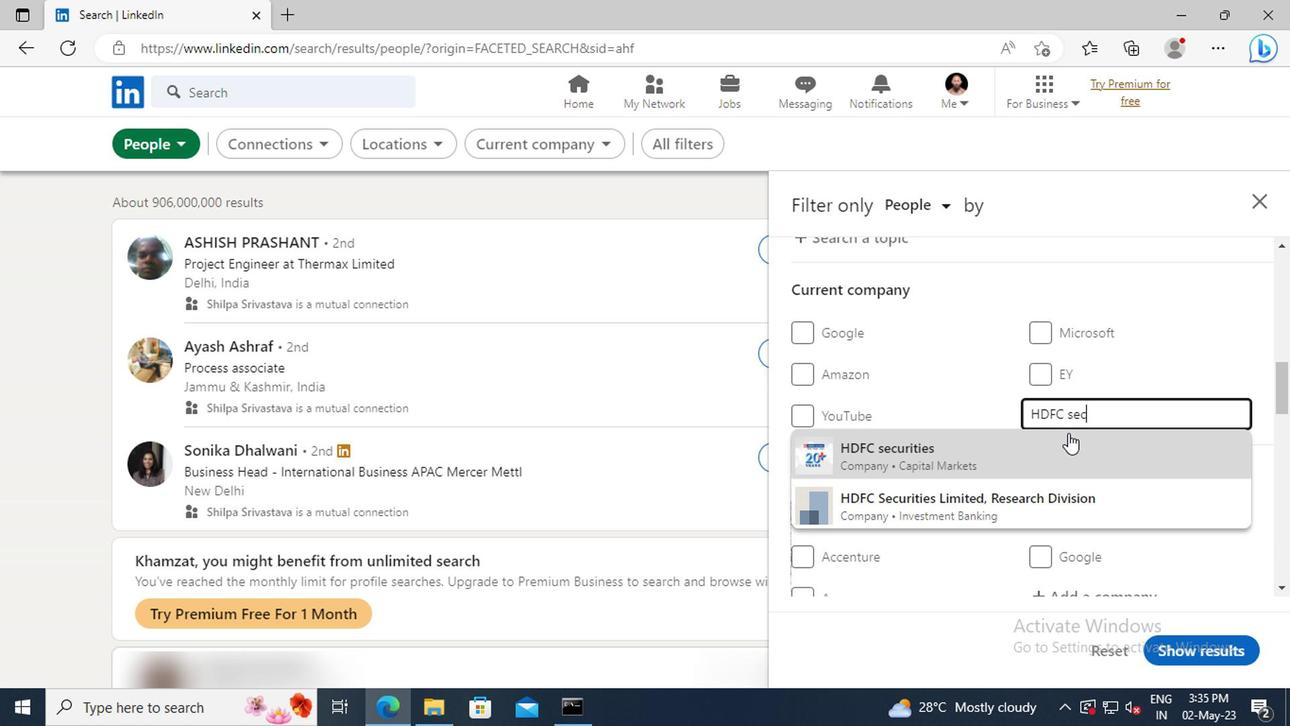 
Action: Mouse pressed left at (1064, 441)
Screenshot: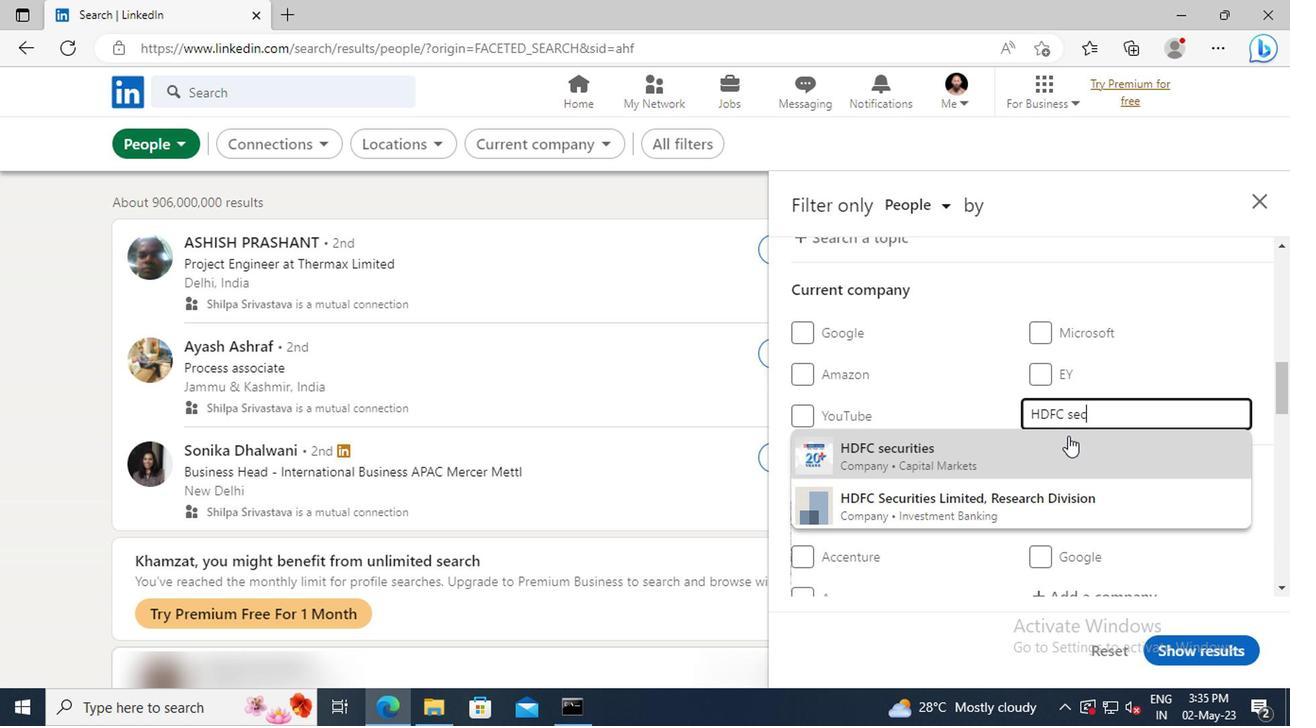 
Action: Mouse scrolled (1064, 439) with delta (0, -1)
Screenshot: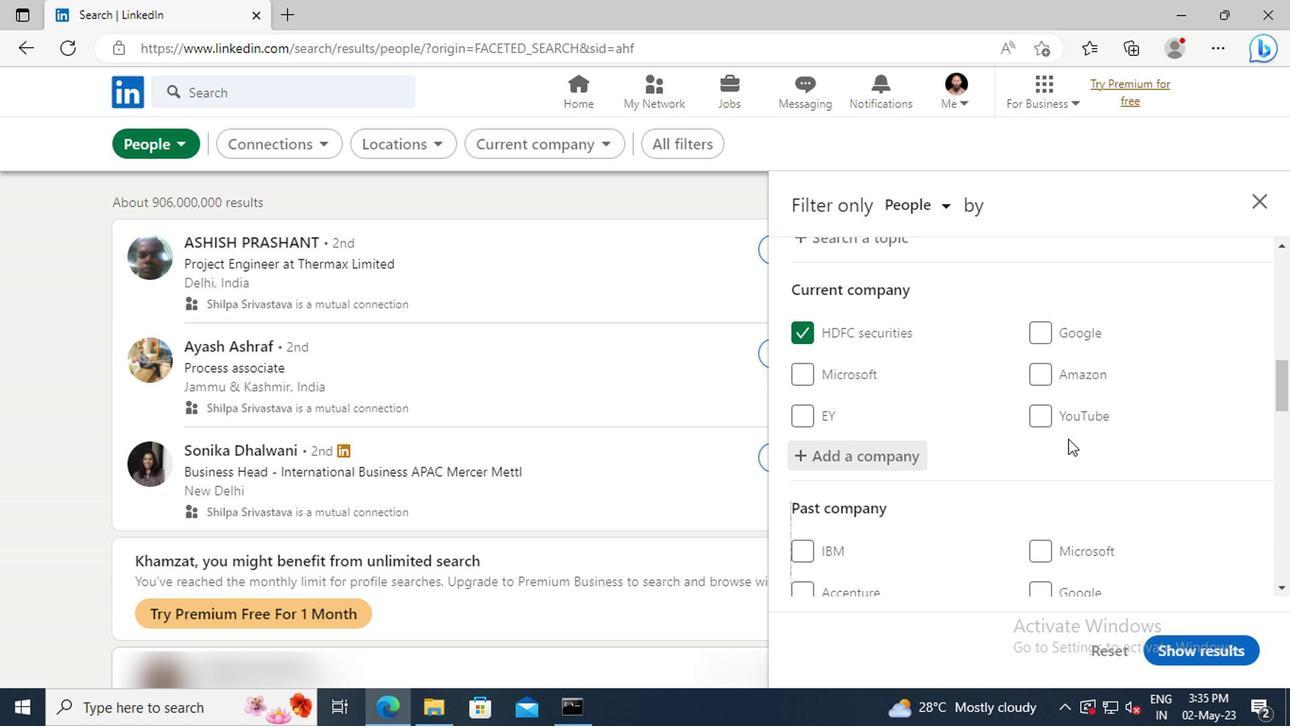 
Action: Mouse scrolled (1064, 439) with delta (0, -1)
Screenshot: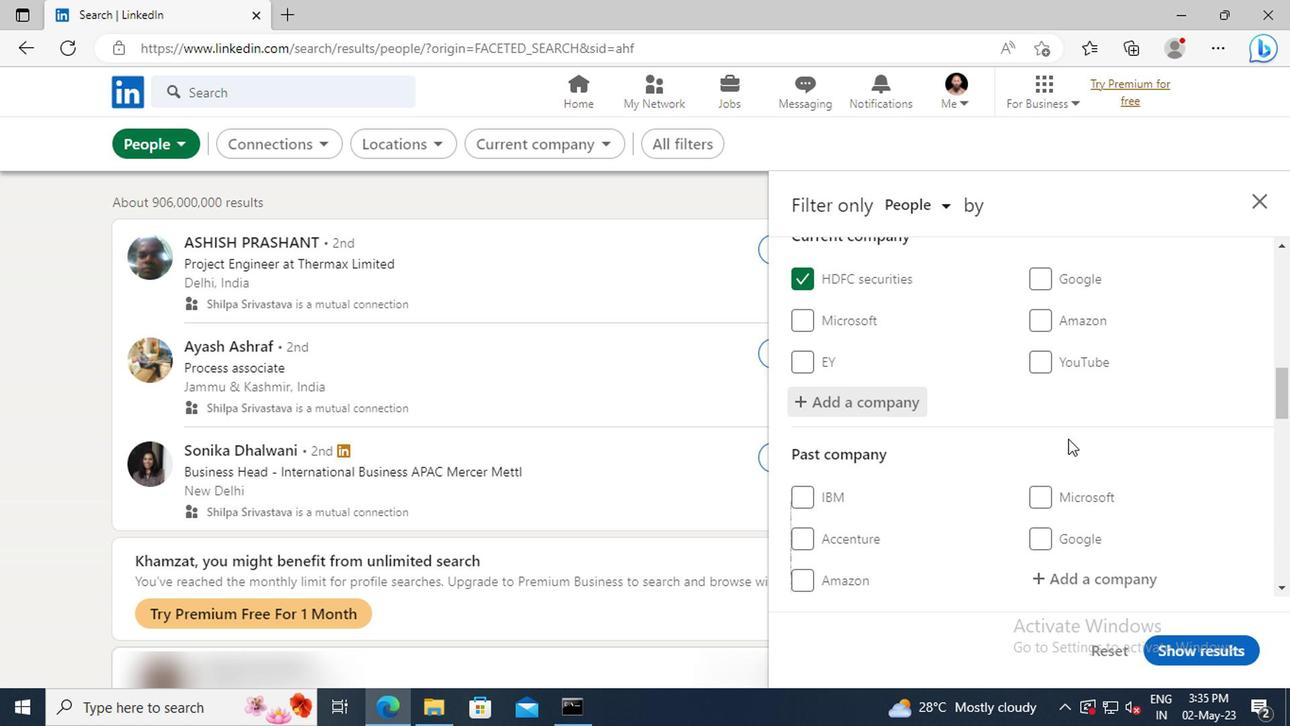 
Action: Mouse scrolled (1064, 439) with delta (0, -1)
Screenshot: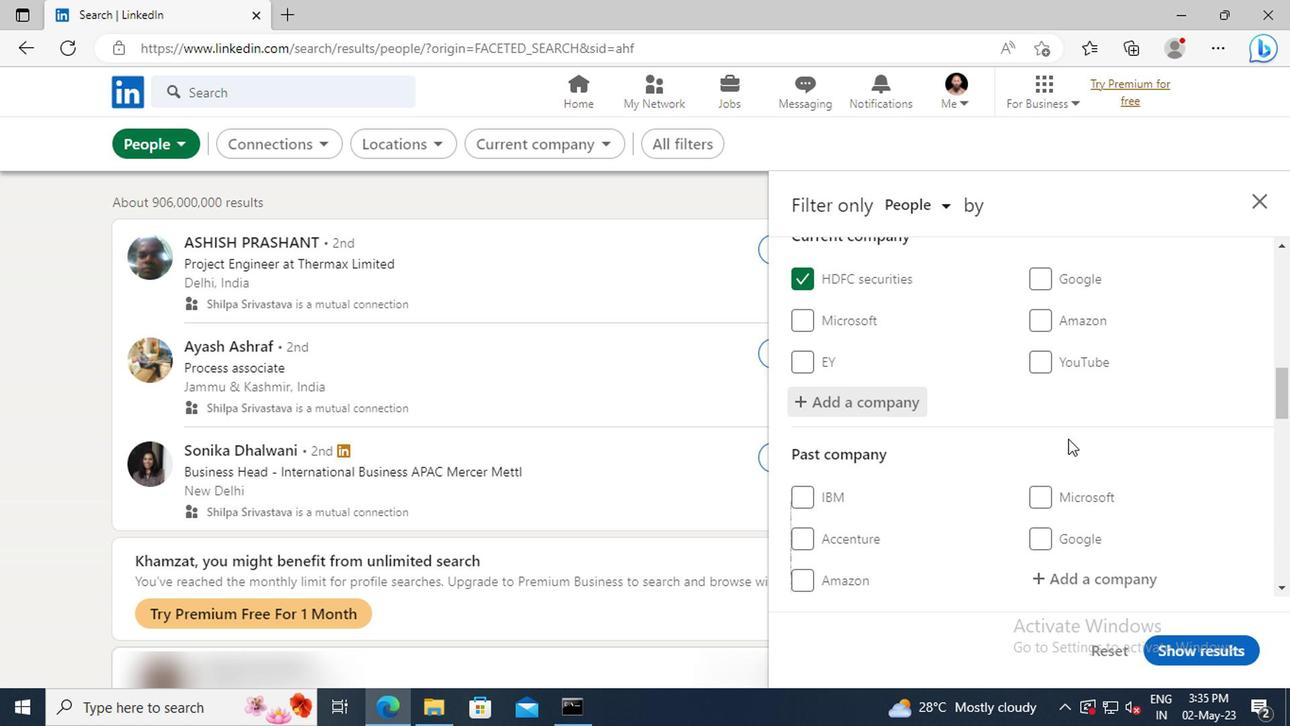 
Action: Mouse moved to (1064, 430)
Screenshot: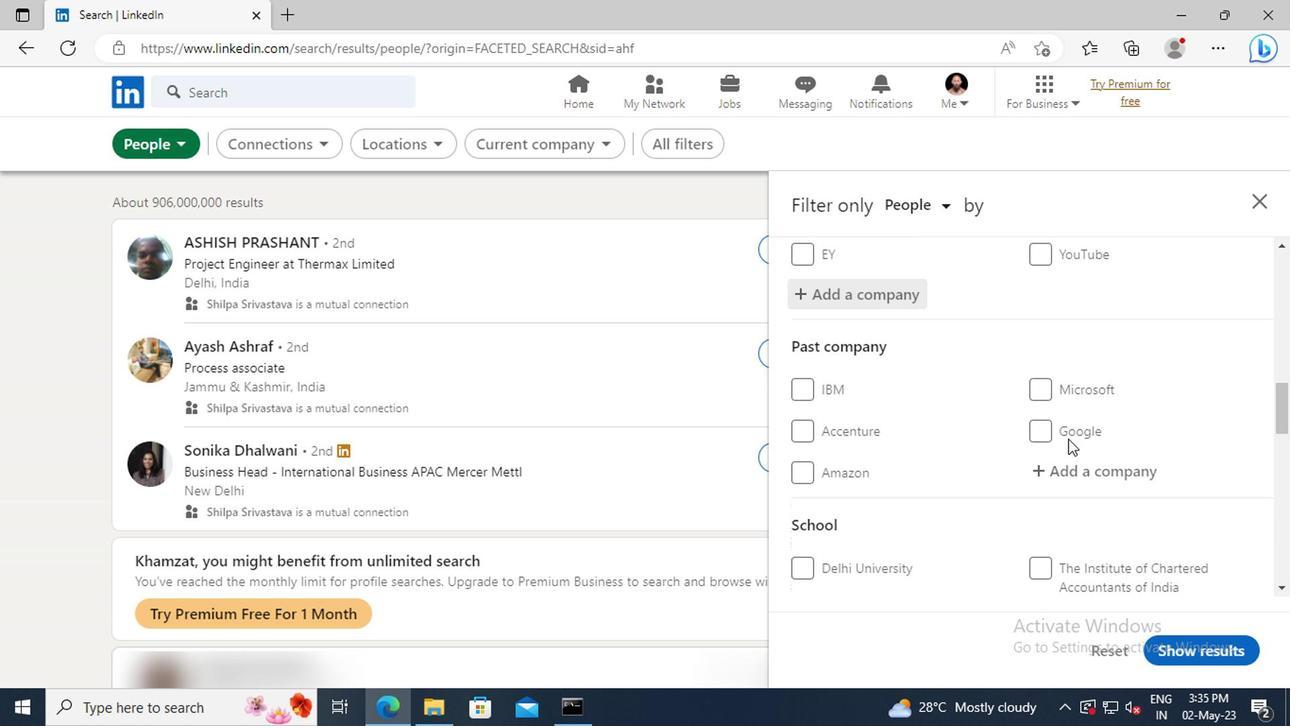 
Action: Mouse scrolled (1064, 429) with delta (0, 0)
Screenshot: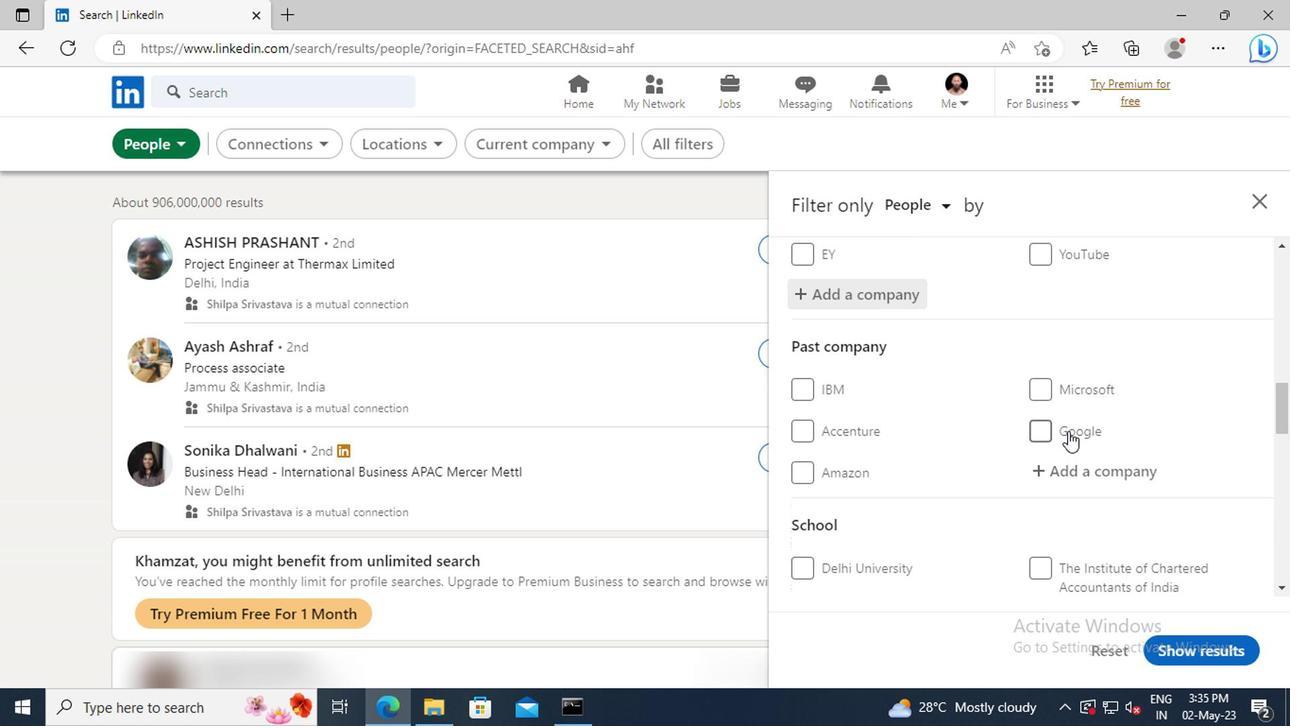 
Action: Mouse scrolled (1064, 429) with delta (0, 0)
Screenshot: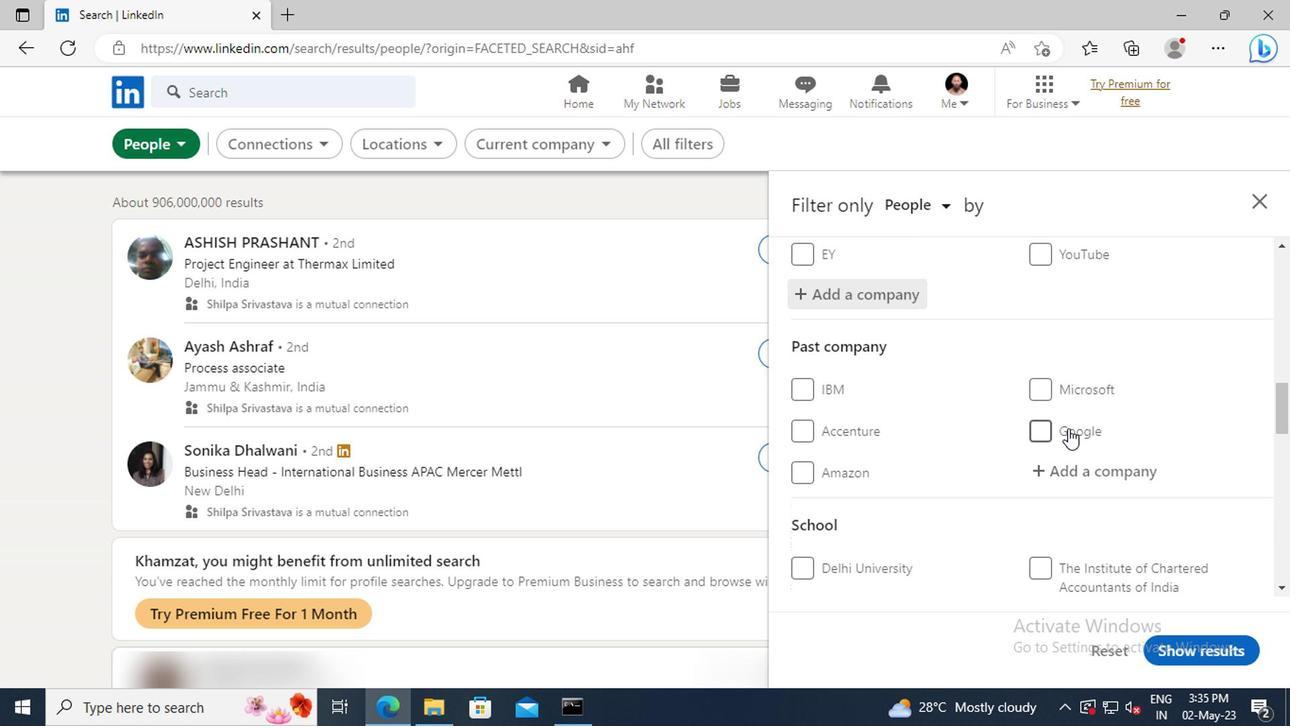 
Action: Mouse moved to (1050, 404)
Screenshot: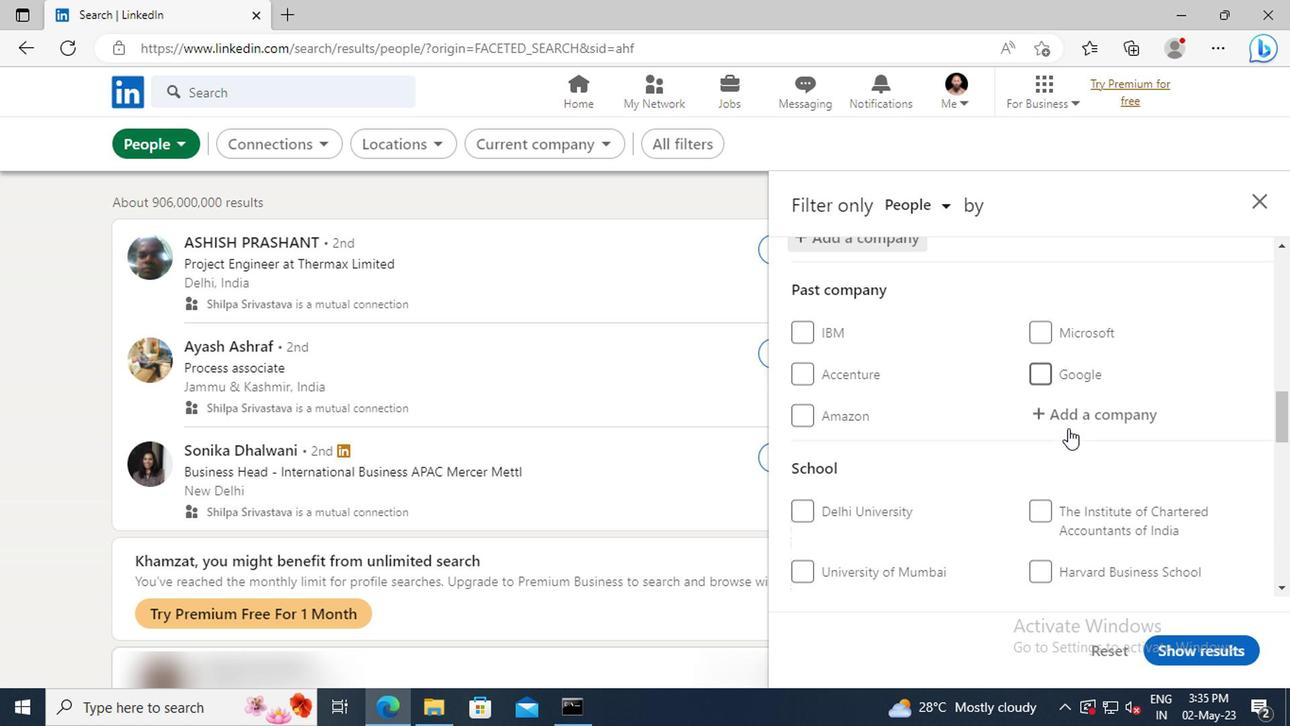 
Action: Mouse scrolled (1050, 402) with delta (0, -1)
Screenshot: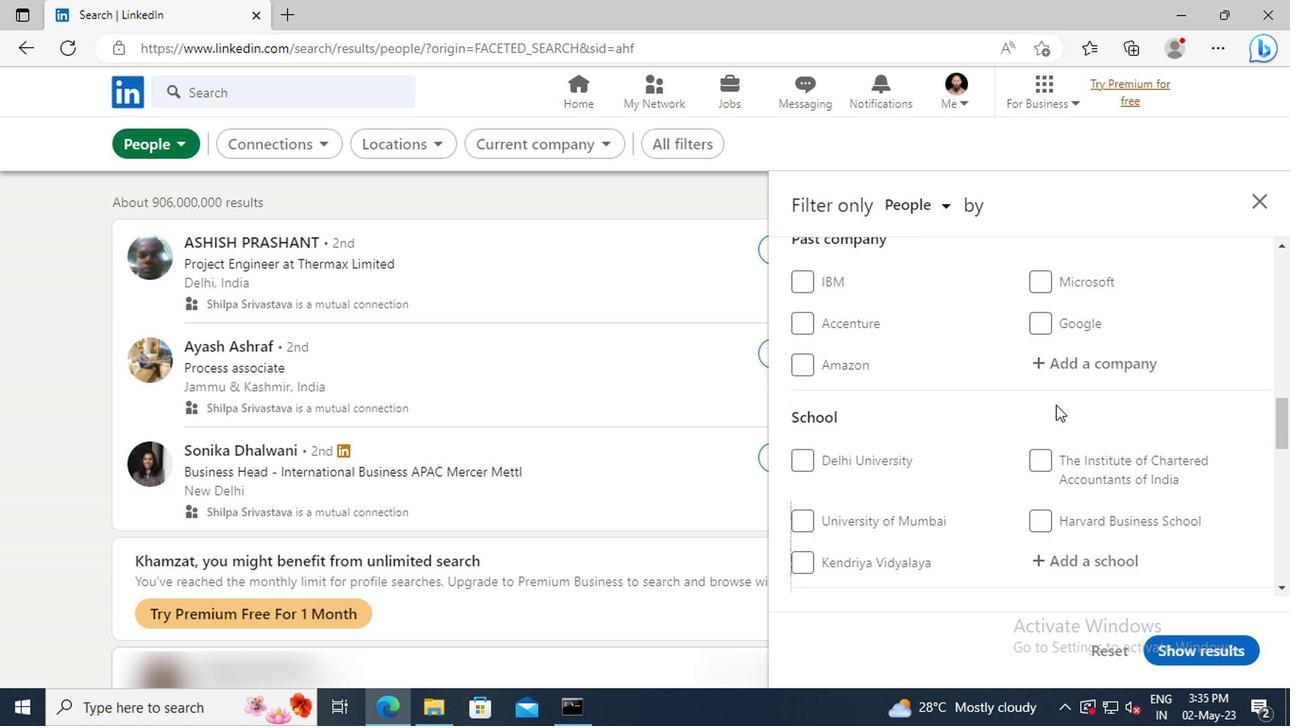 
Action: Mouse scrolled (1050, 402) with delta (0, -1)
Screenshot: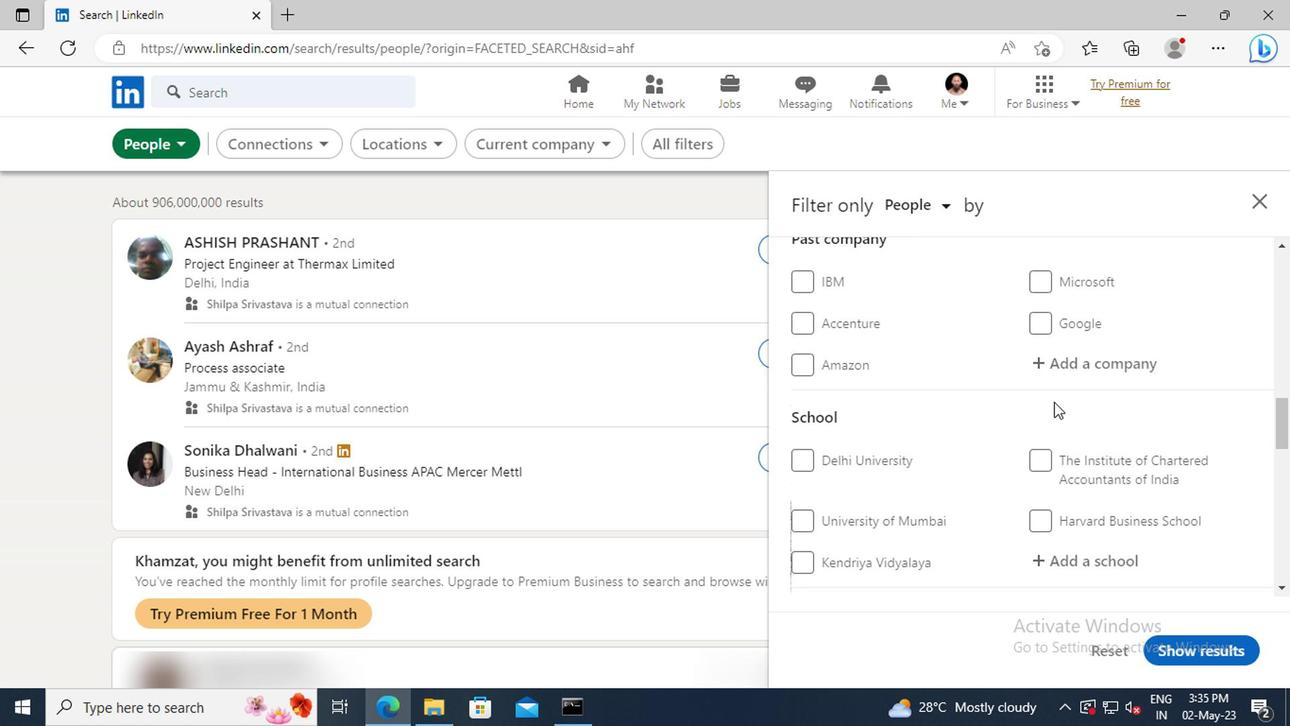 
Action: Mouse moved to (1056, 453)
Screenshot: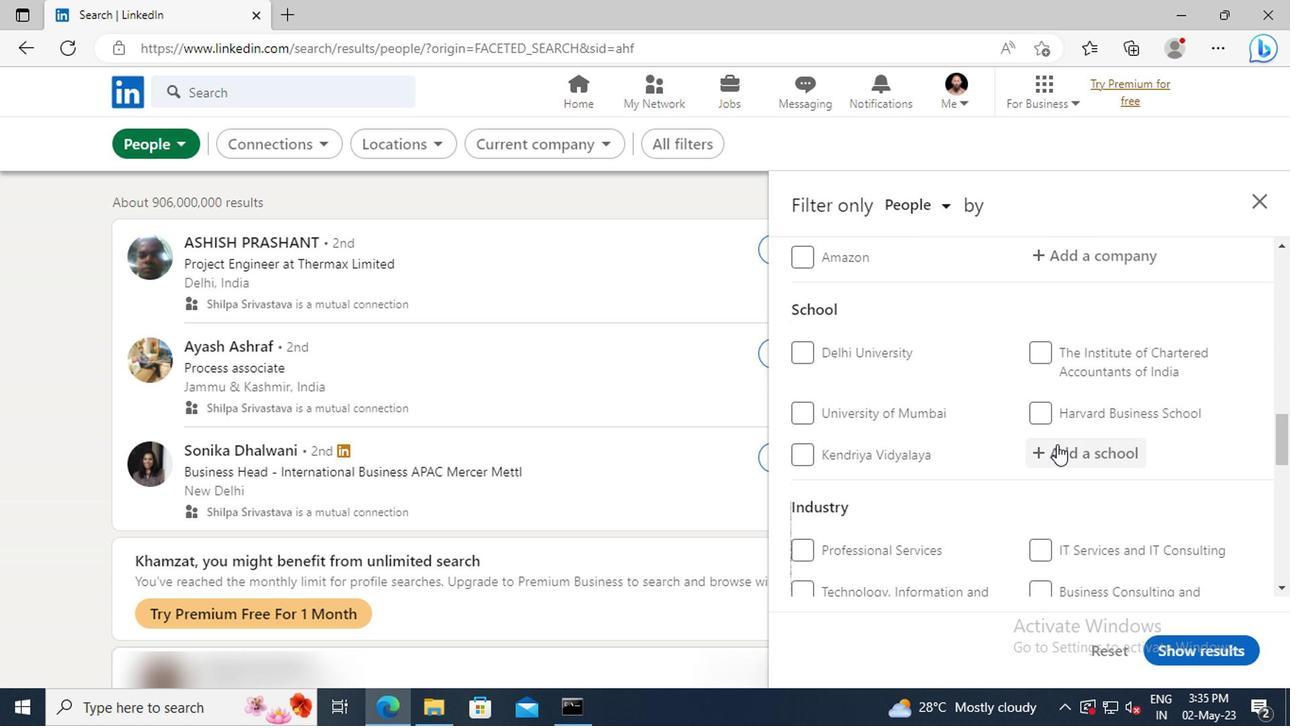 
Action: Mouse pressed left at (1056, 453)
Screenshot: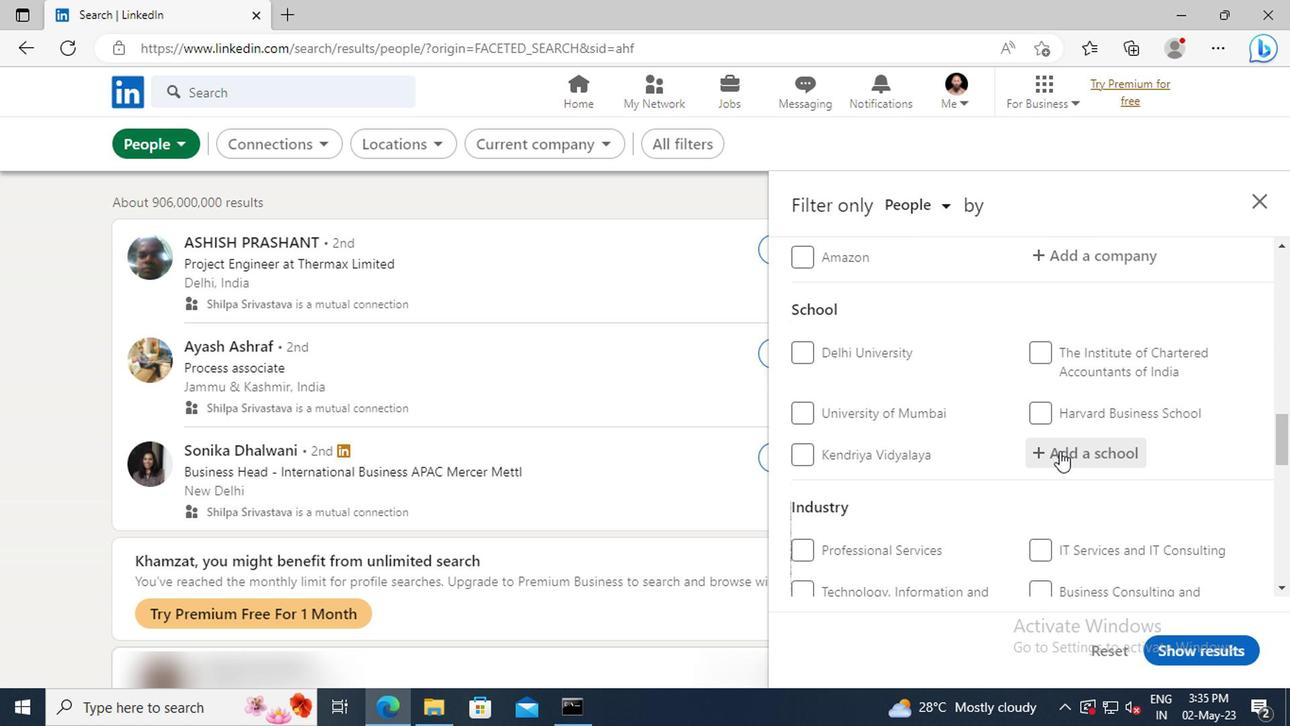 
Action: Key pressed <Key.shift>MANGALAYATAN
Screenshot: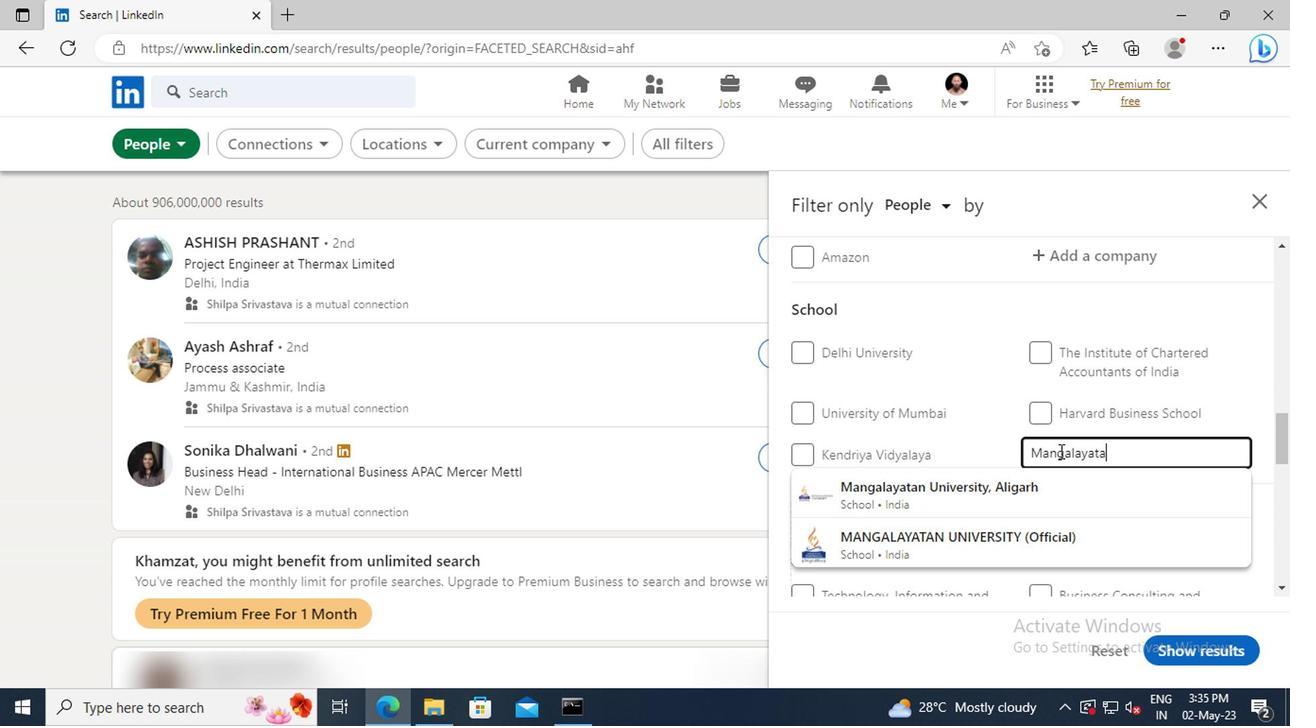 
Action: Mouse moved to (1060, 490)
Screenshot: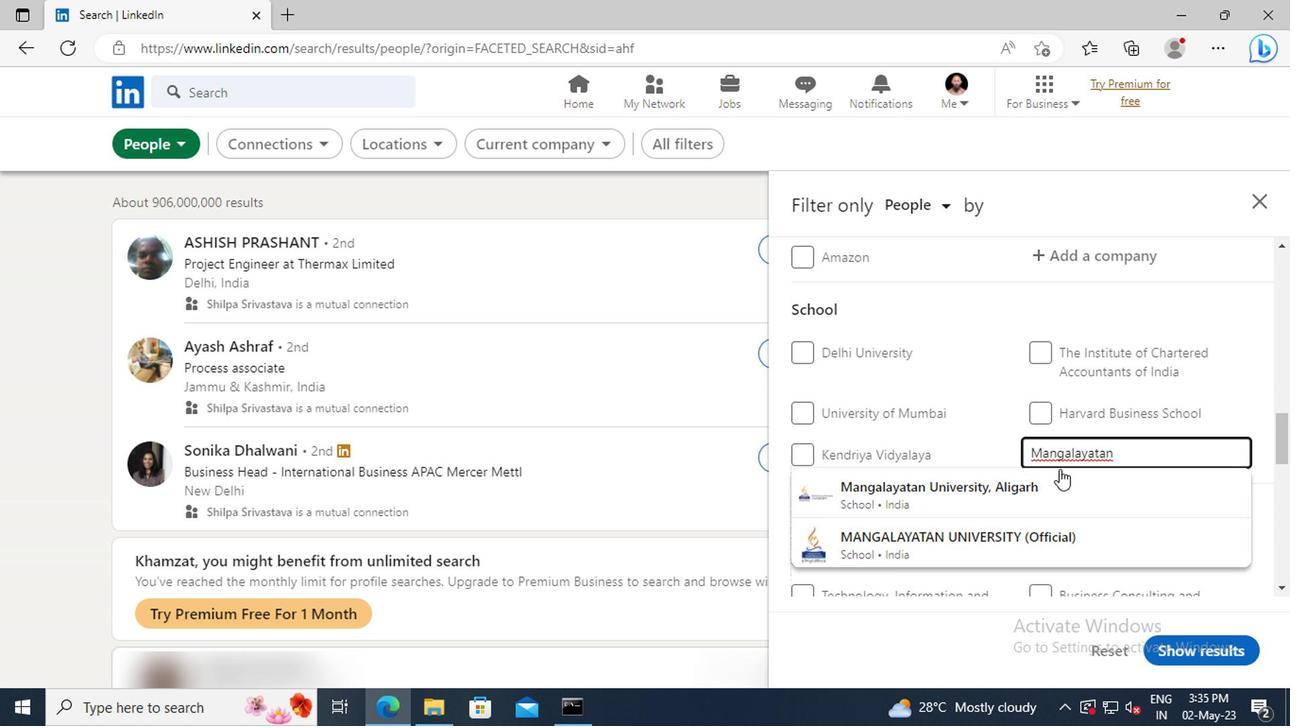 
Action: Mouse pressed left at (1060, 490)
Screenshot: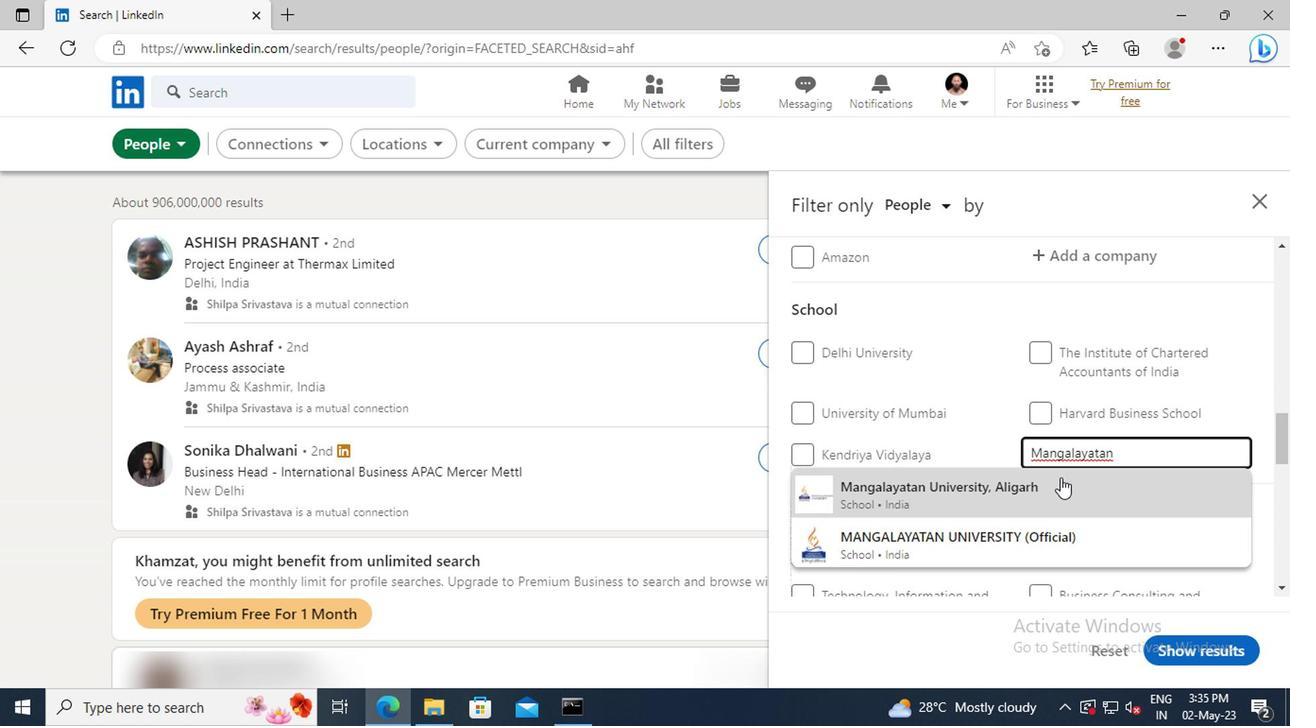 
Action: Mouse scrolled (1060, 488) with delta (0, -1)
Screenshot: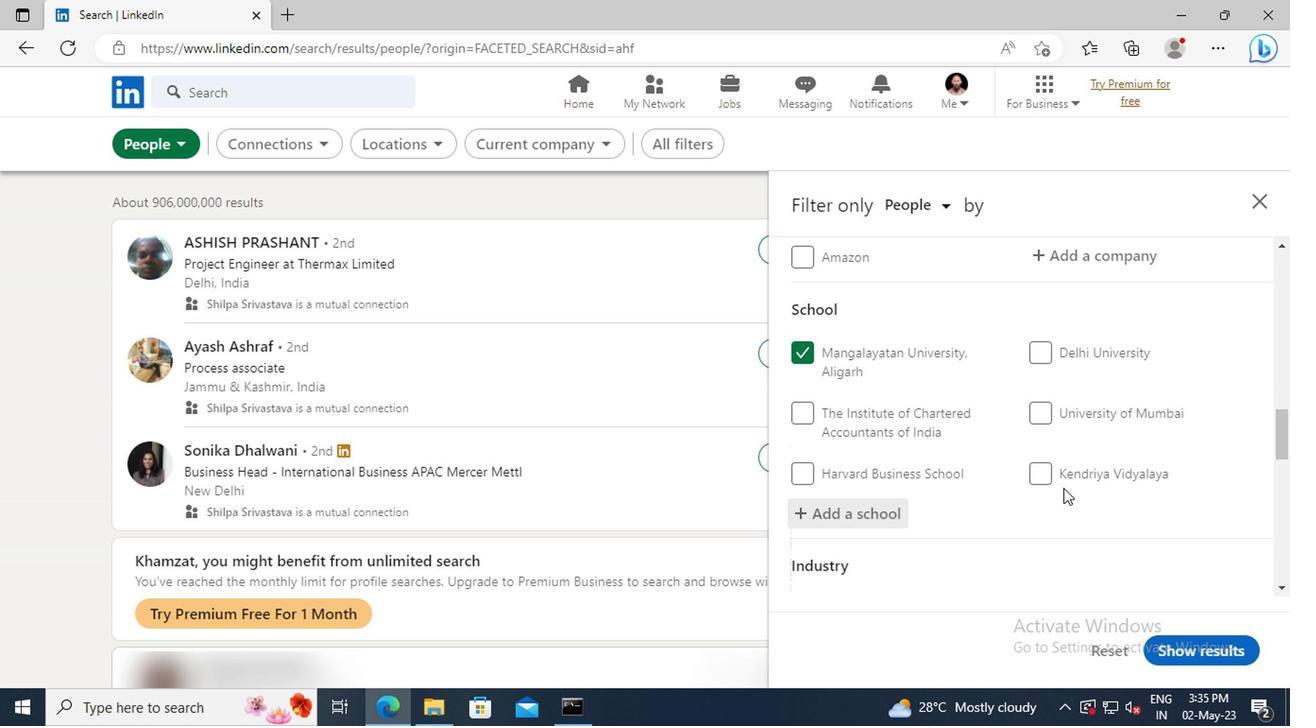 
Action: Mouse scrolled (1060, 488) with delta (0, -1)
Screenshot: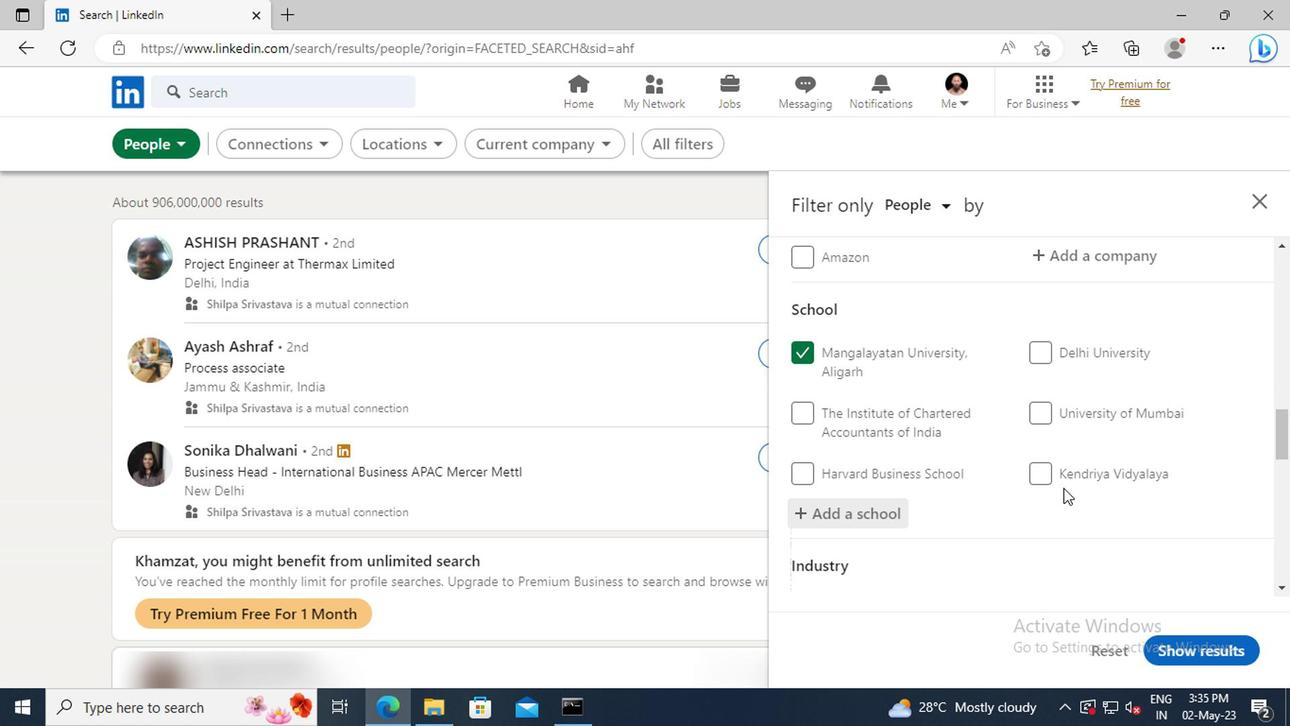 
Action: Mouse moved to (1052, 458)
Screenshot: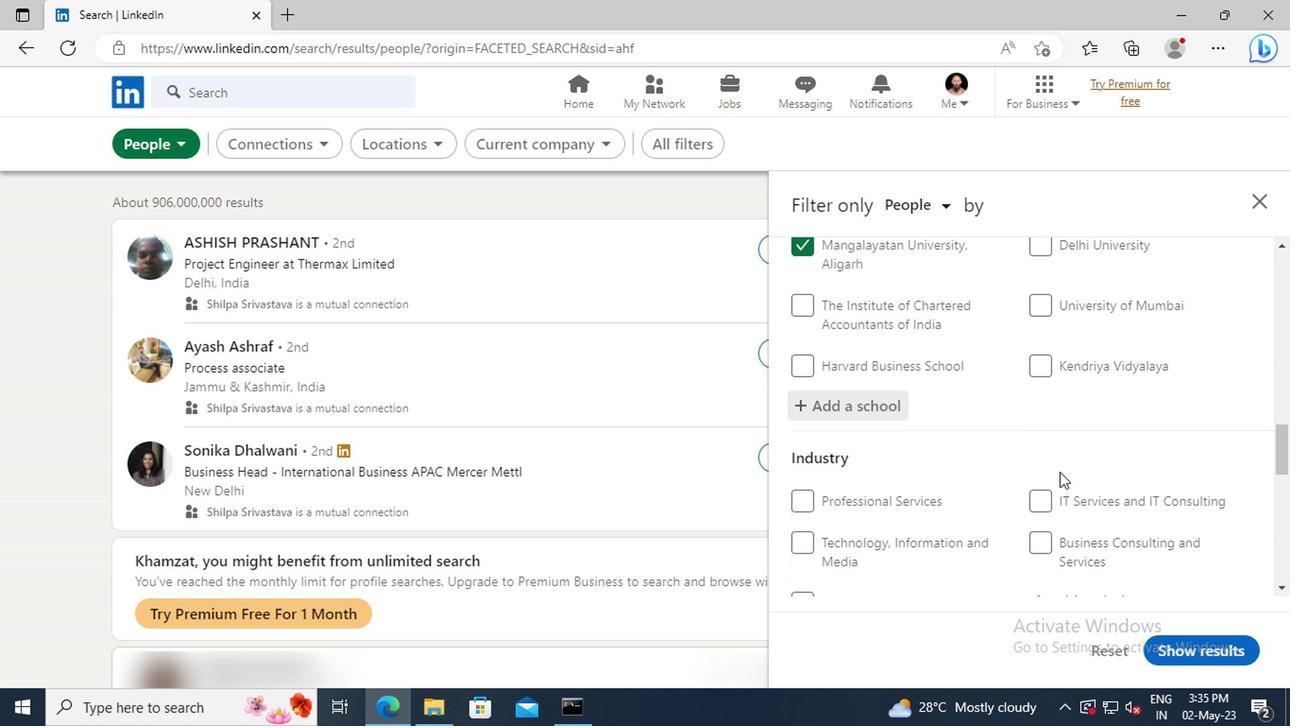 
Action: Mouse scrolled (1052, 457) with delta (0, 0)
Screenshot: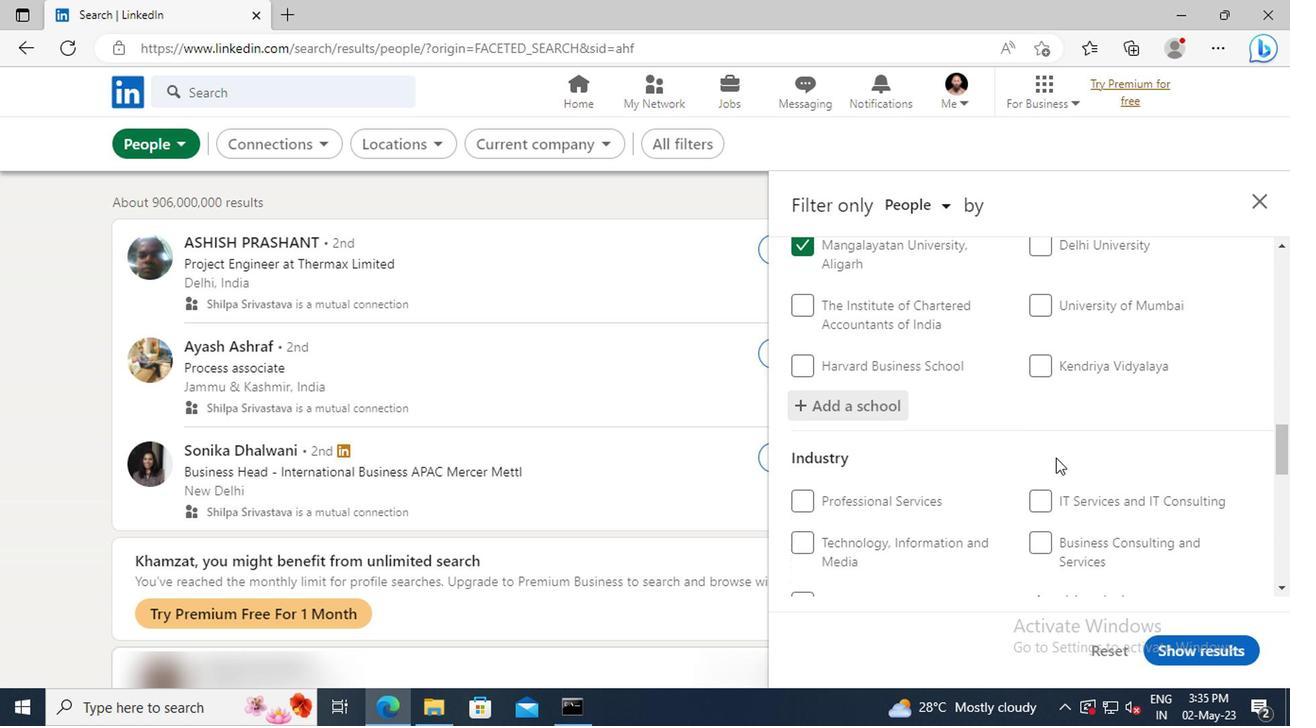 
Action: Mouse scrolled (1052, 457) with delta (0, 0)
Screenshot: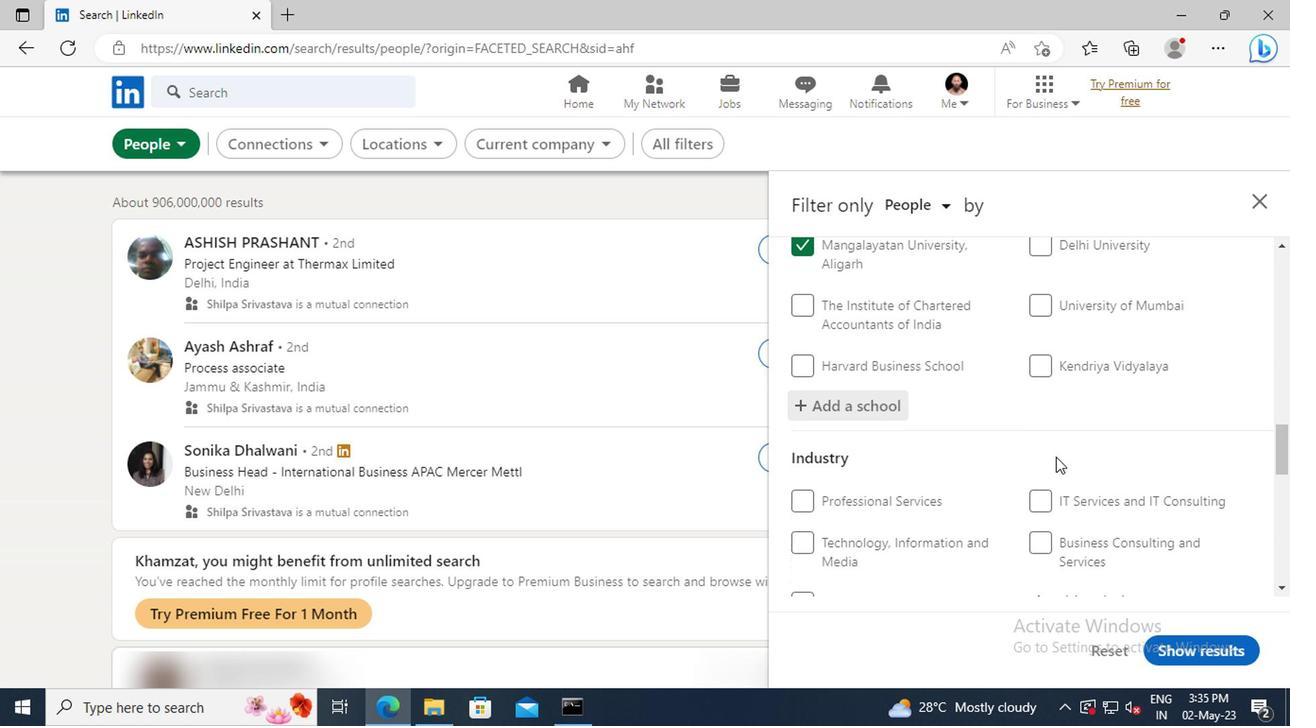 
Action: Mouse moved to (1053, 490)
Screenshot: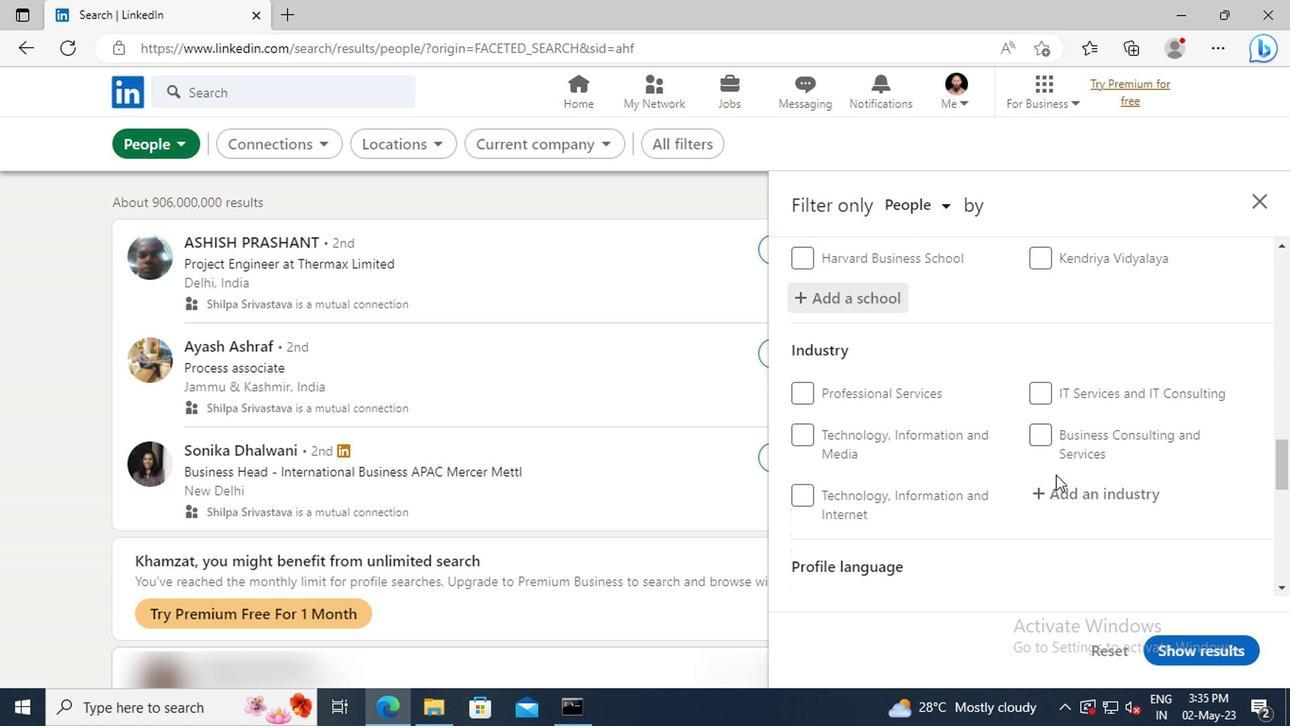 
Action: Mouse pressed left at (1053, 490)
Screenshot: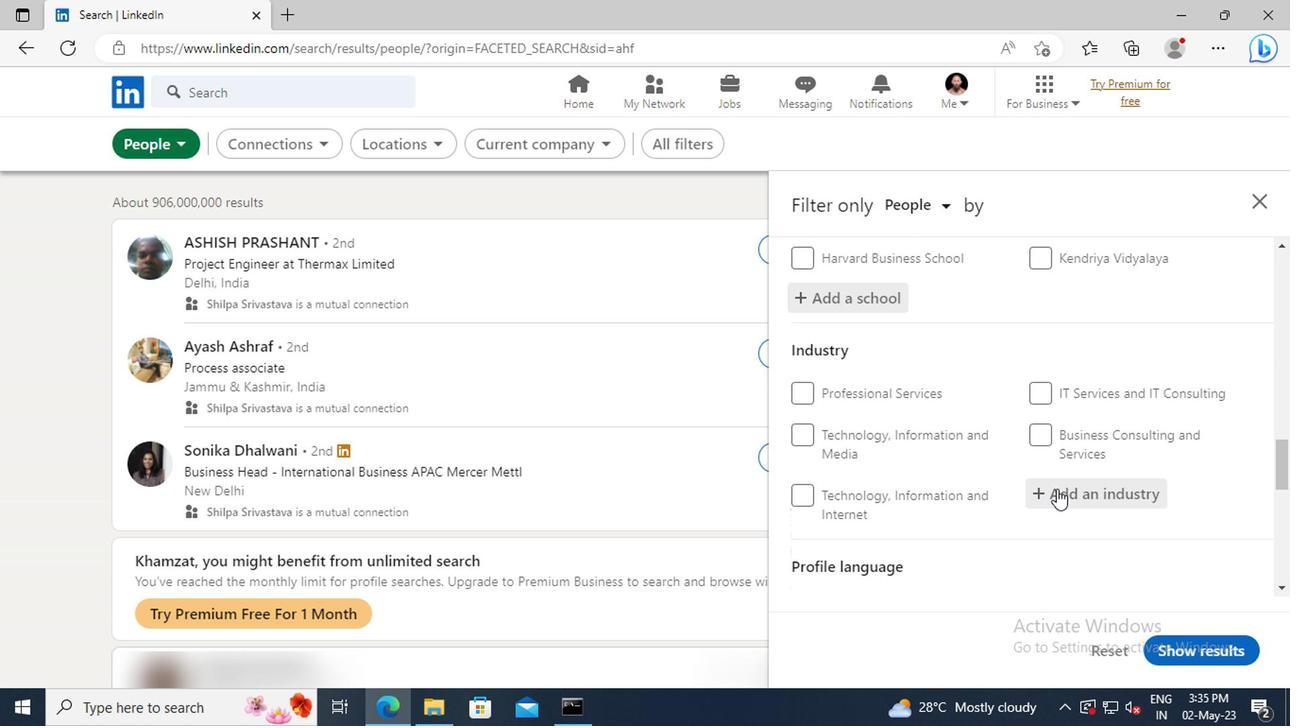 
Action: Key pressed <Key.shift>MEAT<Key.space><Key.shift>PR
Screenshot: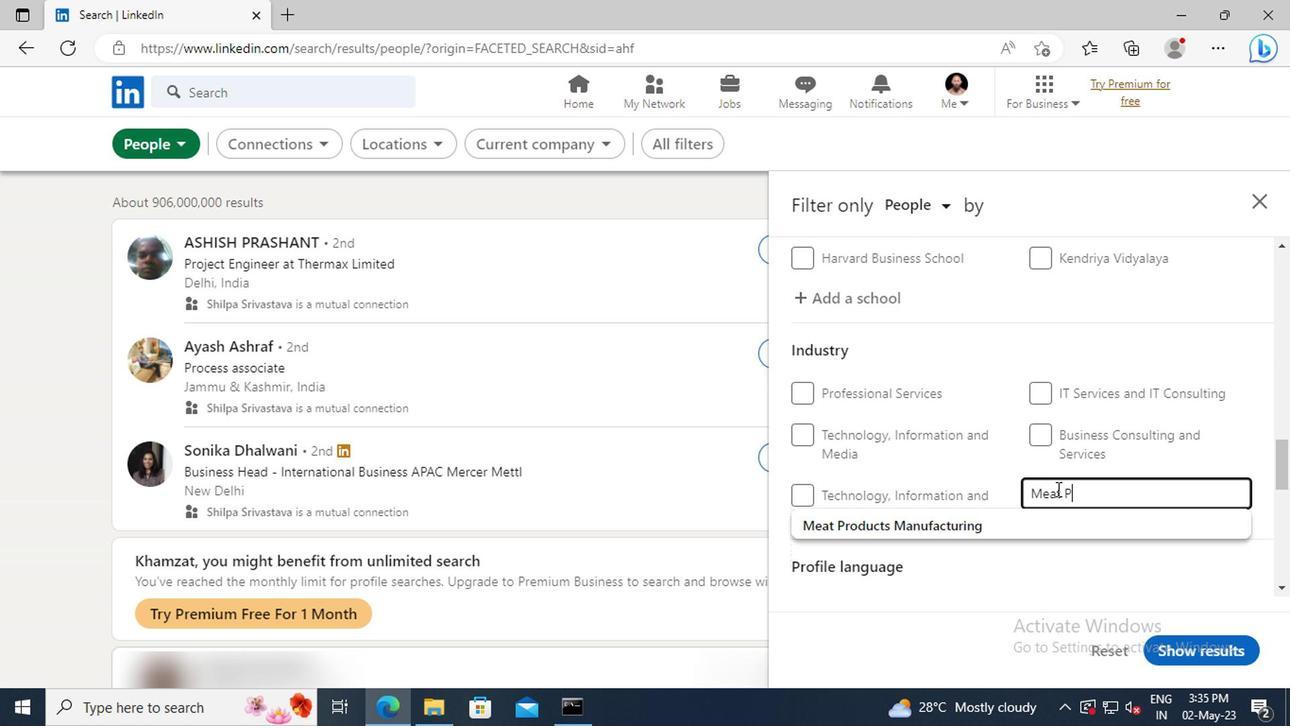 
Action: Mouse moved to (1062, 528)
Screenshot: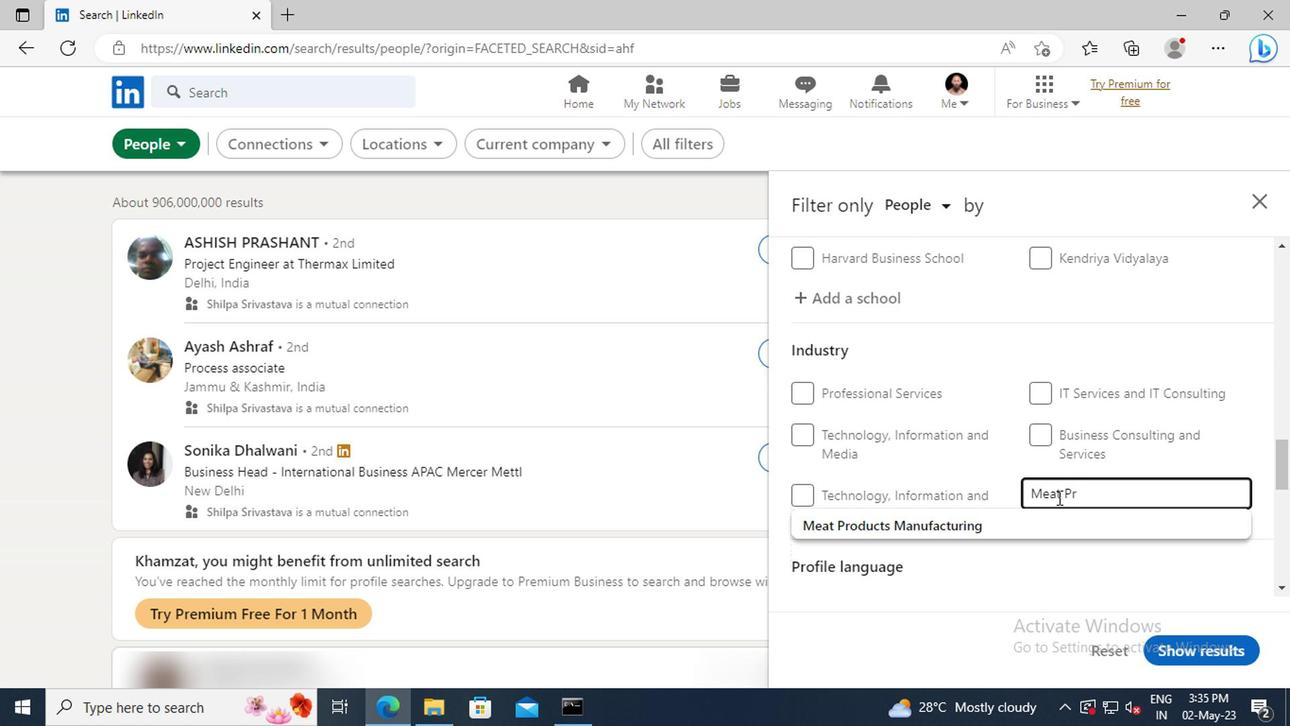 
Action: Mouse pressed left at (1062, 528)
Screenshot: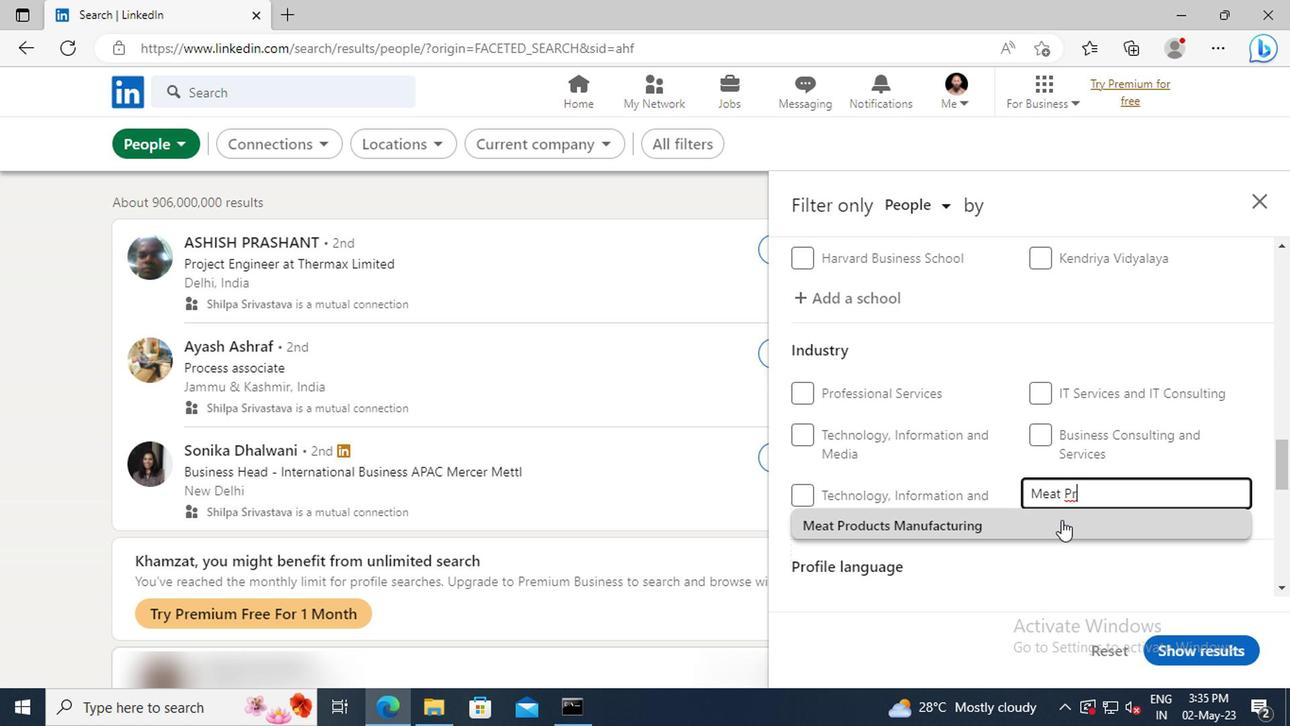 
Action: Mouse scrolled (1062, 527) with delta (0, 0)
Screenshot: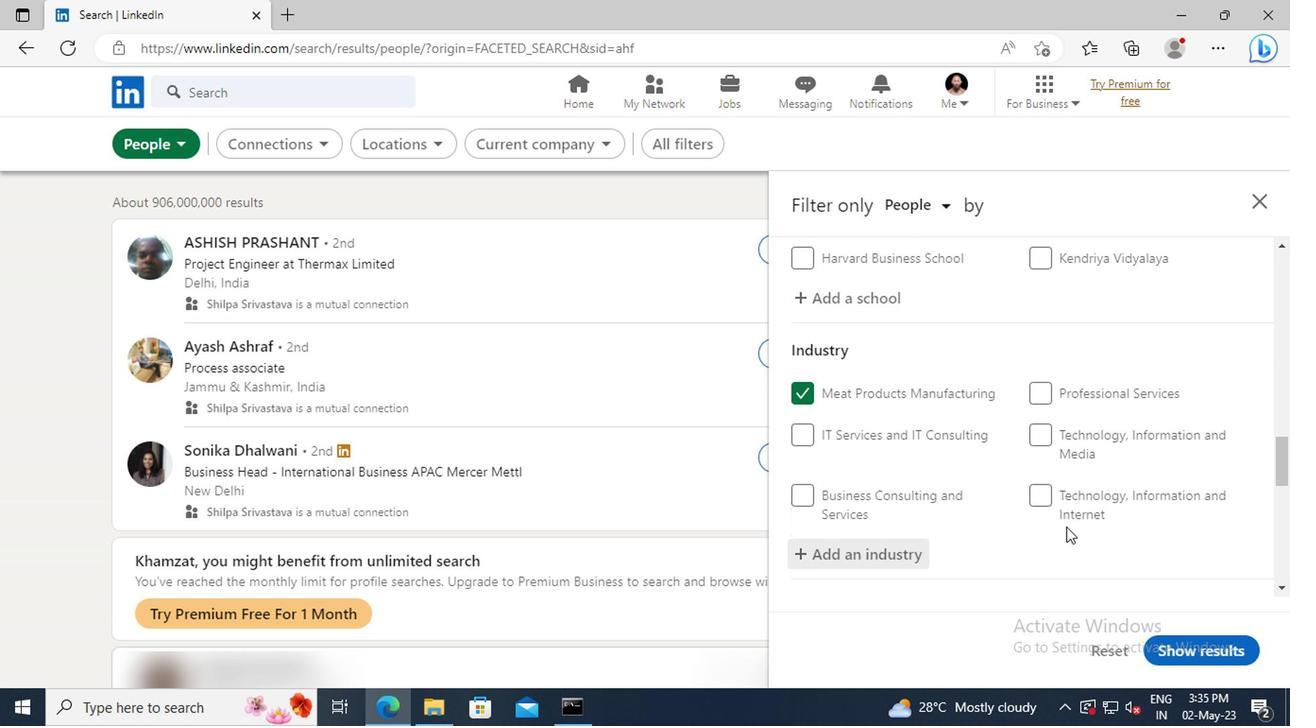 
Action: Mouse scrolled (1062, 527) with delta (0, 0)
Screenshot: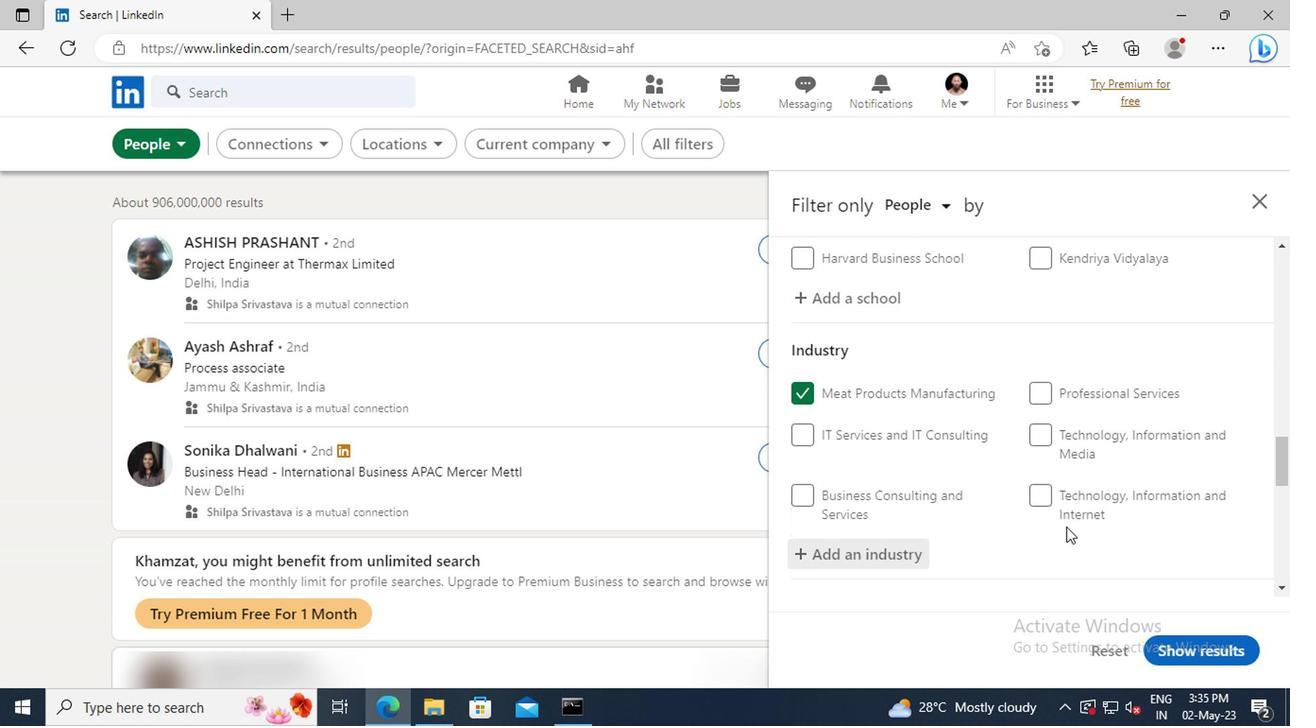 
Action: Mouse scrolled (1062, 527) with delta (0, 0)
Screenshot: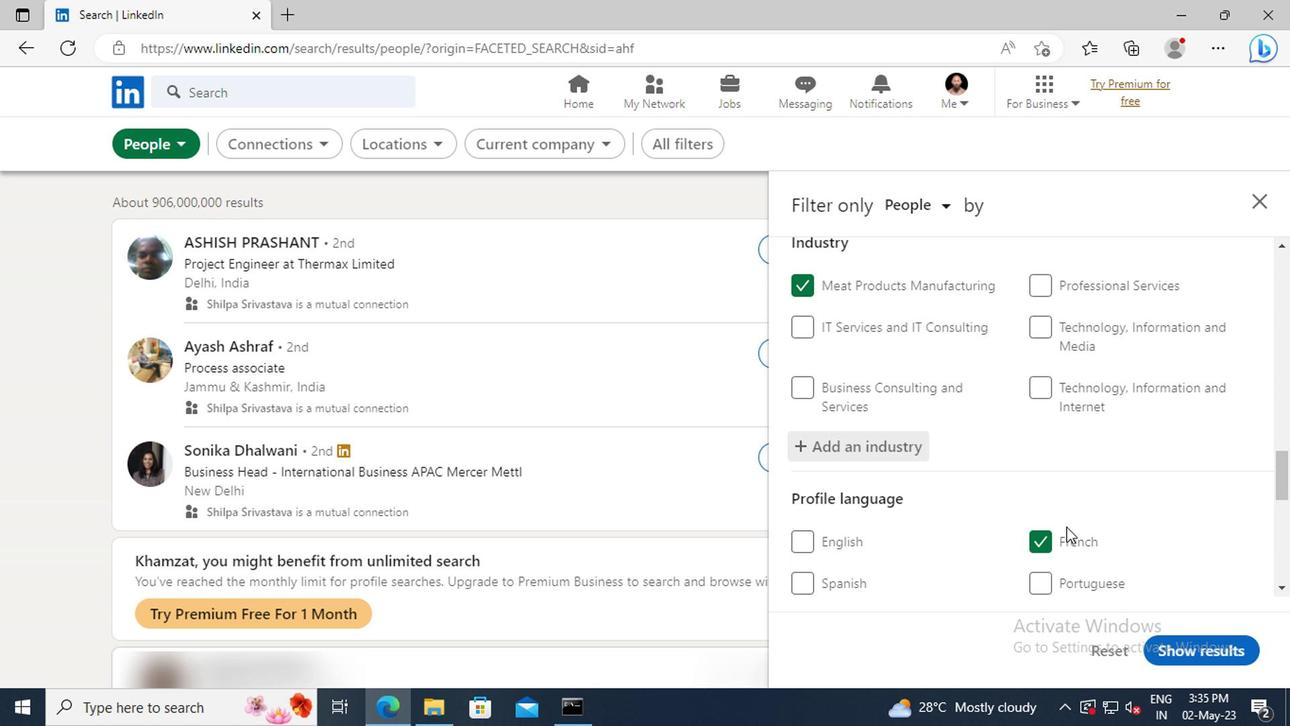 
Action: Mouse scrolled (1062, 527) with delta (0, 0)
Screenshot: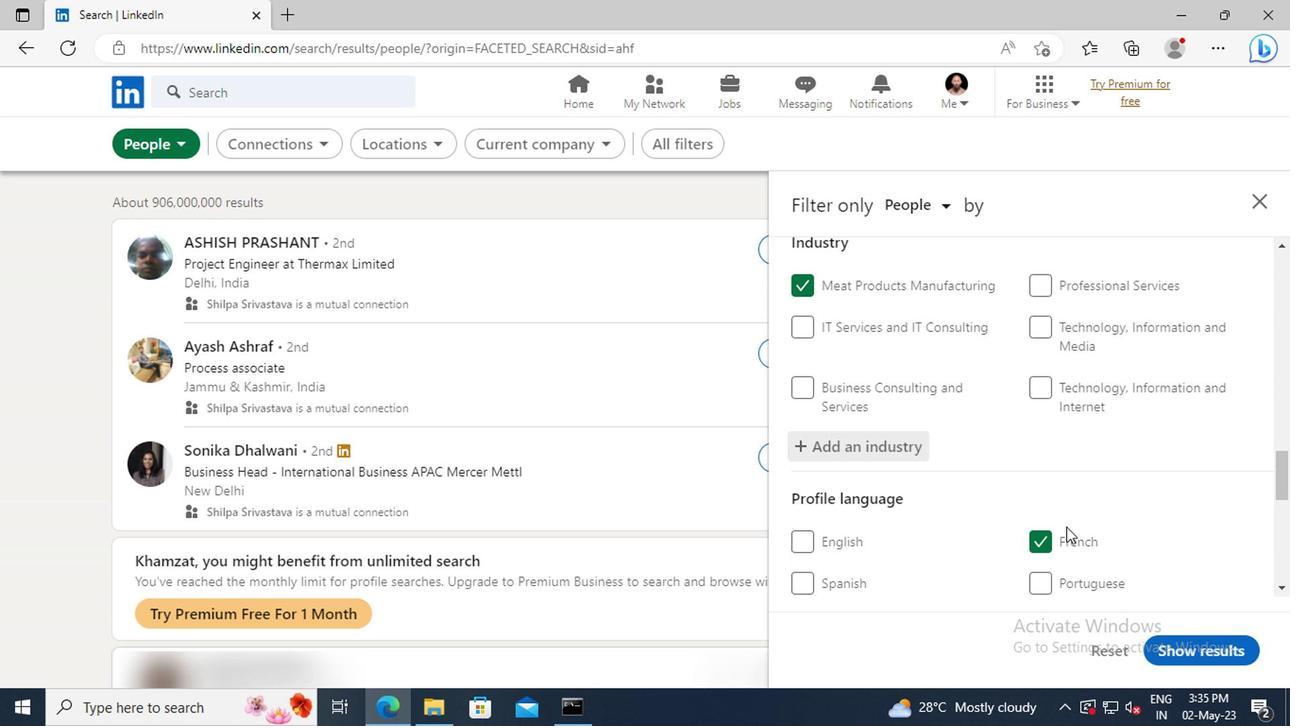 
Action: Mouse scrolled (1062, 527) with delta (0, 0)
Screenshot: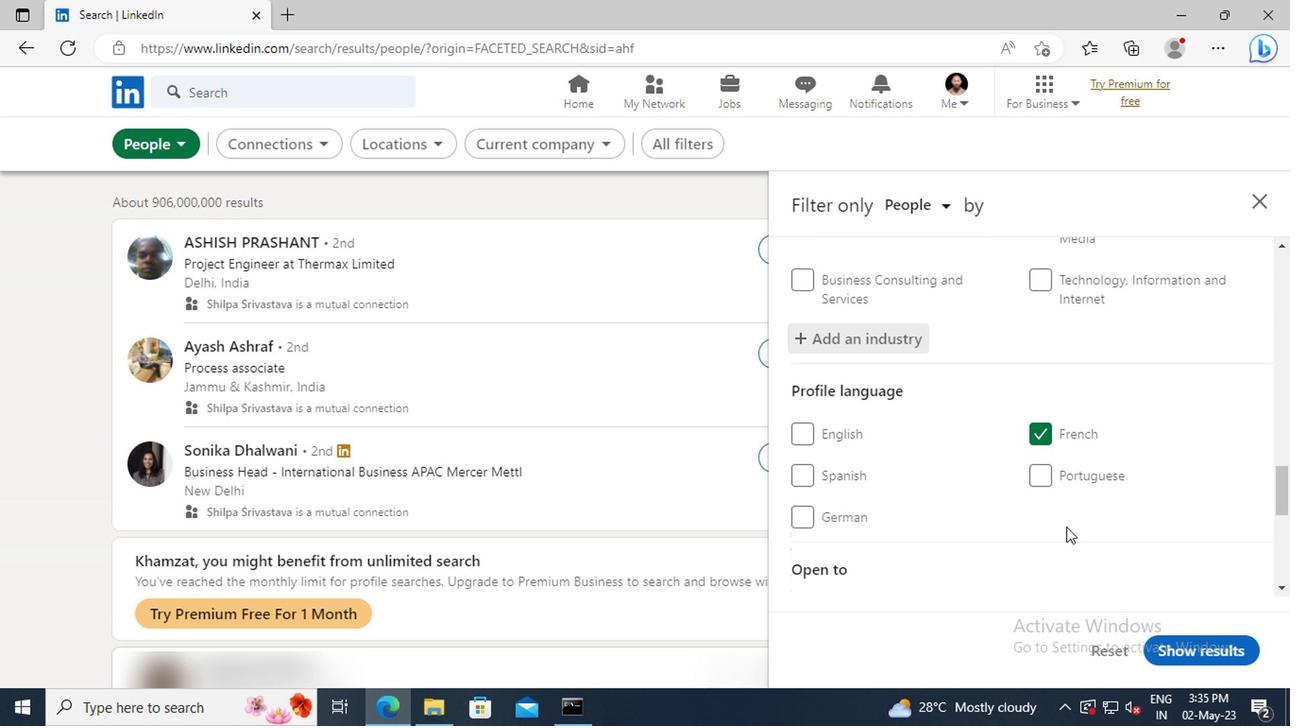
Action: Mouse scrolled (1062, 527) with delta (0, 0)
Screenshot: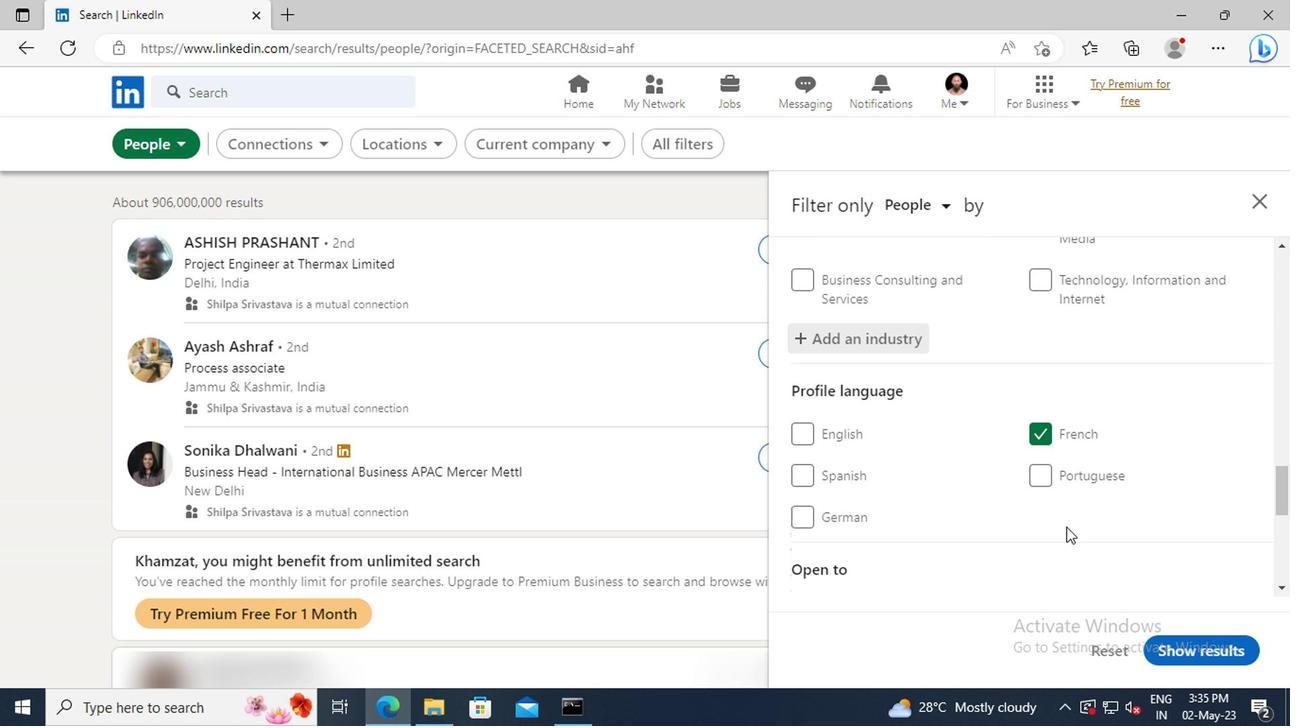 
Action: Mouse scrolled (1062, 527) with delta (0, 0)
Screenshot: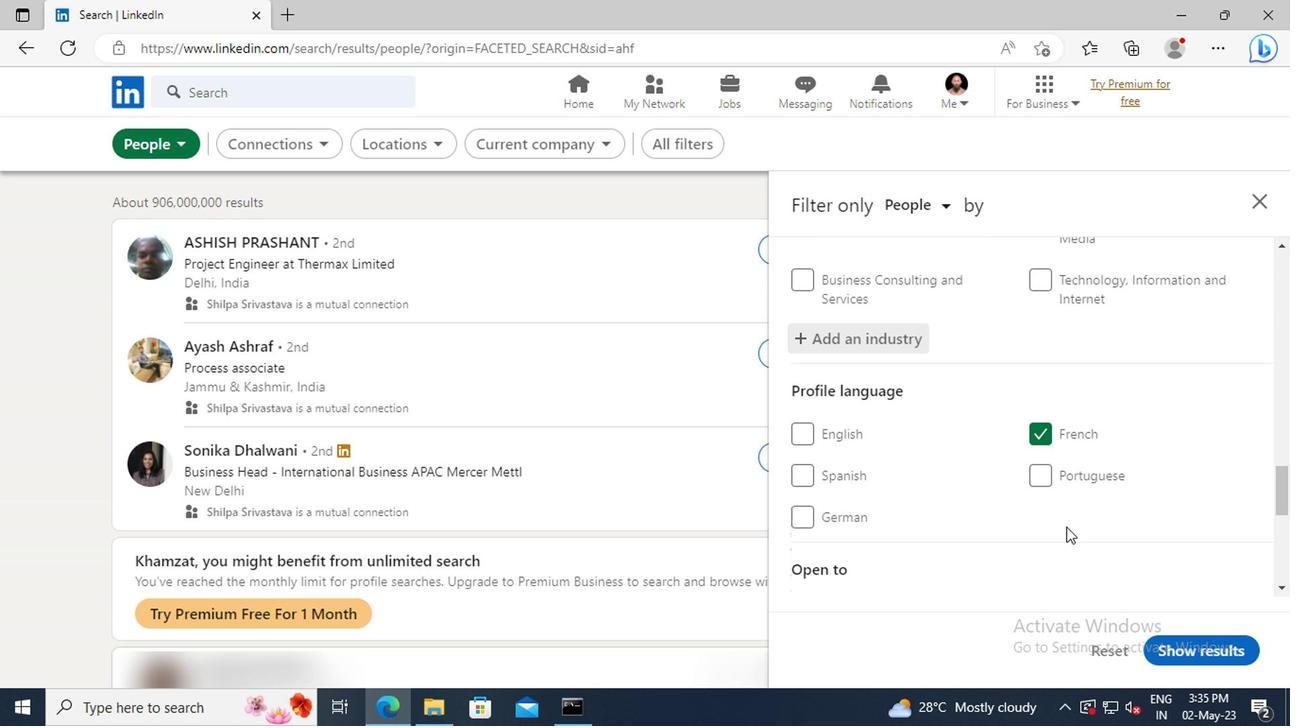 
Action: Mouse moved to (1064, 528)
Screenshot: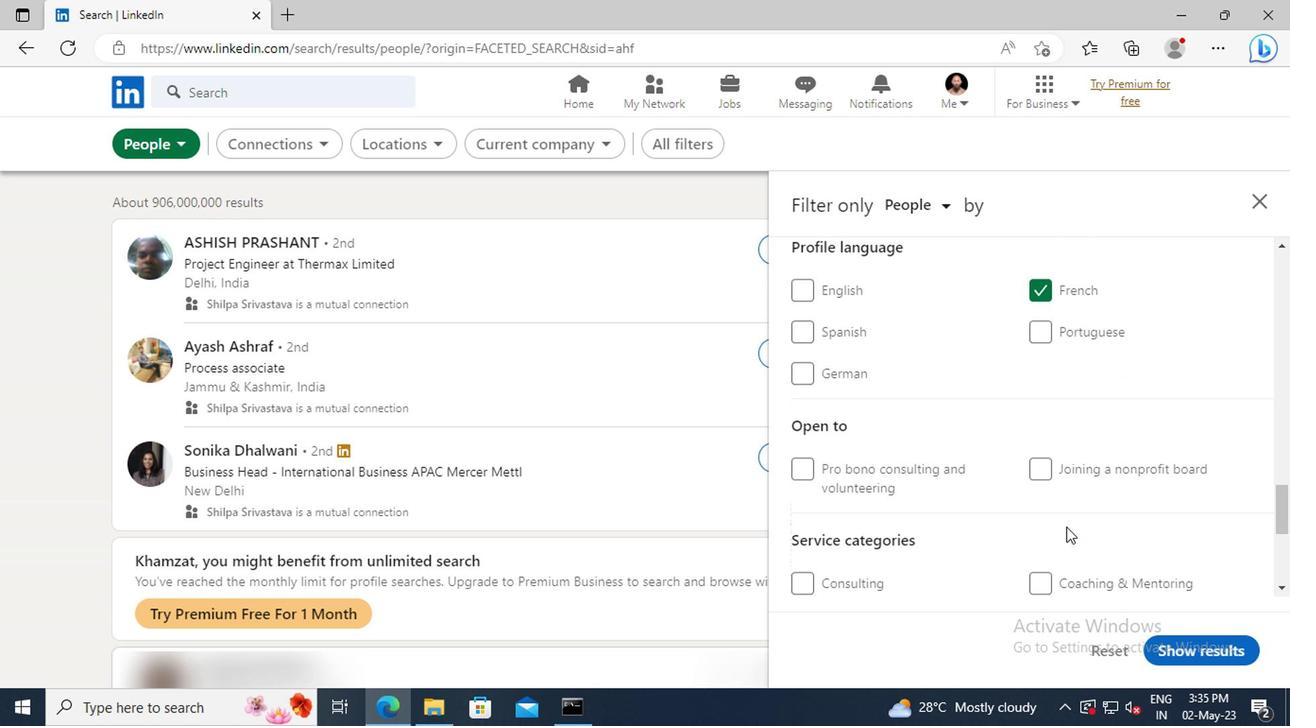 
Action: Mouse scrolled (1064, 527) with delta (0, 0)
Screenshot: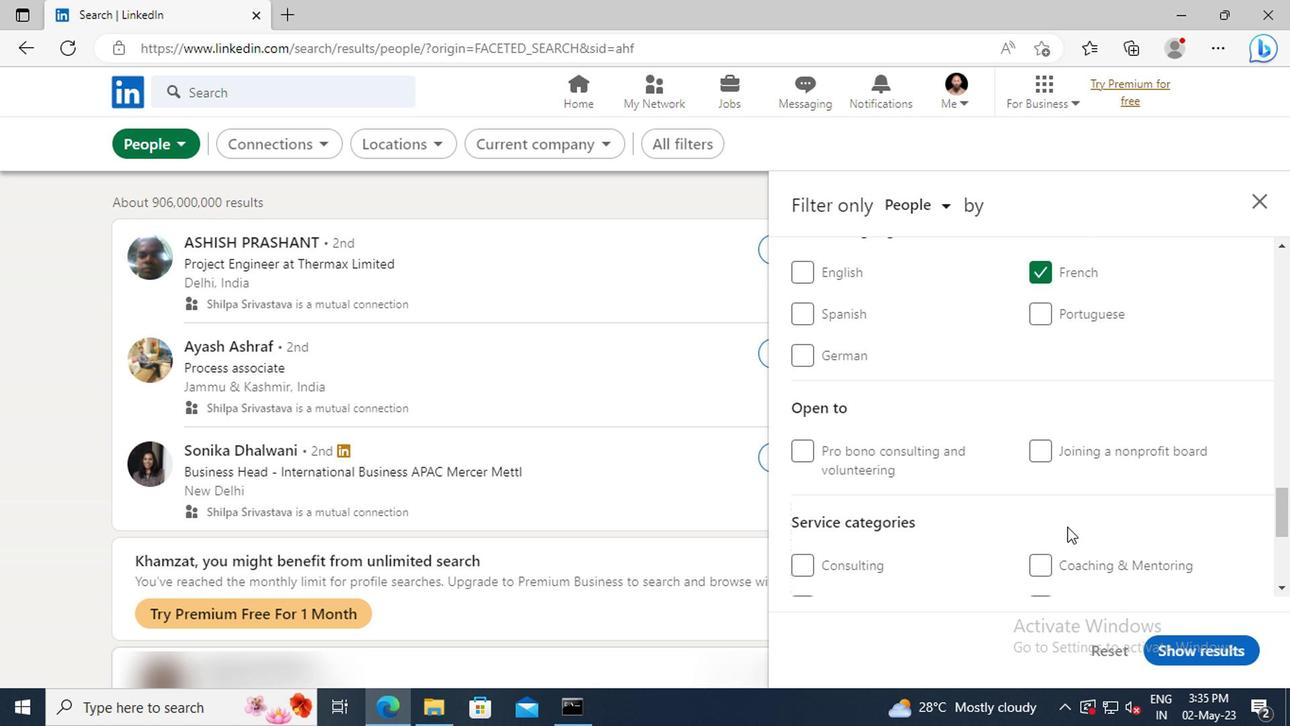 
Action: Mouse scrolled (1064, 527) with delta (0, 0)
Screenshot: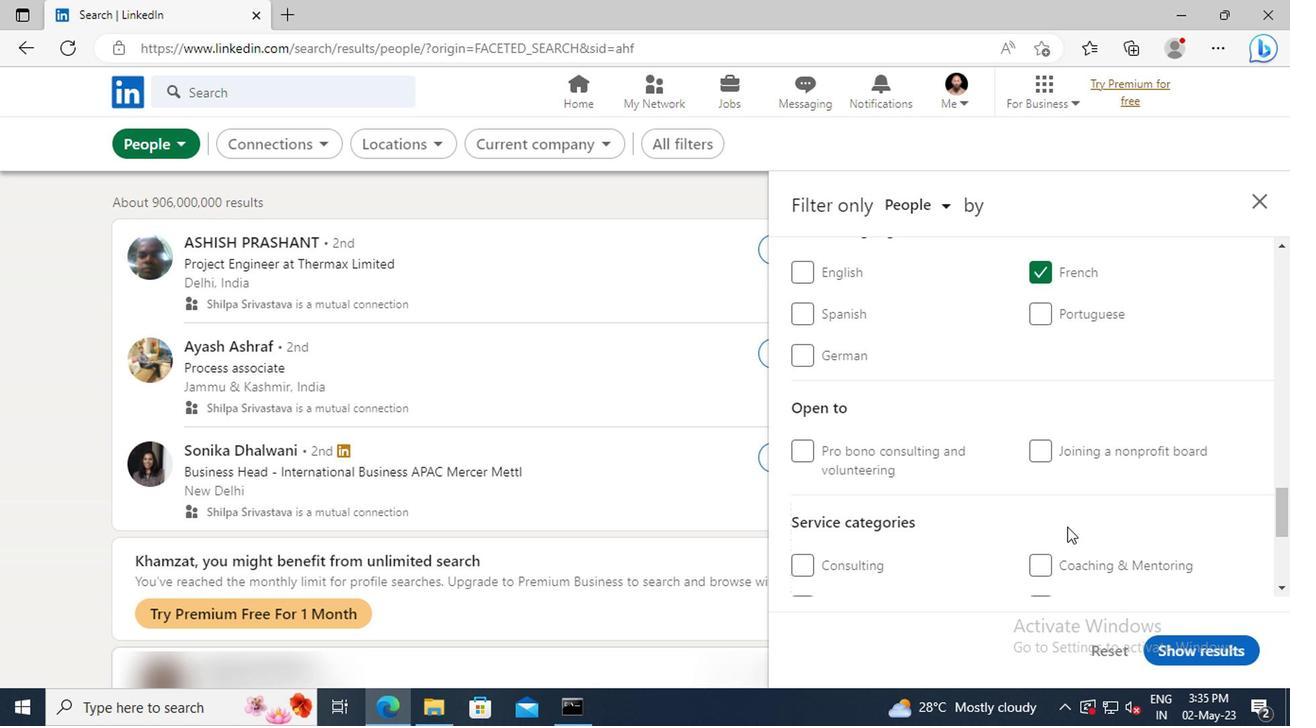 
Action: Mouse moved to (1062, 534)
Screenshot: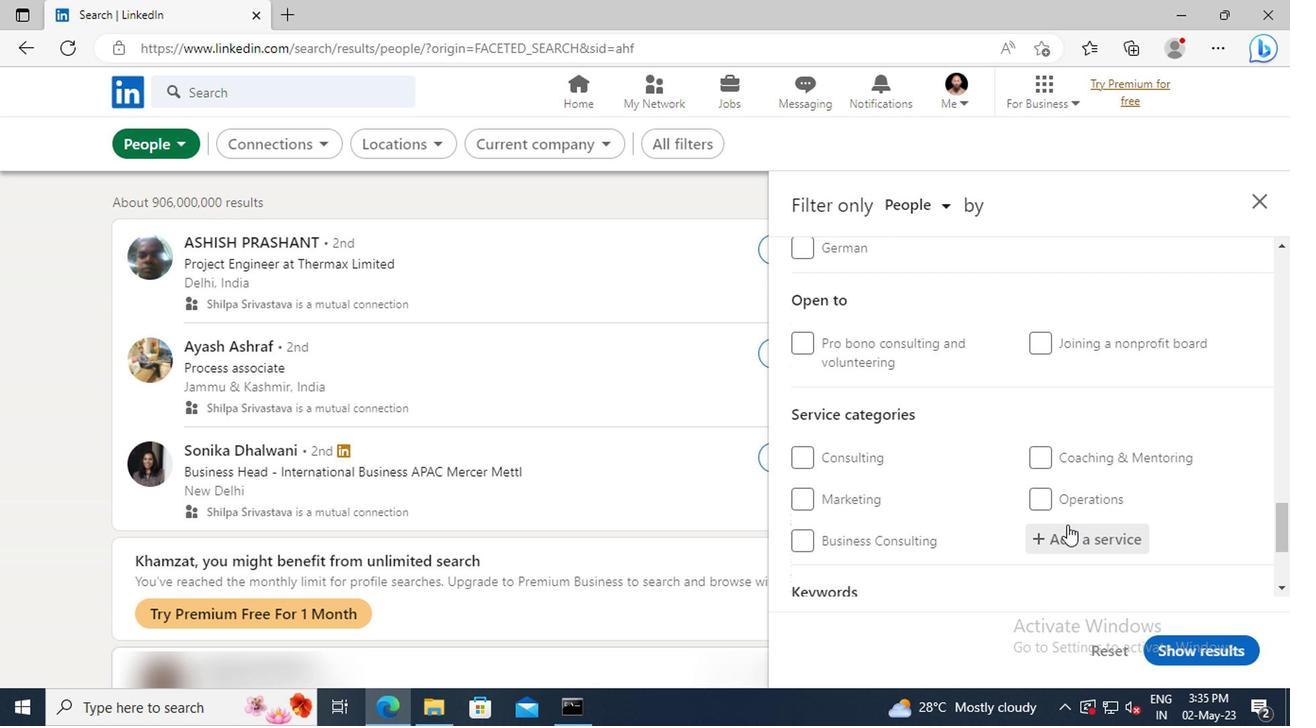 
Action: Mouse pressed left at (1062, 534)
Screenshot: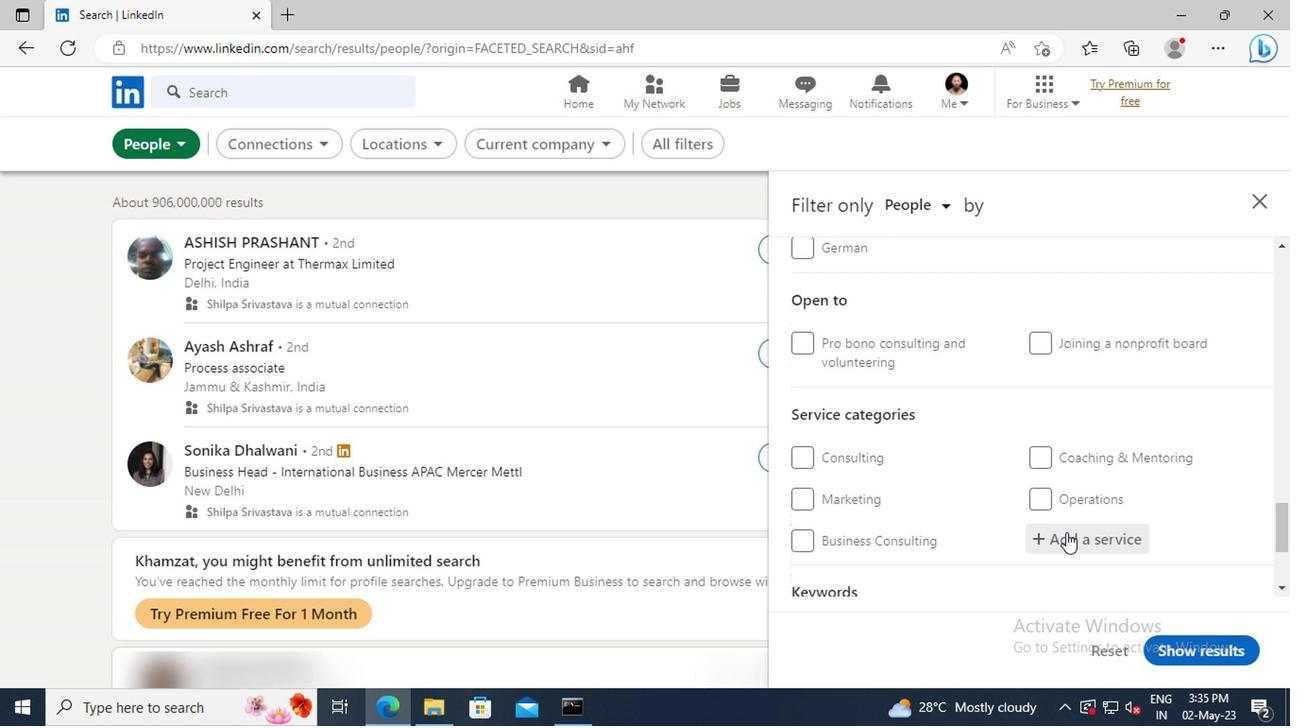 
Action: Key pressed <Key.shift>COMPUTER<Key.space><Key.shift>RE
Screenshot: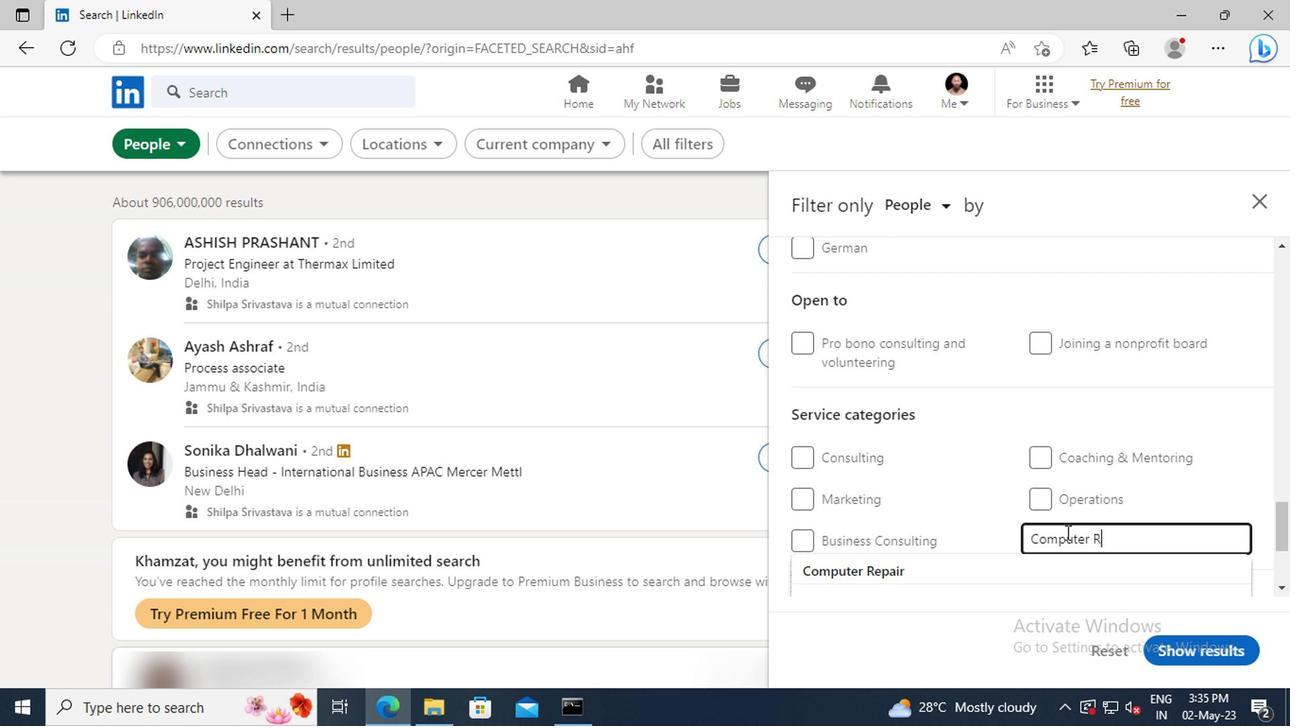 
Action: Mouse moved to (1066, 565)
Screenshot: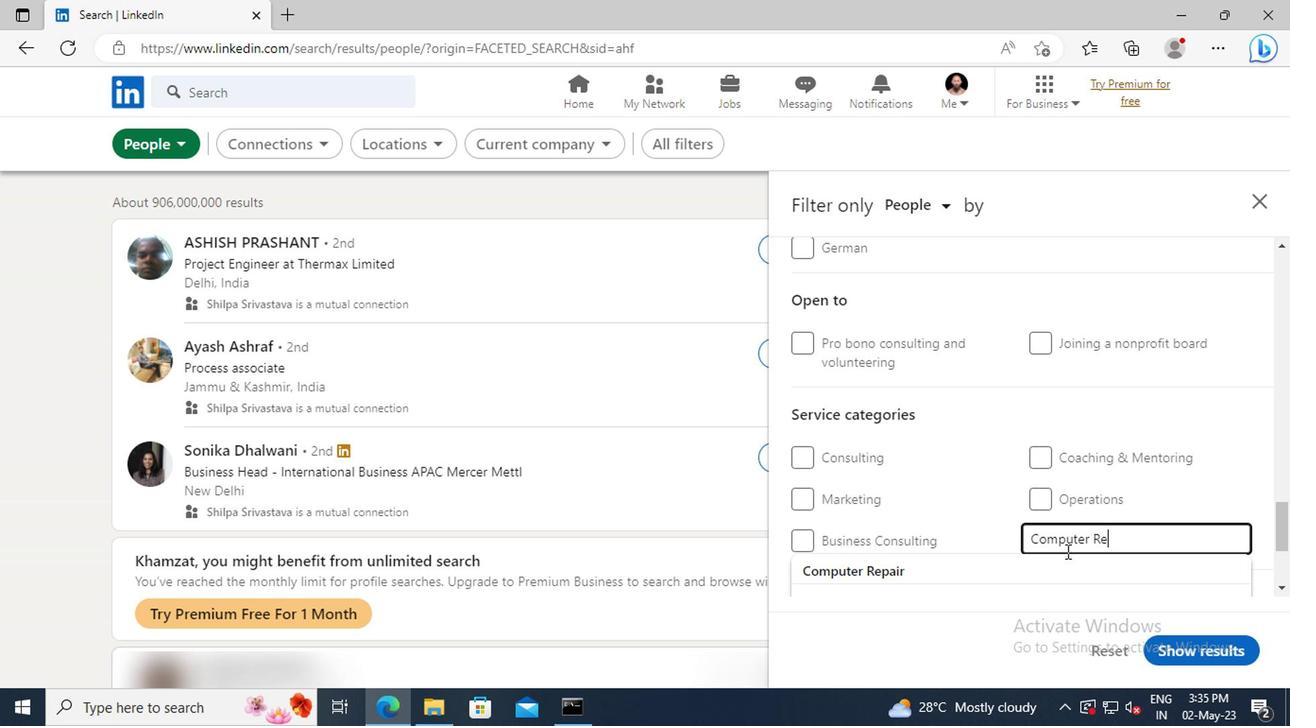 
Action: Mouse pressed left at (1066, 565)
Screenshot: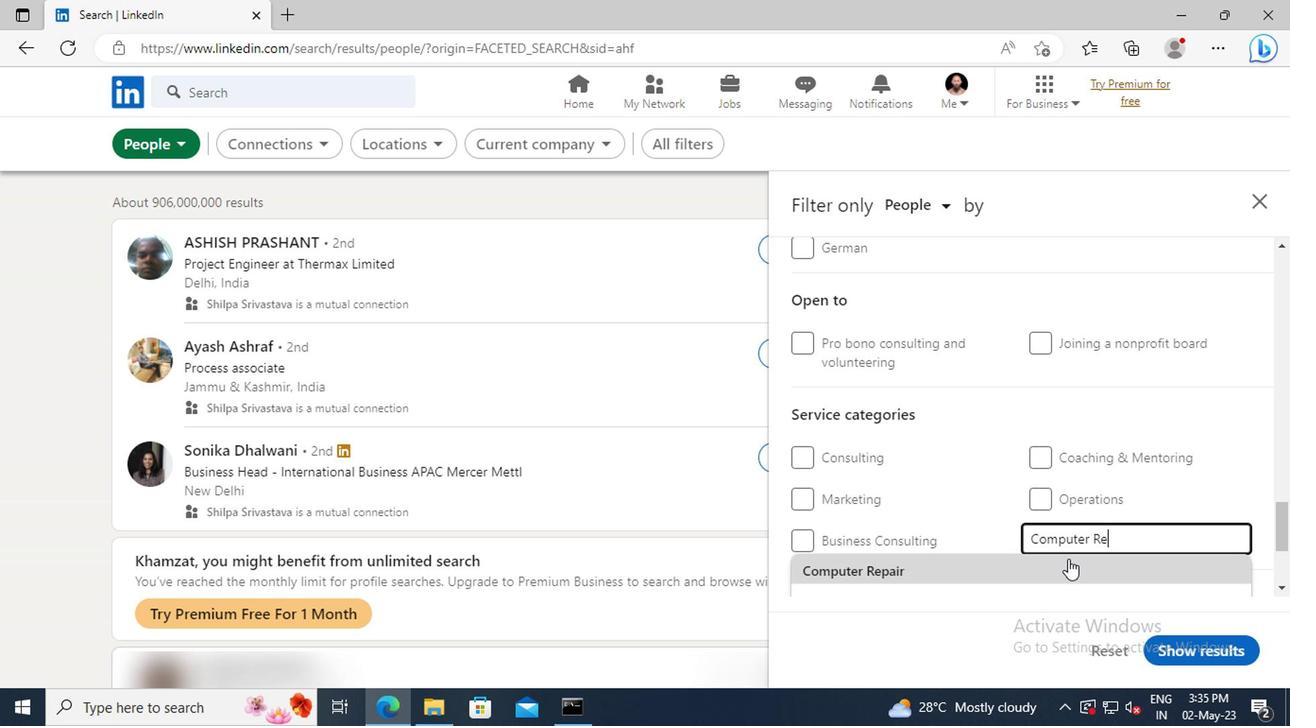 
Action: Mouse scrolled (1066, 564) with delta (0, 0)
Screenshot: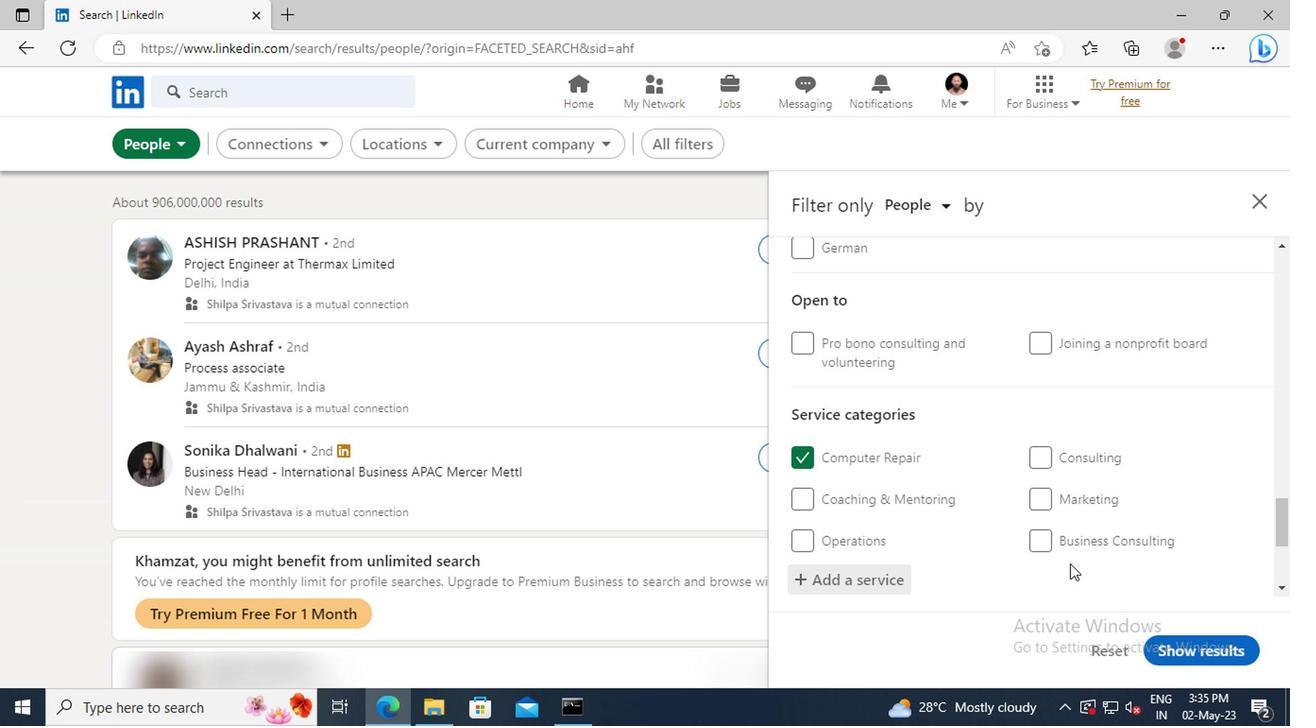 
Action: Mouse scrolled (1066, 564) with delta (0, 0)
Screenshot: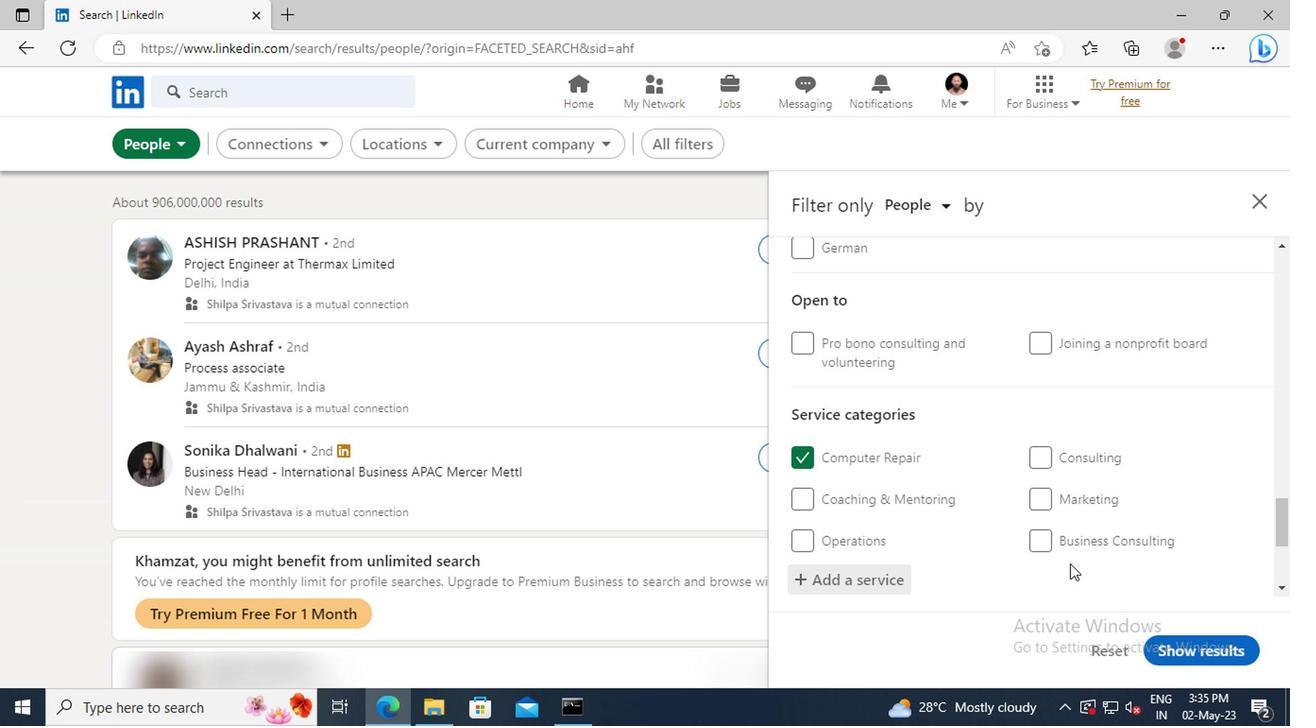 
Action: Mouse scrolled (1066, 564) with delta (0, 0)
Screenshot: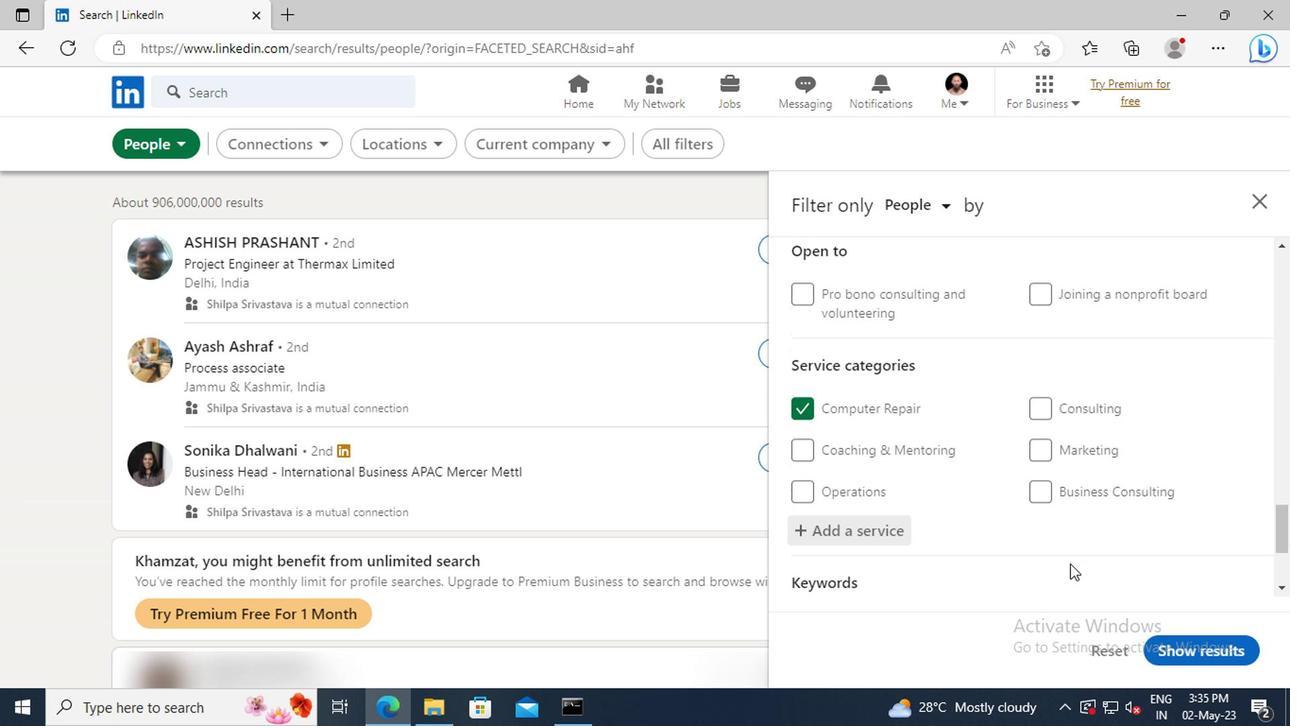 
Action: Mouse scrolled (1066, 564) with delta (0, 0)
Screenshot: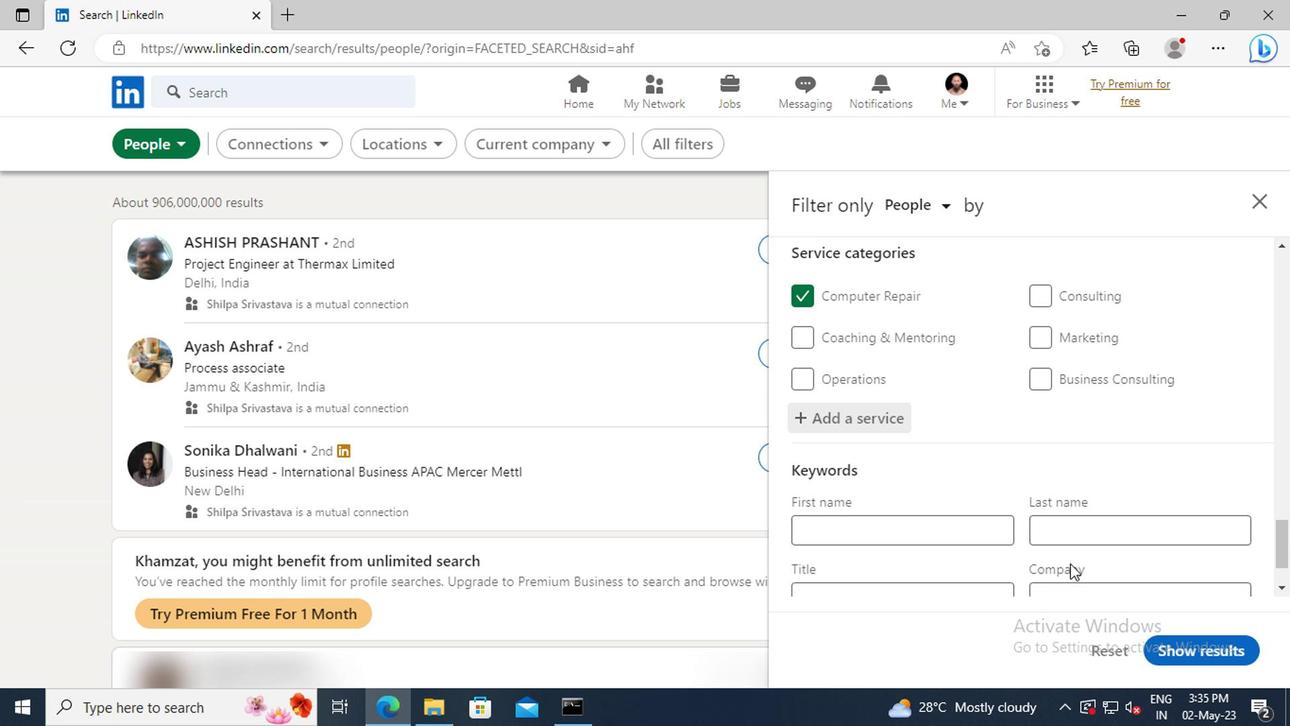 
Action: Mouse scrolled (1066, 564) with delta (0, 0)
Screenshot: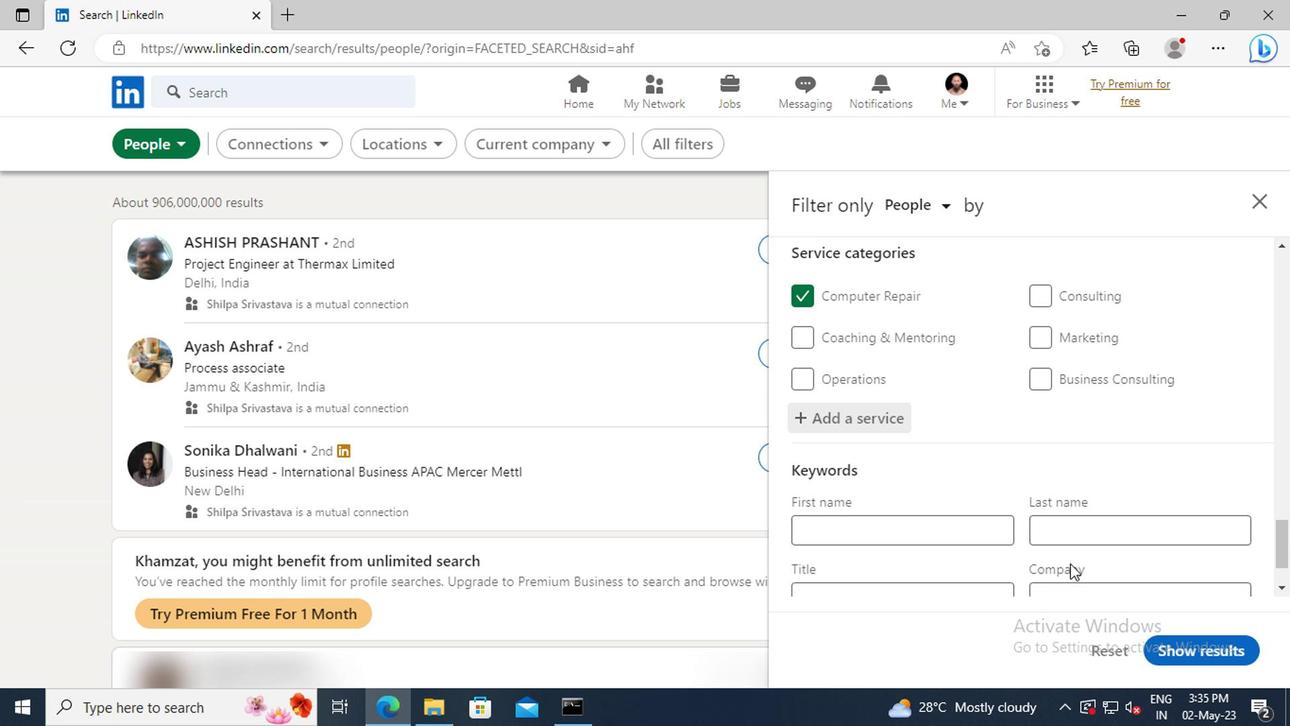 
Action: Mouse scrolled (1066, 564) with delta (0, 0)
Screenshot: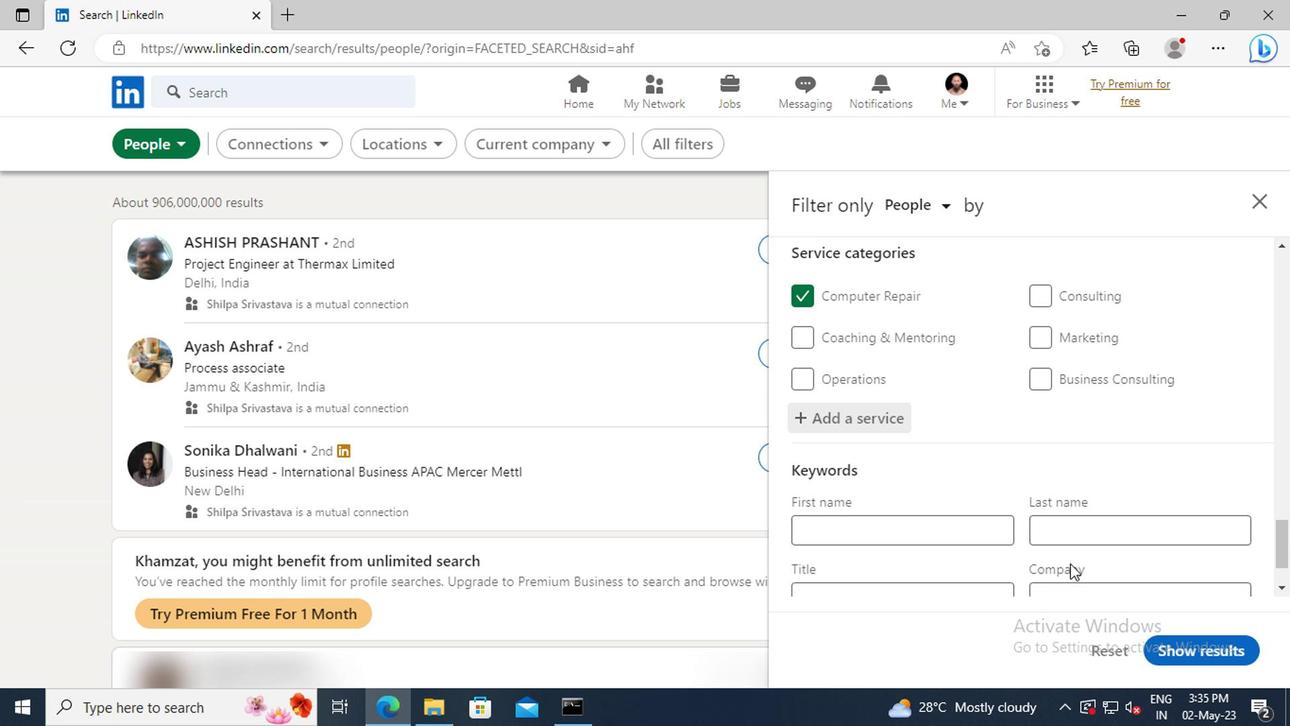 
Action: Mouse moved to (905, 521)
Screenshot: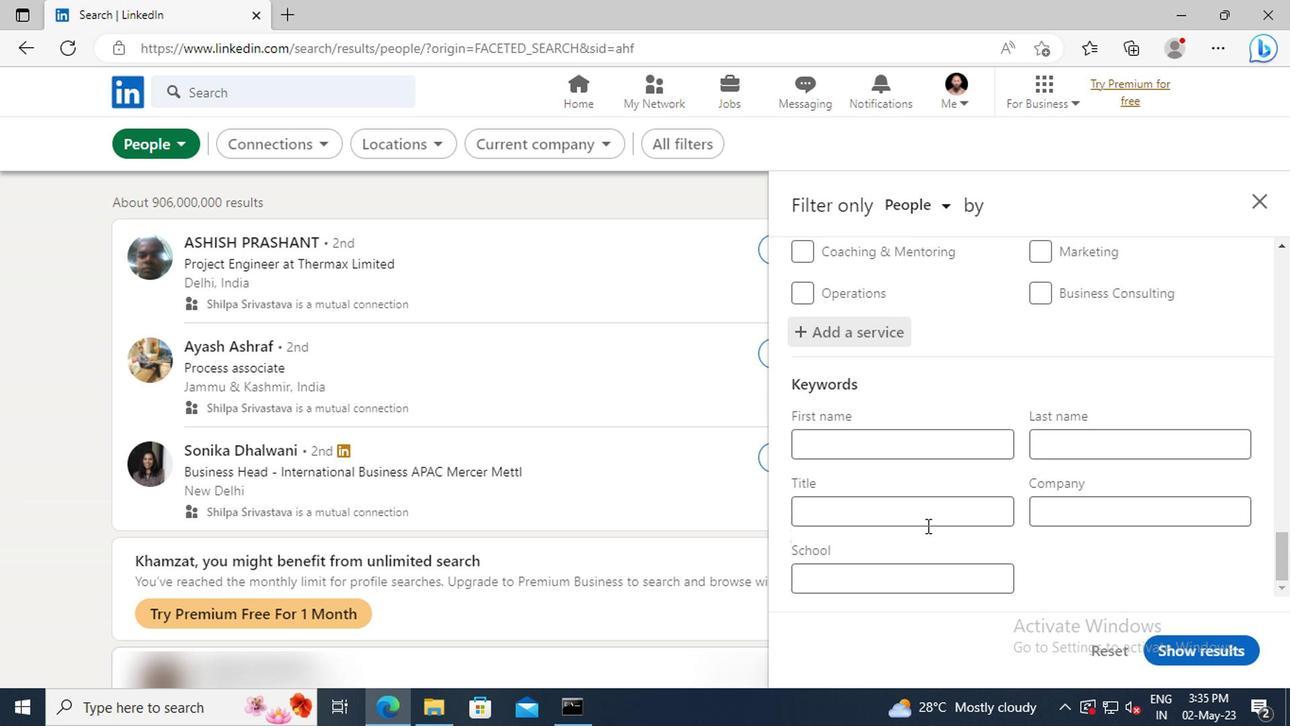 
Action: Mouse pressed left at (905, 521)
Screenshot: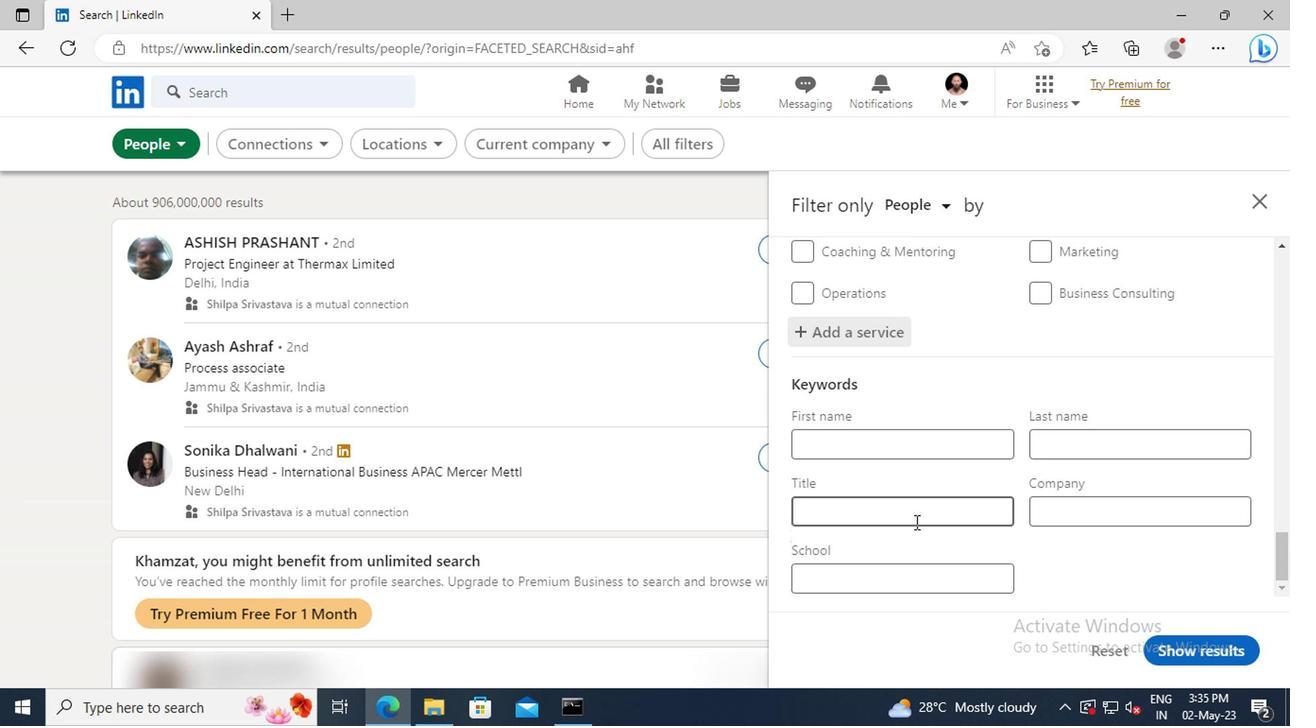 
Action: Key pressed <Key.shift><Key.shift>RECRUITER<Key.enter>
Screenshot: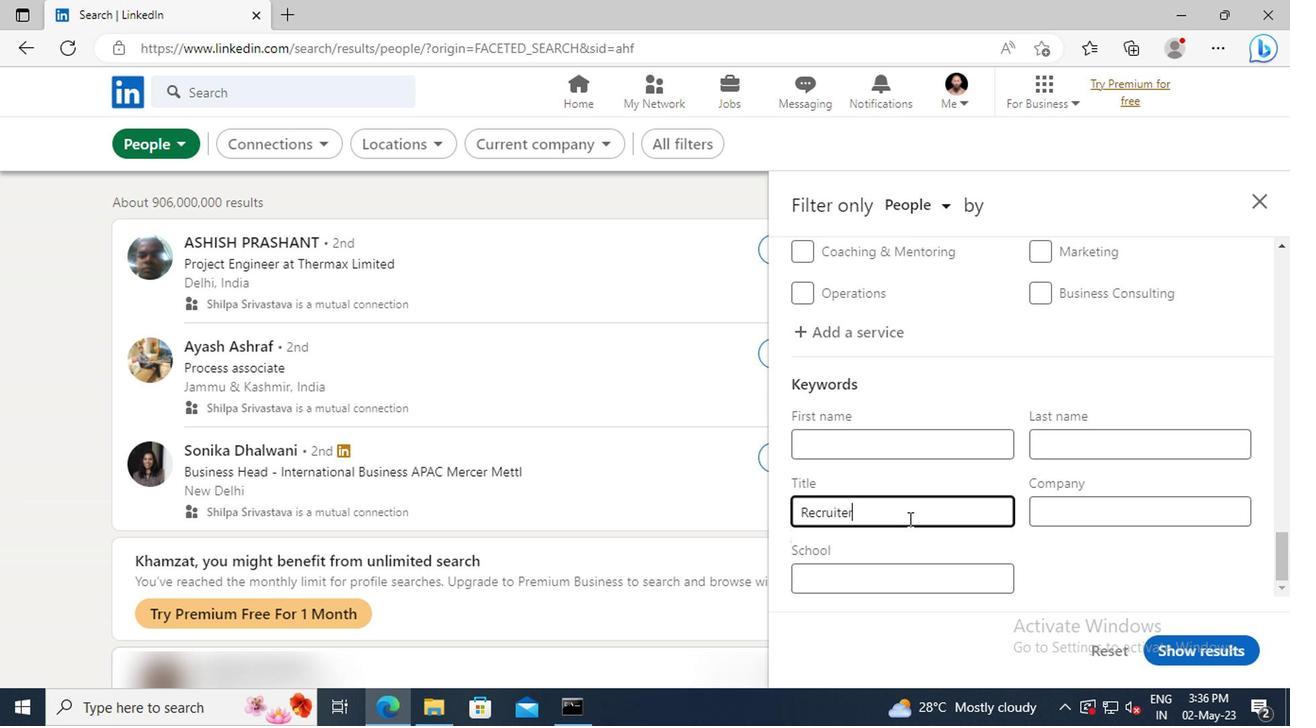 
Action: Mouse moved to (1180, 650)
Screenshot: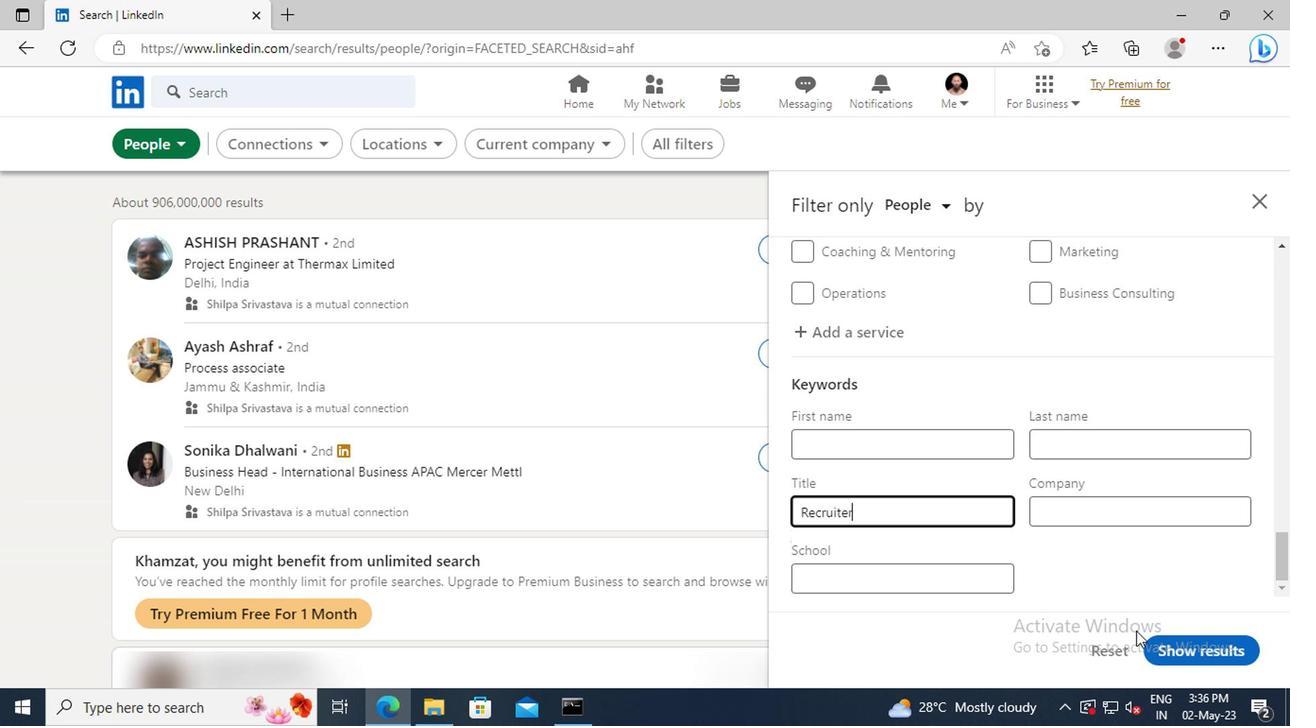 
Action: Mouse pressed left at (1180, 650)
Screenshot: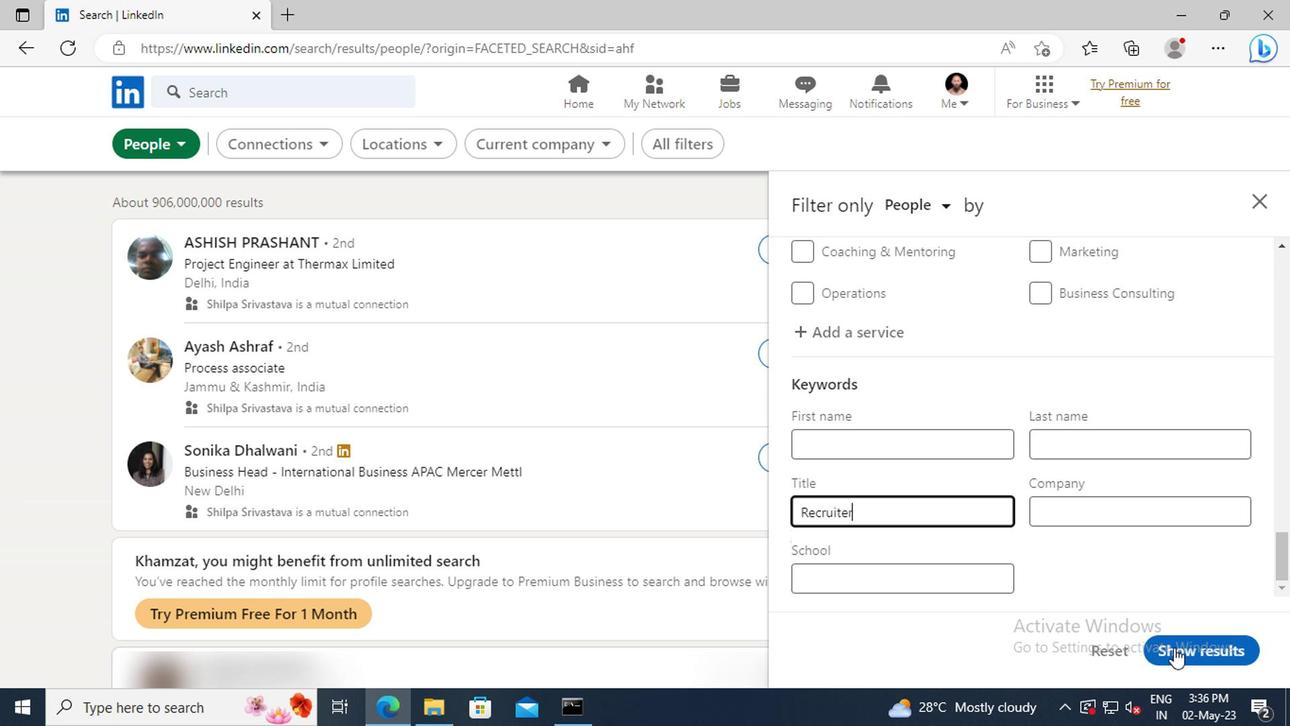 
Action: Mouse moved to (1181, 650)
Screenshot: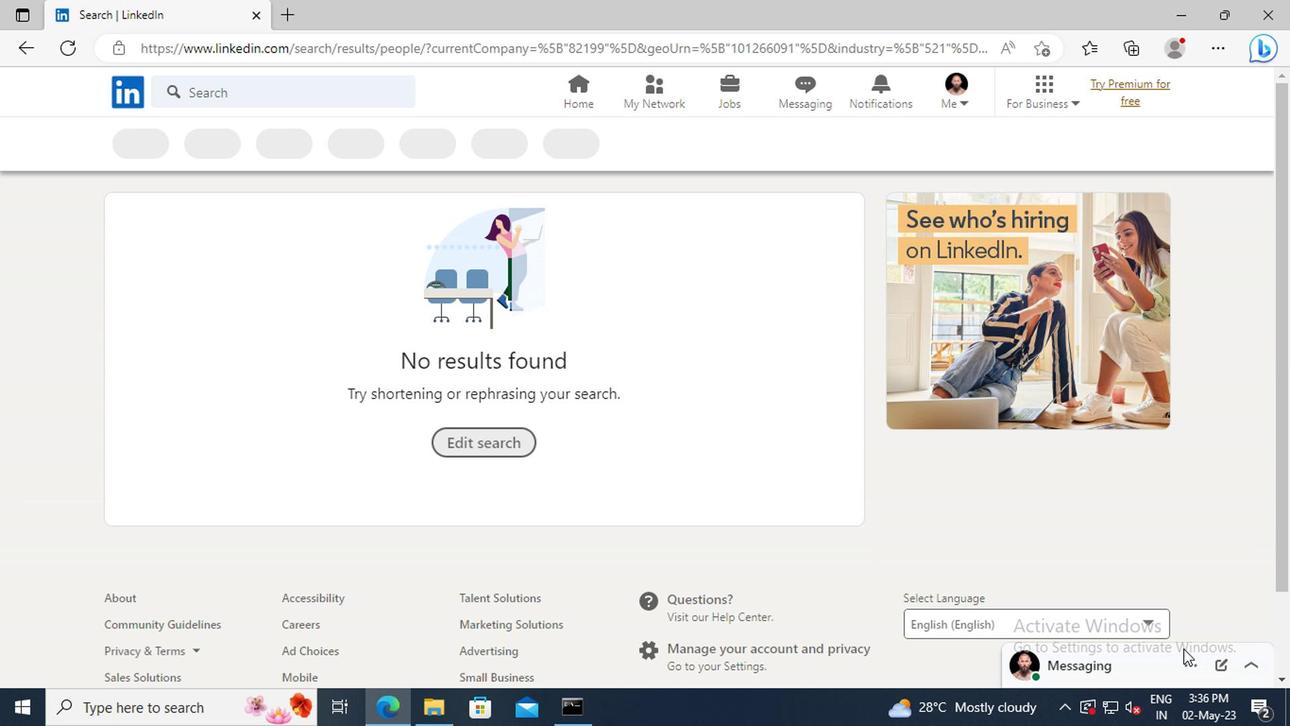 
